 Task: Open a blank google sheet and write heading  Synergy Sales. Add 10 people name  'Joshua Rivera, Zoey Coleman, Ryan Wright, Addison Bailey, Jonathan Simmons, Brooklyn Ward, Caleb Barnes, Audrey Collins, Gabriel Perry, Sofia Bell'Item code in between  1009-1200. Product range in between  1000-10000. Add Products   Keen Shoe, Lacoste Shoe, Merrell Shoe, Mizuno  Shoe, Onitsuka Tiger Shoe, Salomon Shoe, Sanuk Shoe, Saucony Shoe, Sperry Shoe, Superga Shoe.Choose quantity  4 to 9 commission 2 percent Total Add Amount. Save page  Synergy Sales log   book
Action: Mouse moved to (368, 332)
Screenshot: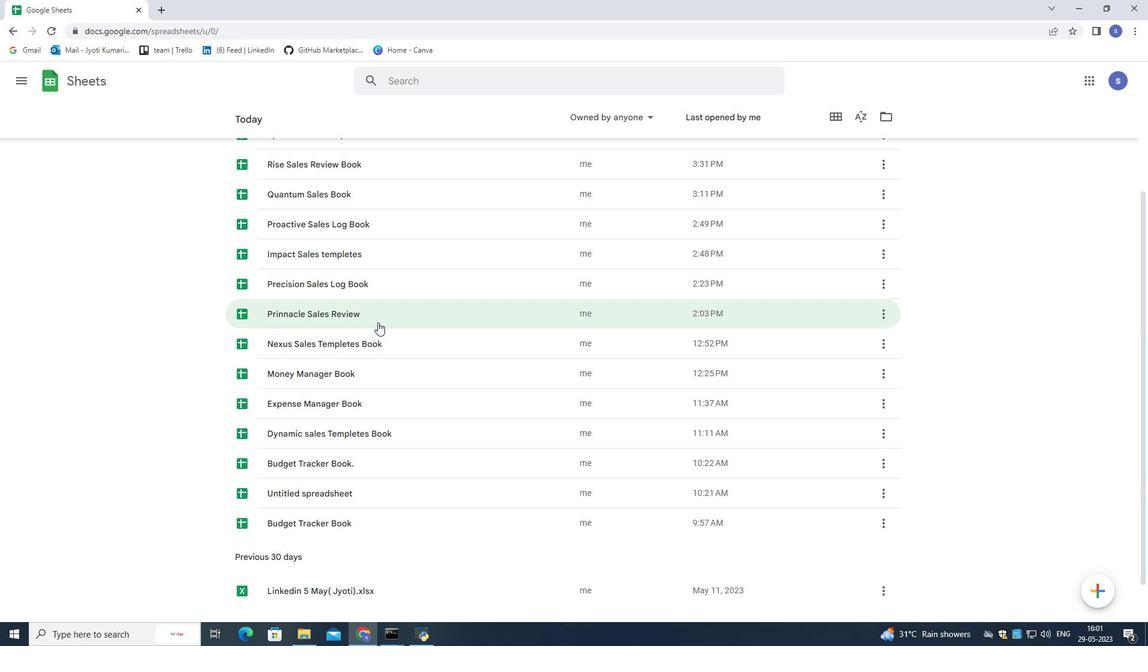 
Action: Mouse scrolled (368, 332) with delta (0, 0)
Screenshot: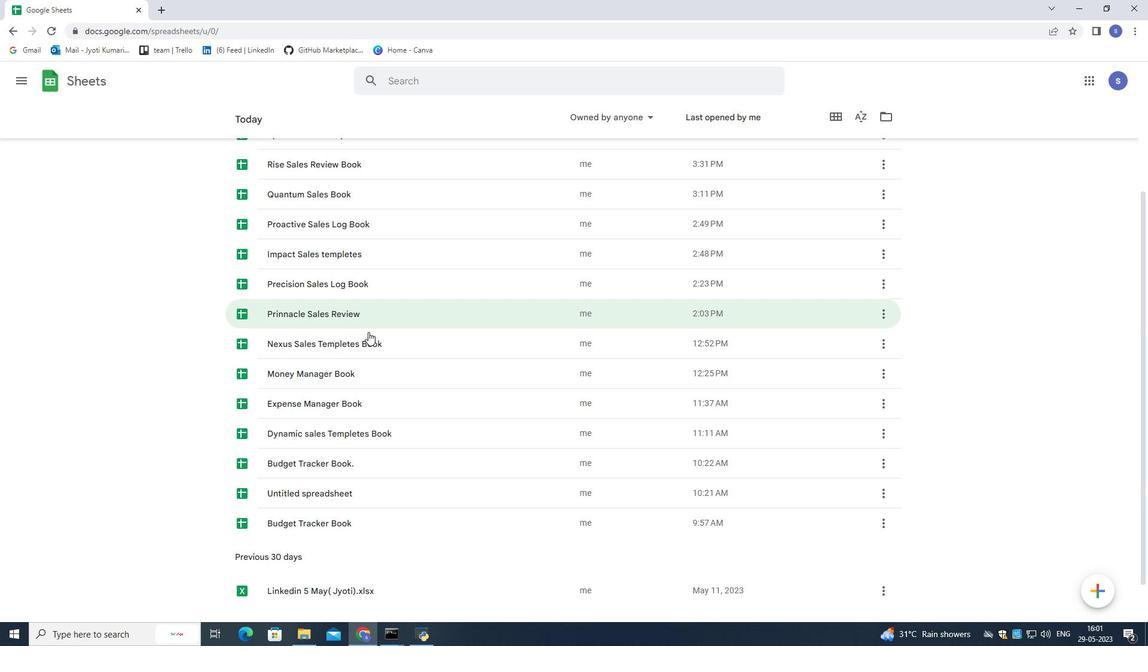 
Action: Mouse scrolled (368, 332) with delta (0, 0)
Screenshot: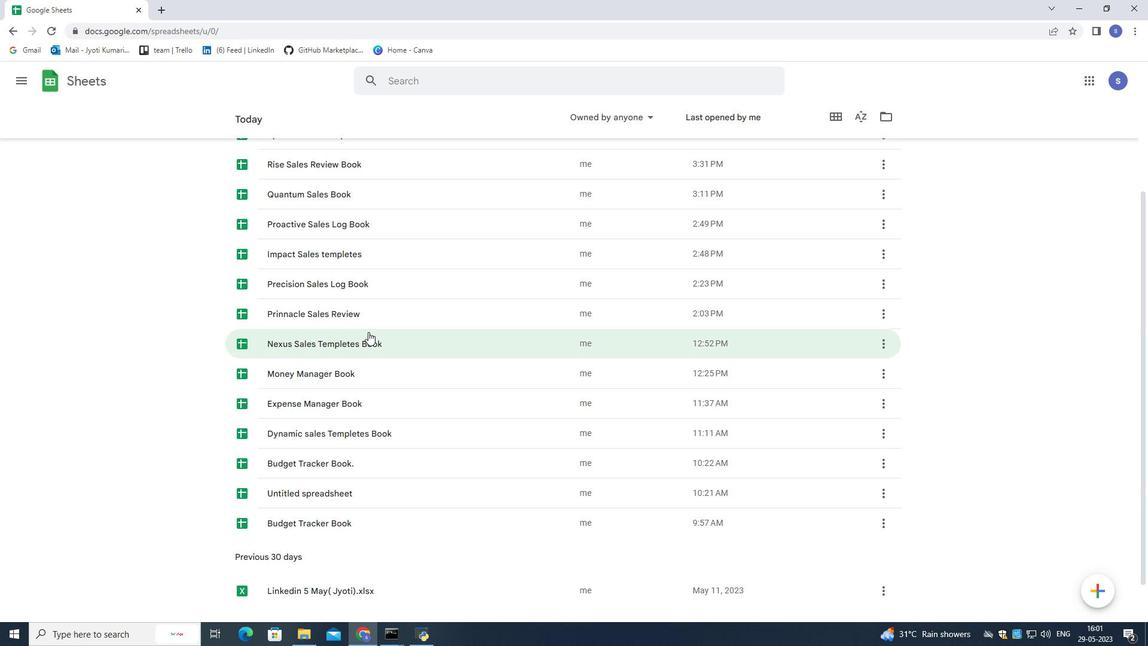 
Action: Mouse scrolled (368, 332) with delta (0, 0)
Screenshot: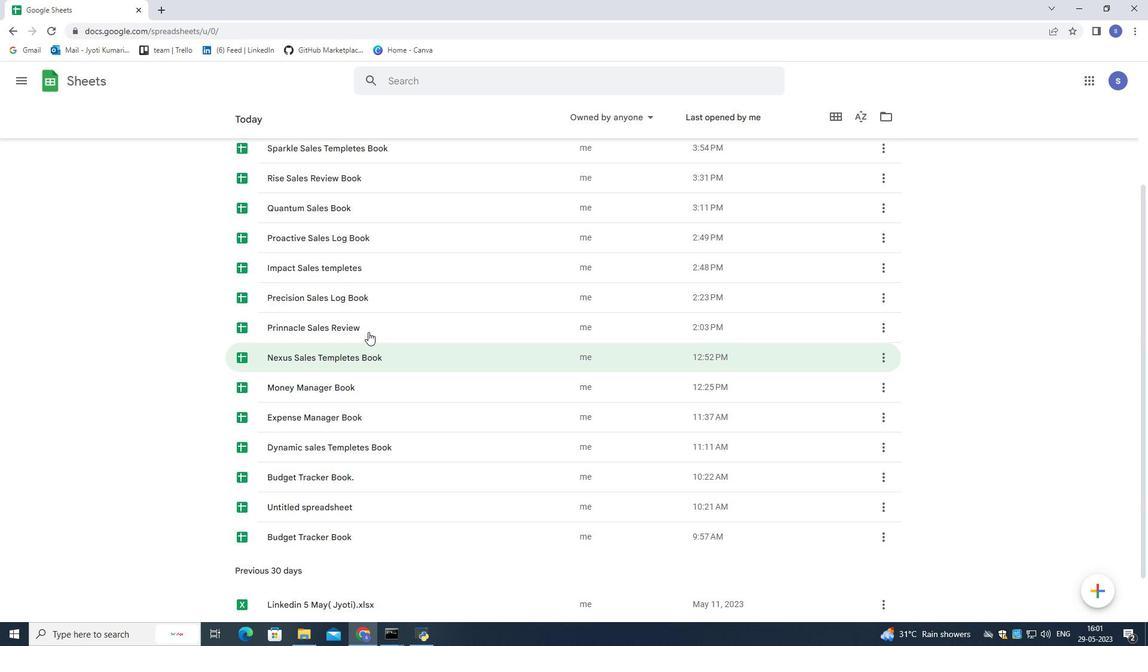 
Action: Mouse moved to (368, 332)
Screenshot: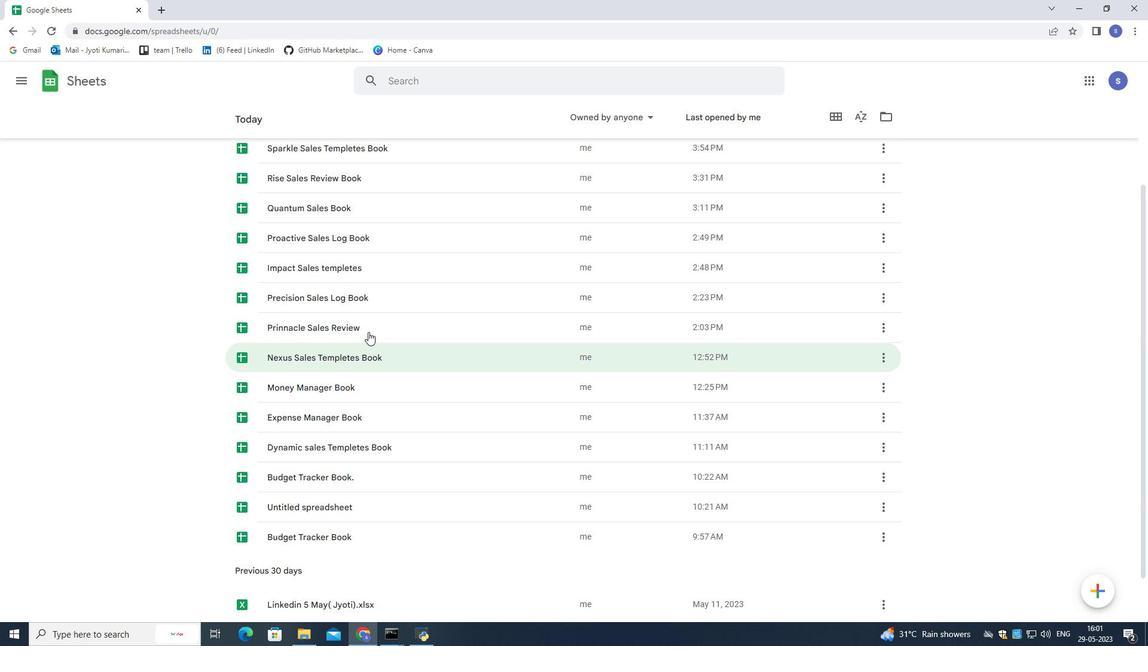 
Action: Mouse scrolled (368, 332) with delta (0, 0)
Screenshot: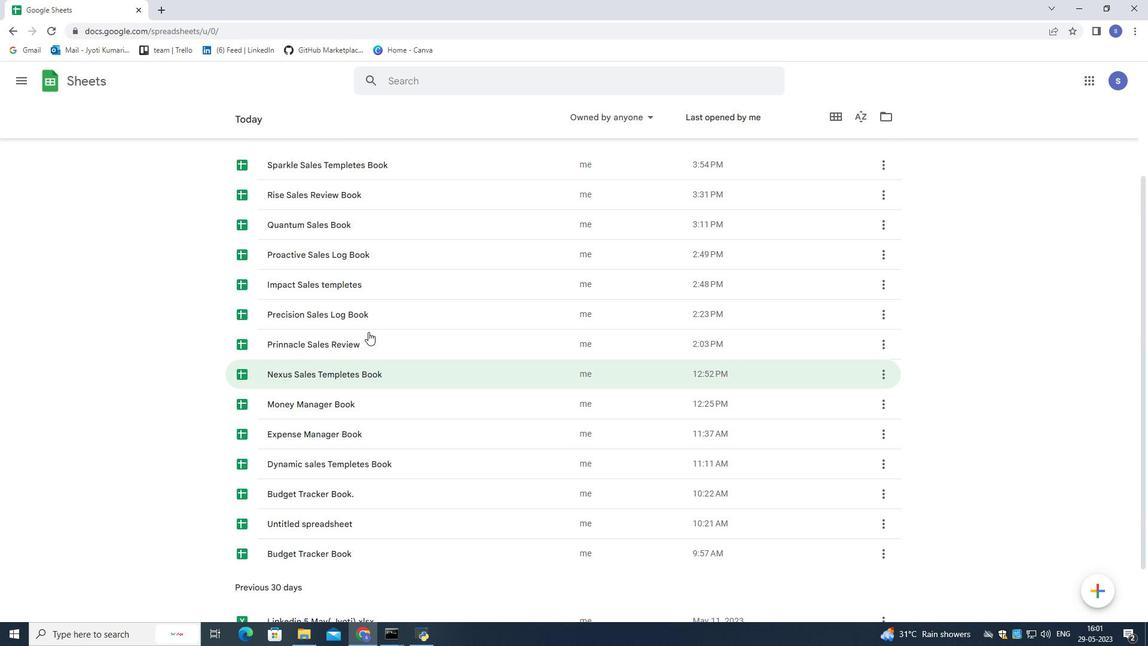 
Action: Mouse moved to (368, 329)
Screenshot: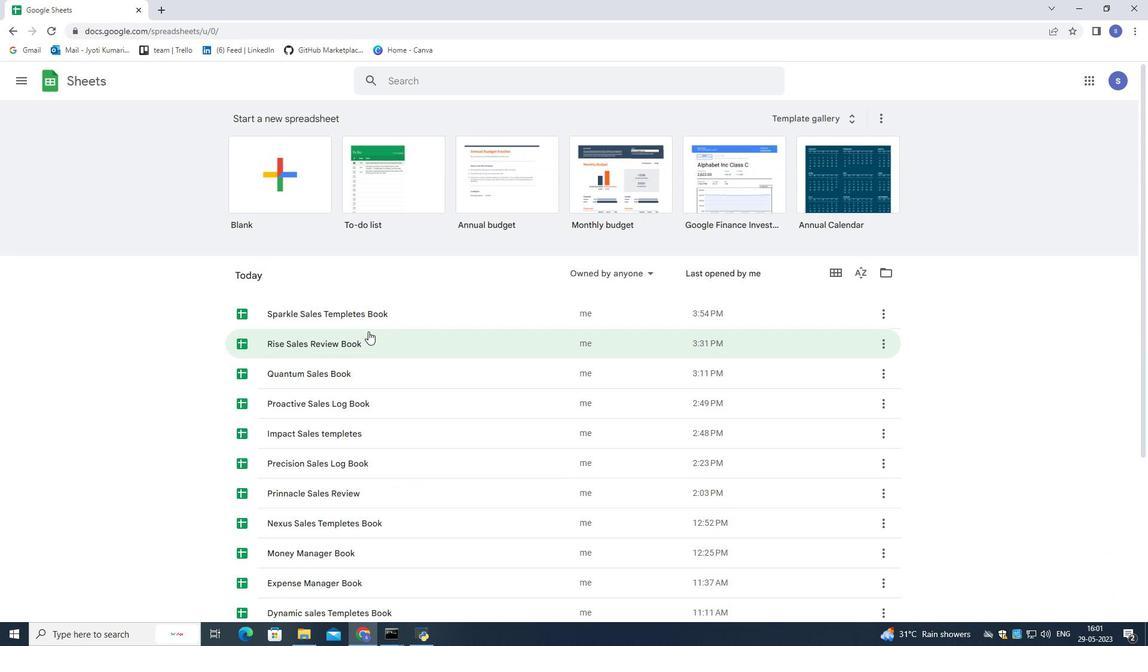 
Action: Mouse scrolled (368, 330) with delta (0, 0)
Screenshot: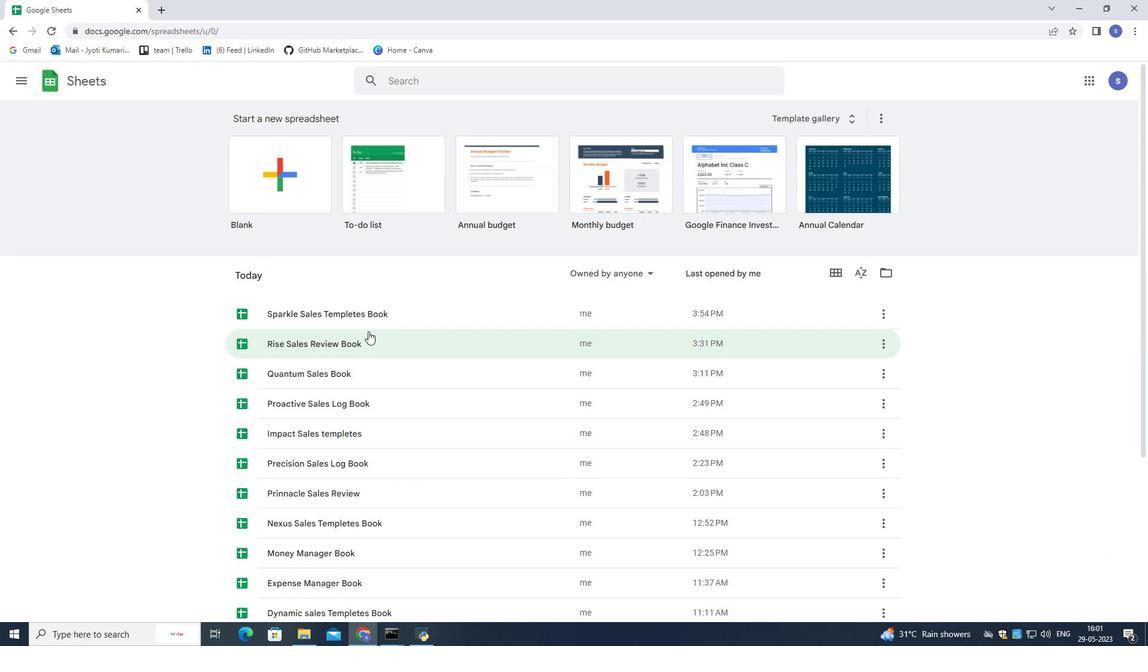 
Action: Mouse moved to (368, 329)
Screenshot: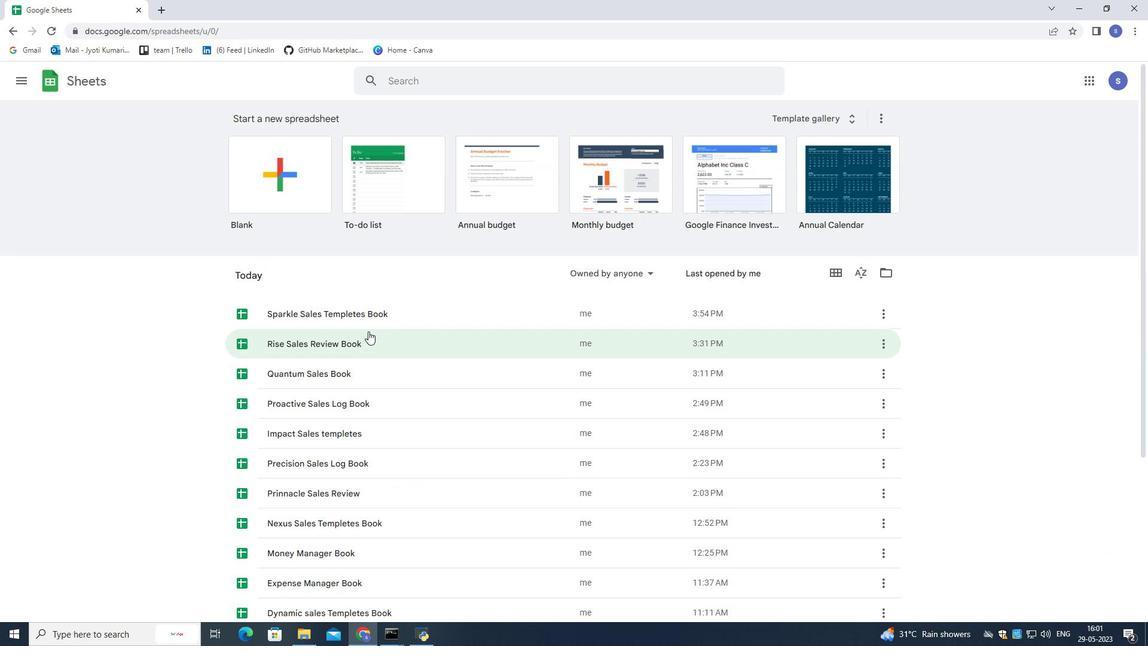 
Action: Mouse scrolled (368, 330) with delta (0, 0)
Screenshot: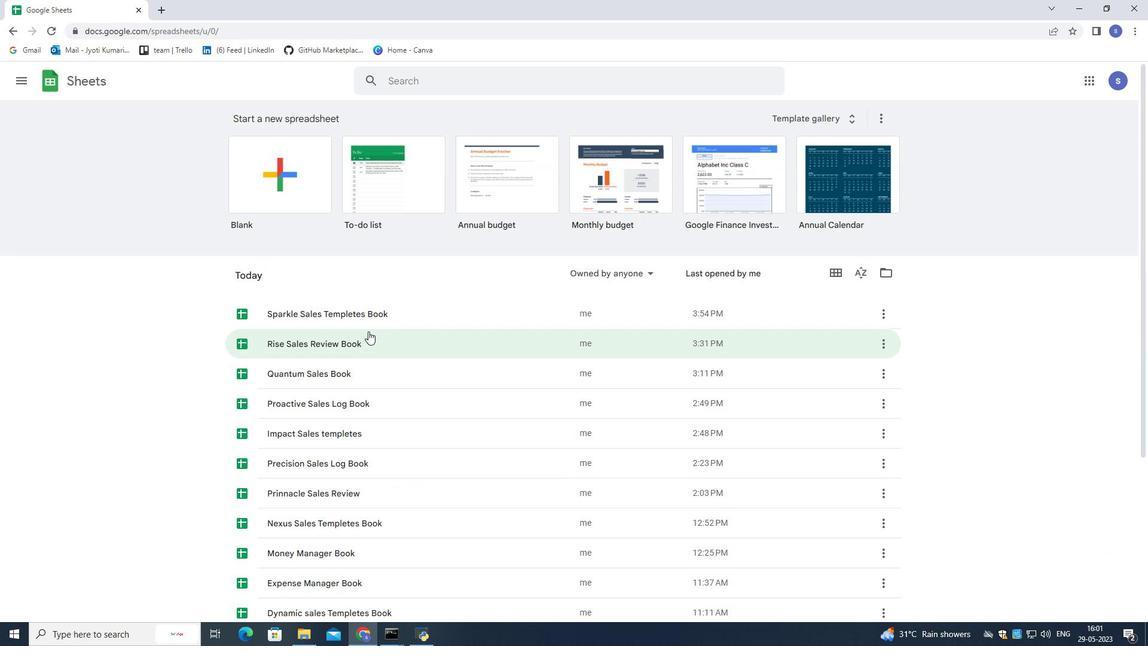 
Action: Mouse moved to (368, 326)
Screenshot: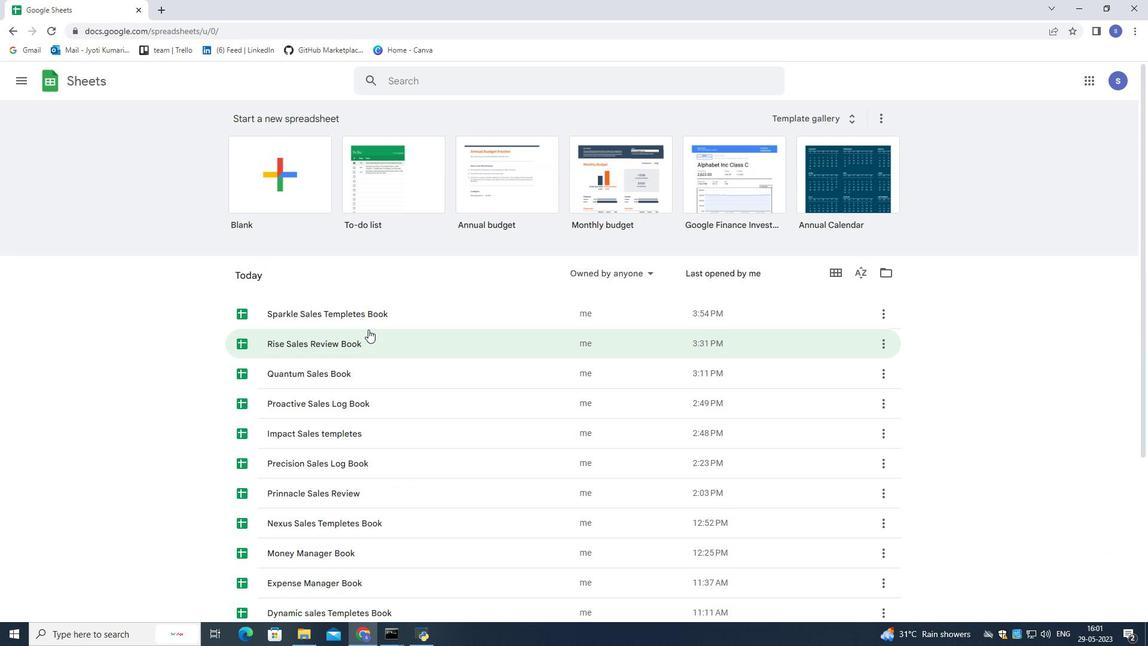 
Action: Mouse scrolled (368, 327) with delta (0, 0)
Screenshot: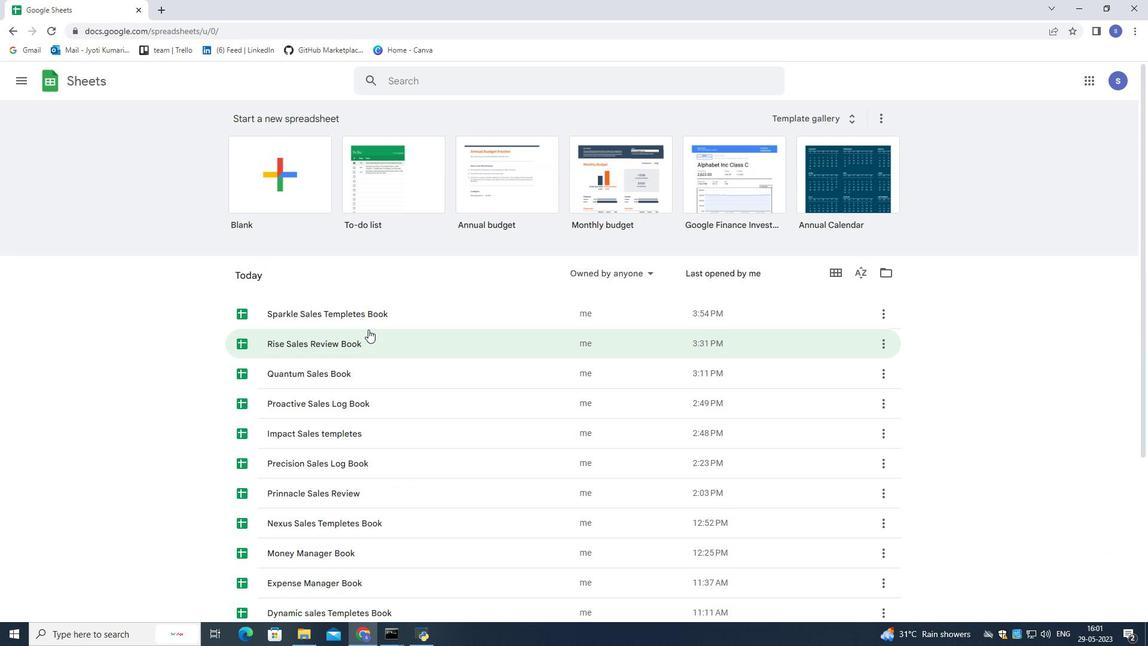 
Action: Mouse moved to (283, 175)
Screenshot: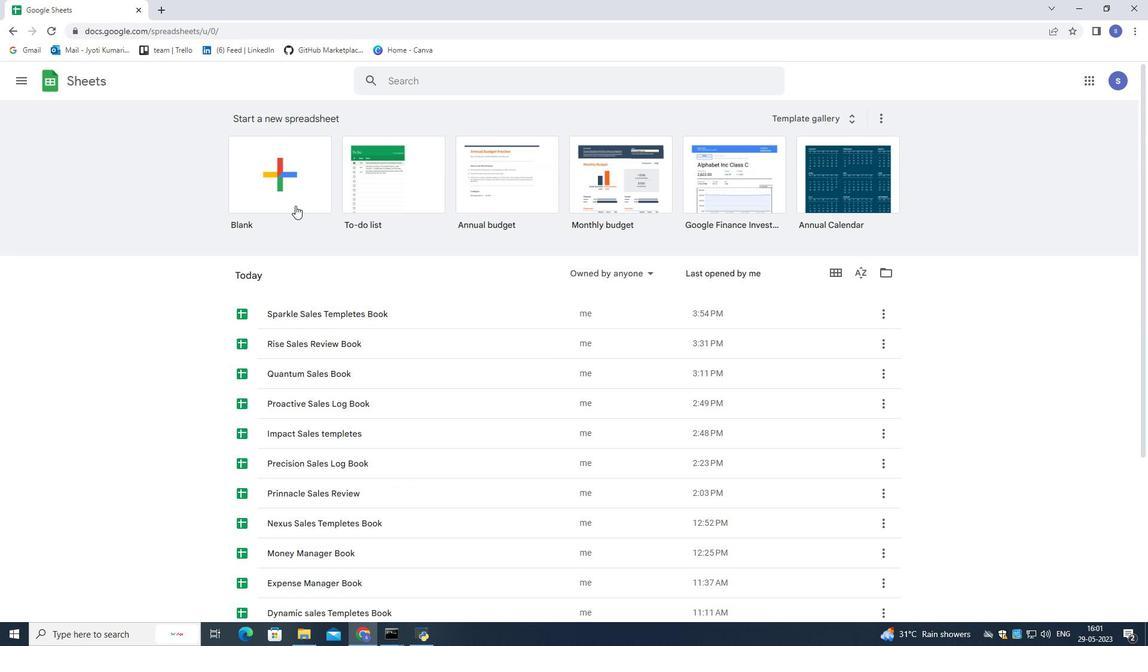 
Action: Mouse pressed left at (283, 175)
Screenshot: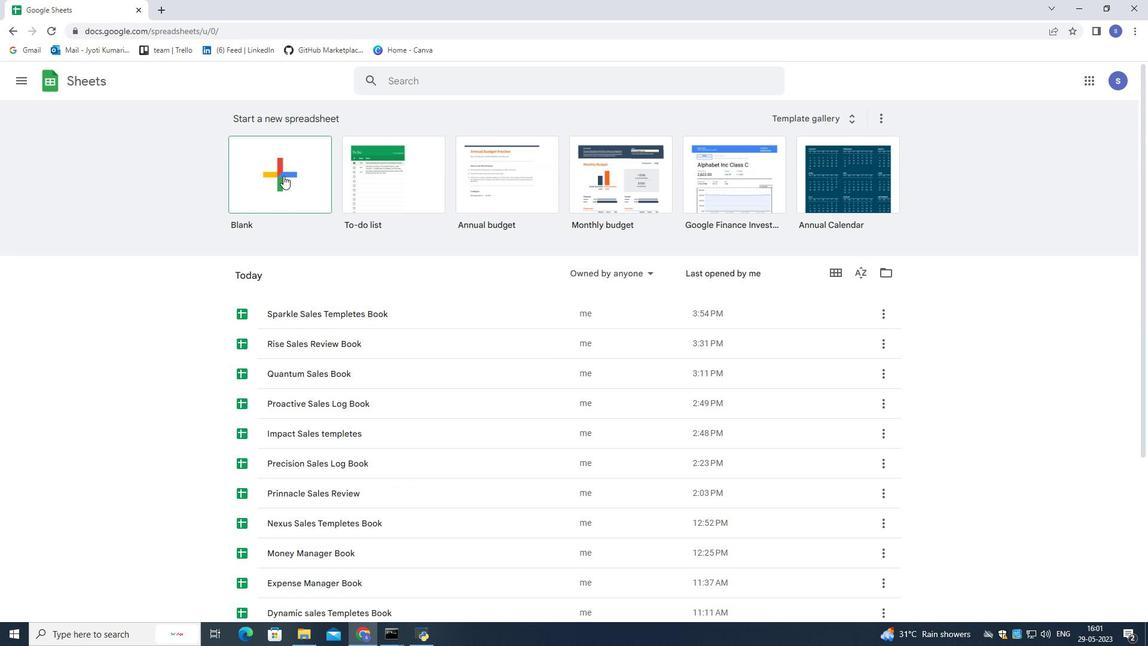 
Action: Mouse moved to (191, 169)
Screenshot: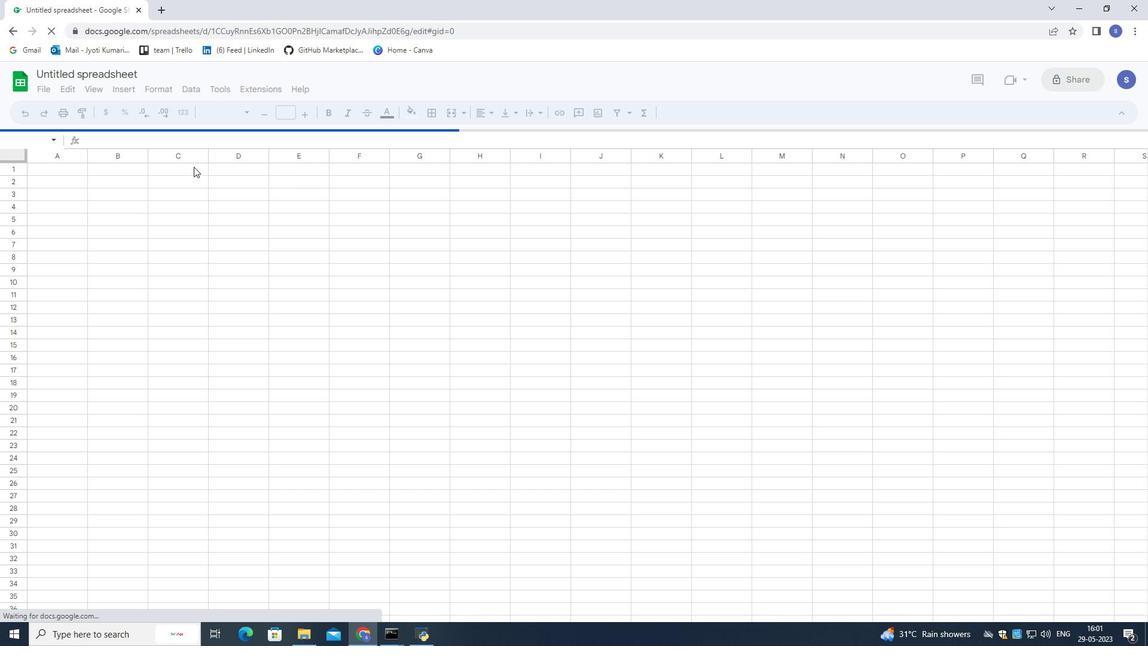 
Action: Mouse pressed left at (191, 169)
Screenshot: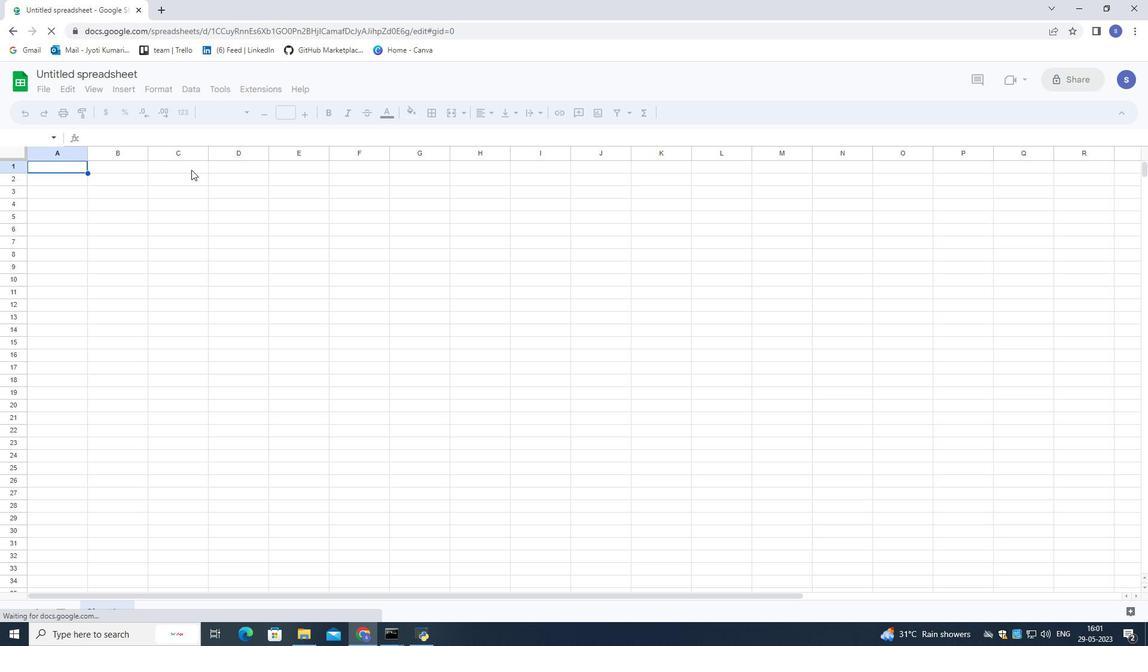 
Action: Mouse moved to (189, 177)
Screenshot: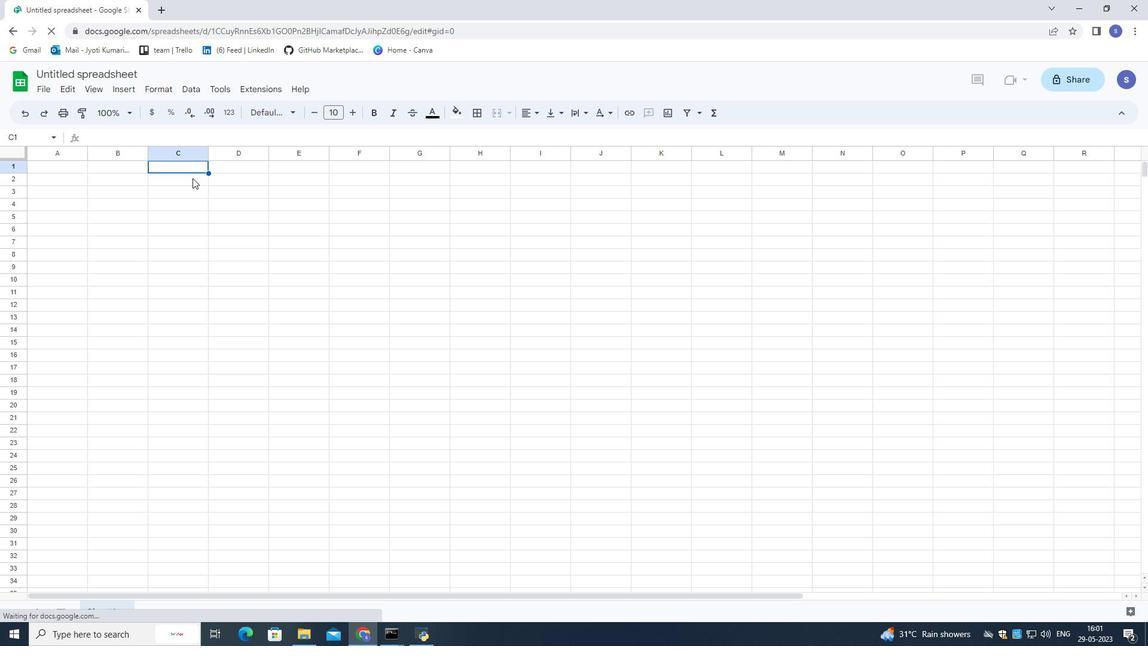 
Action: Key pressed <Key.shift>Synergy<Key.space><Key.shift>Sles
Screenshot: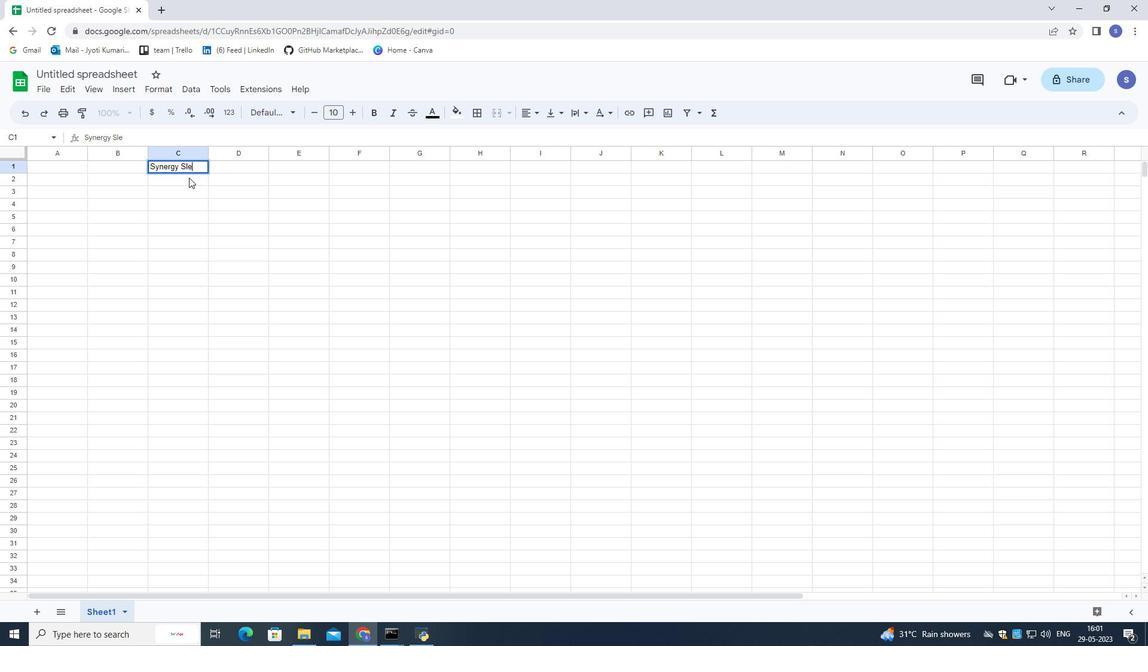 
Action: Mouse moved to (55, 181)
Screenshot: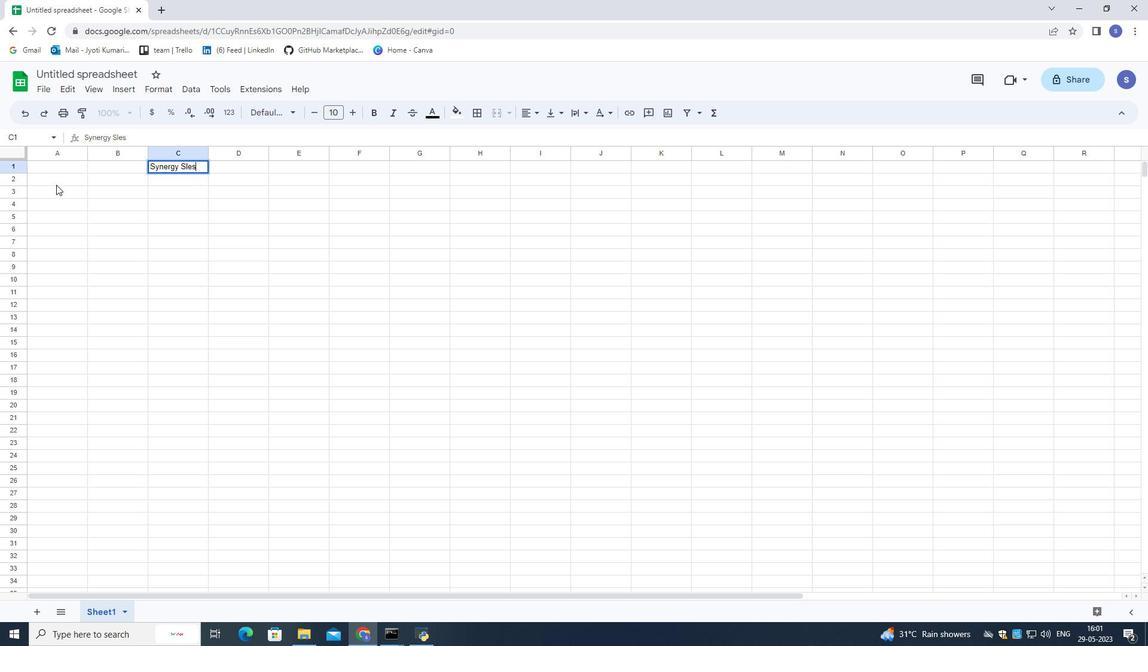 
Action: Mouse pressed left at (55, 181)
Screenshot: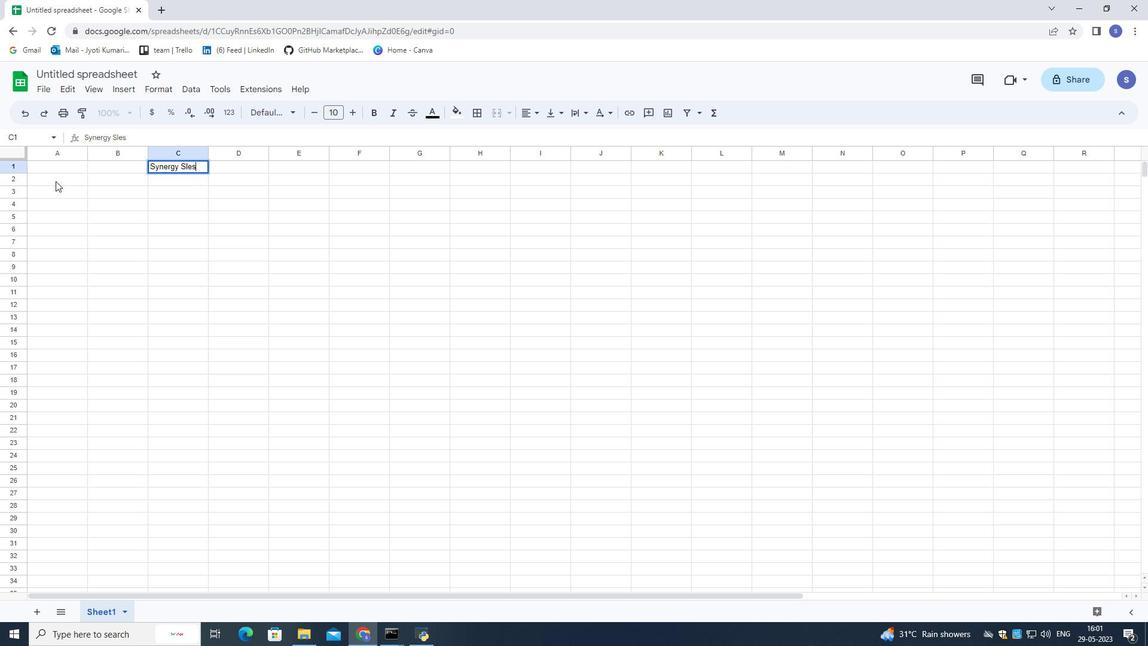 
Action: Mouse moved to (55, 181)
Screenshot: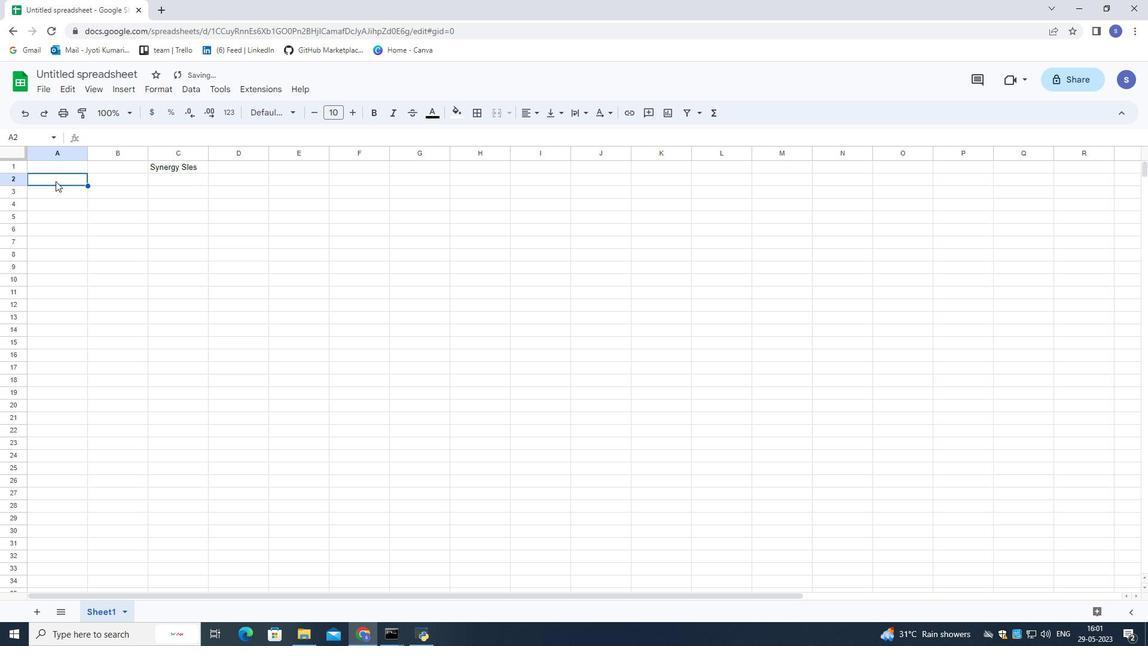 
Action: Key pressed <Key.shift>Name<Key.down><Key.shift>Joshua<Key.space><Key.shift>Rivera
Screenshot: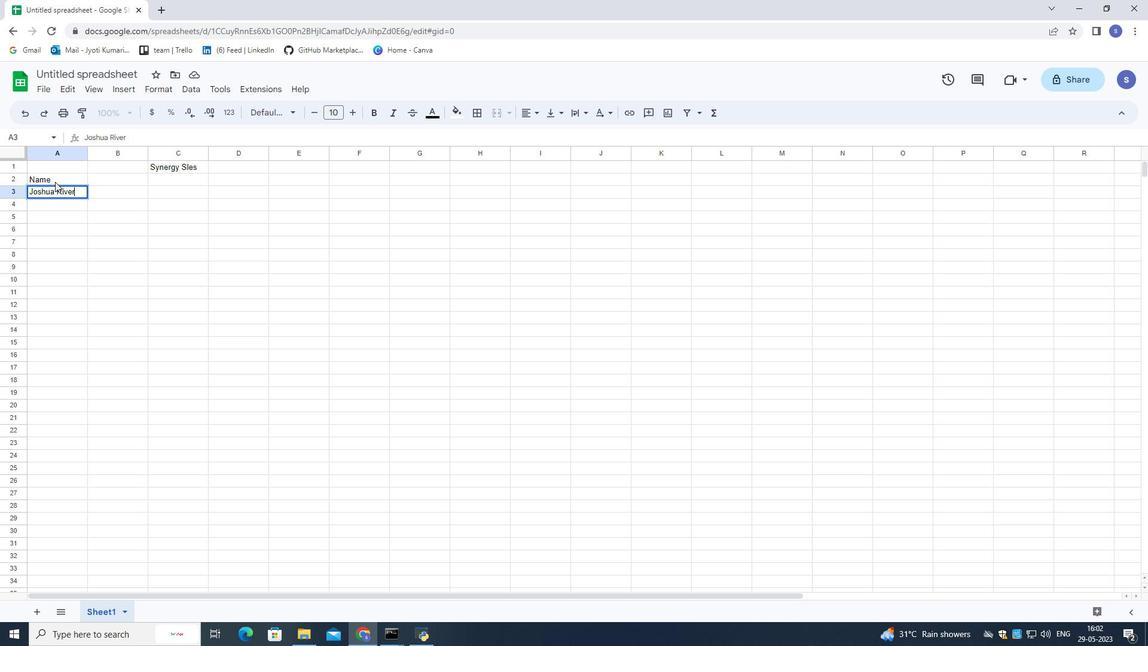 
Action: Mouse moved to (1144, 479)
Screenshot: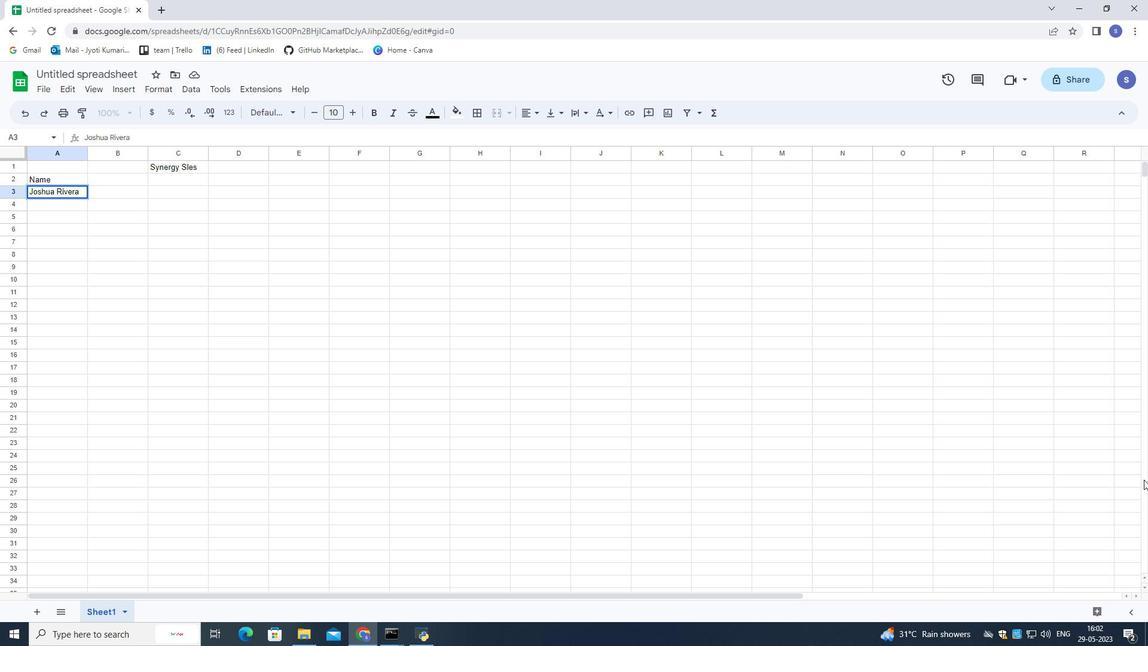 
Action: Key pressed <Key.down><Key.shift><Key.shift><Key.shift><Key.shift><Key.shift>Zoey<Key.space><Key.shift>Coleman<Key.down><Key.shift>Ryan<Key.space><Key.shift>Wright<Key.shift>Addison<Key.down>
Screenshot: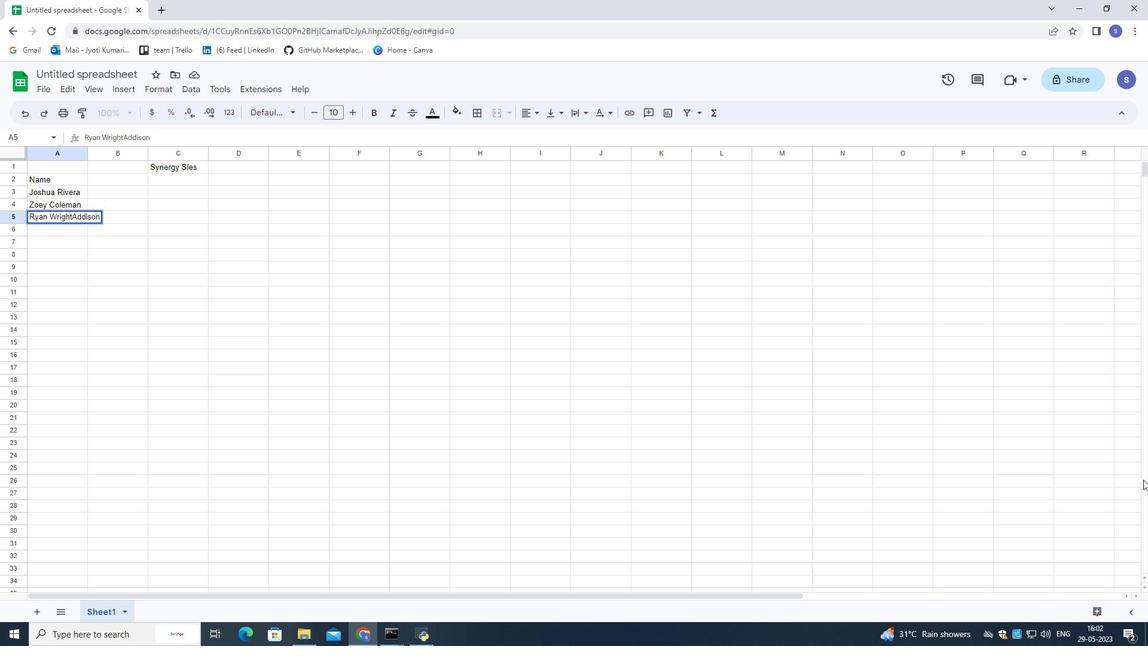 
Action: Mouse moved to (75, 214)
Screenshot: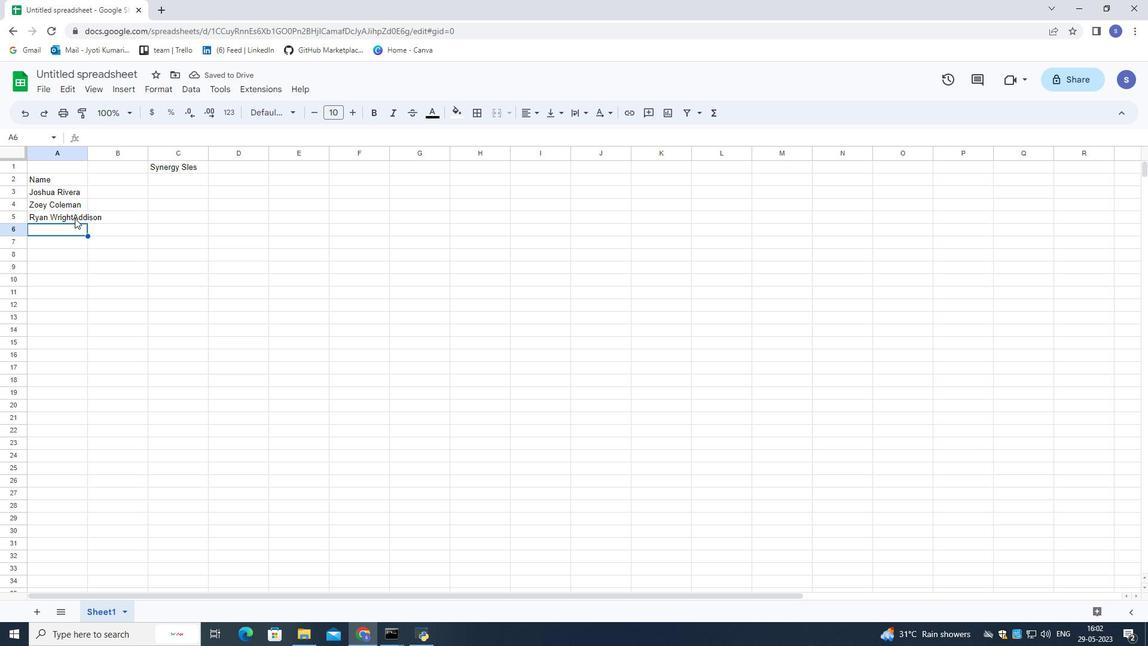 
Action: Mouse pressed left at (75, 214)
Screenshot: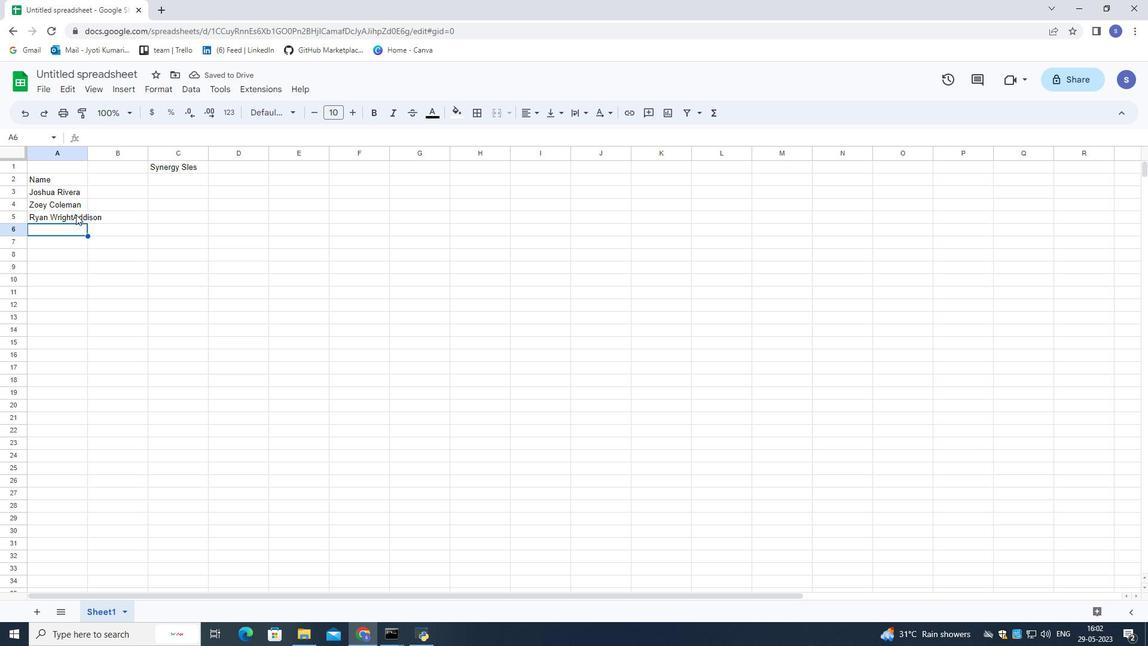 
Action: Mouse moved to (80, 214)
Screenshot: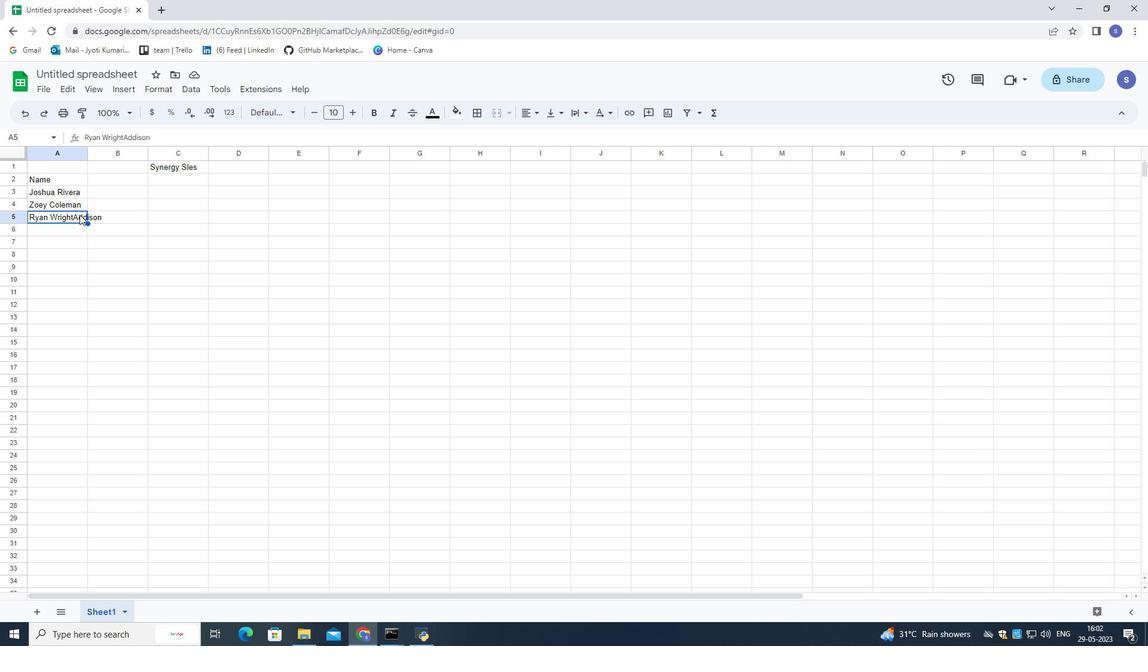 
Action: Mouse pressed left at (80, 214)
Screenshot: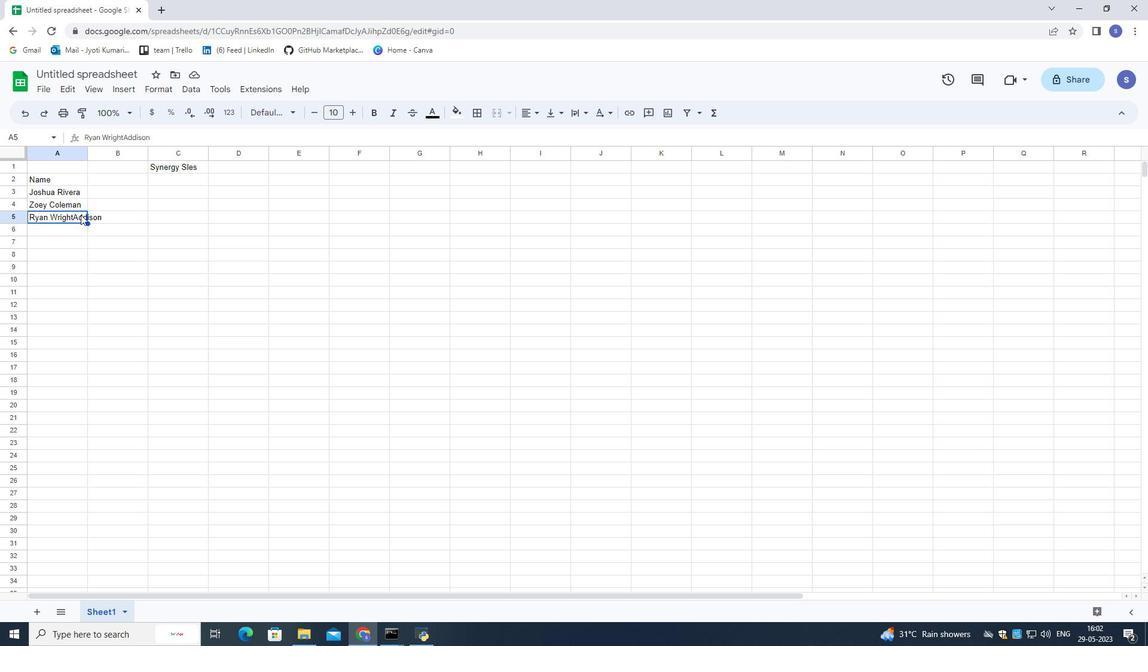 
Action: Mouse pressed left at (80, 214)
Screenshot: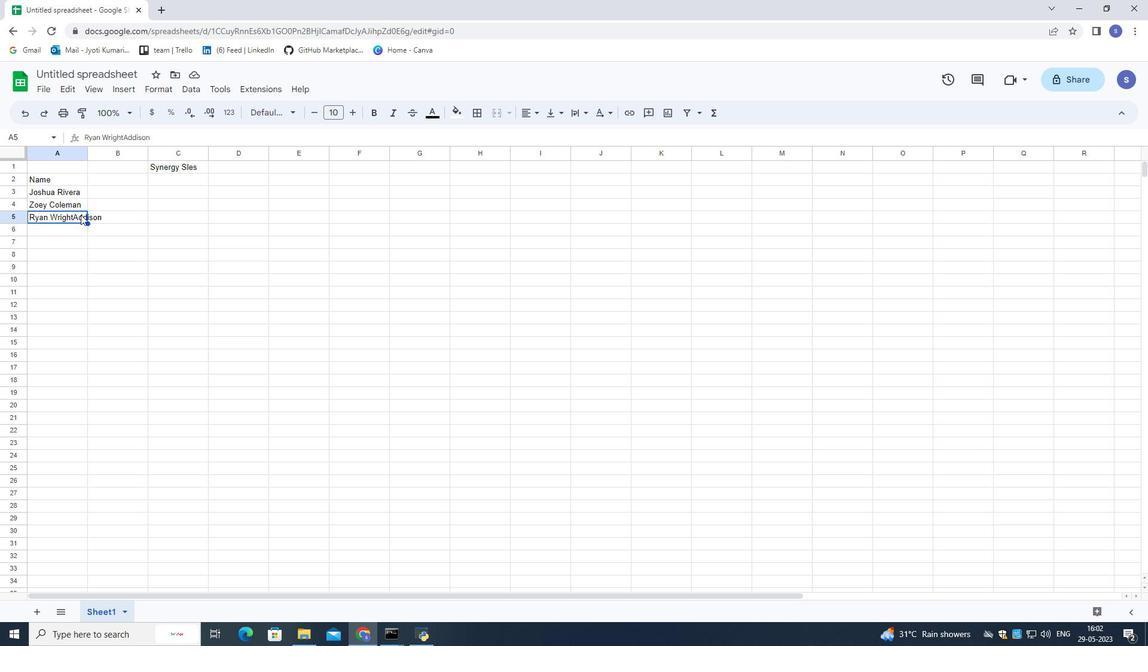 
Action: Mouse moved to (84, 223)
Screenshot: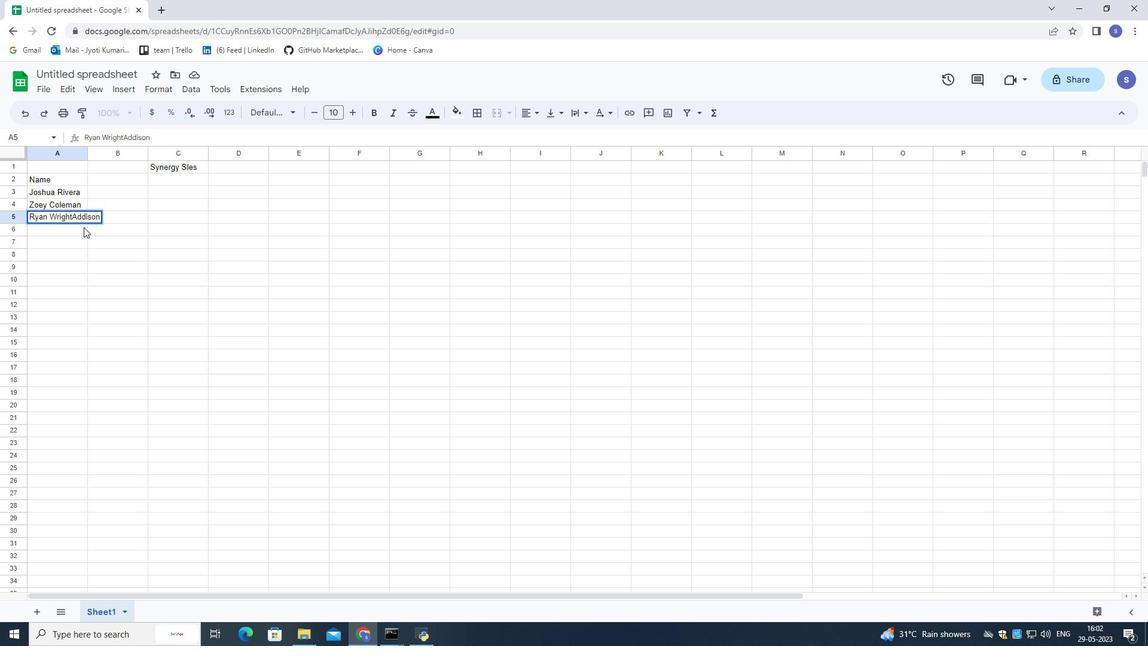 
Action: Key pressed <Key.backspace><Key.backspace><Key.backspace><Key.backspace><Key.backspace><Key.backspace><Key.backspace><Key.backspace>t
Screenshot: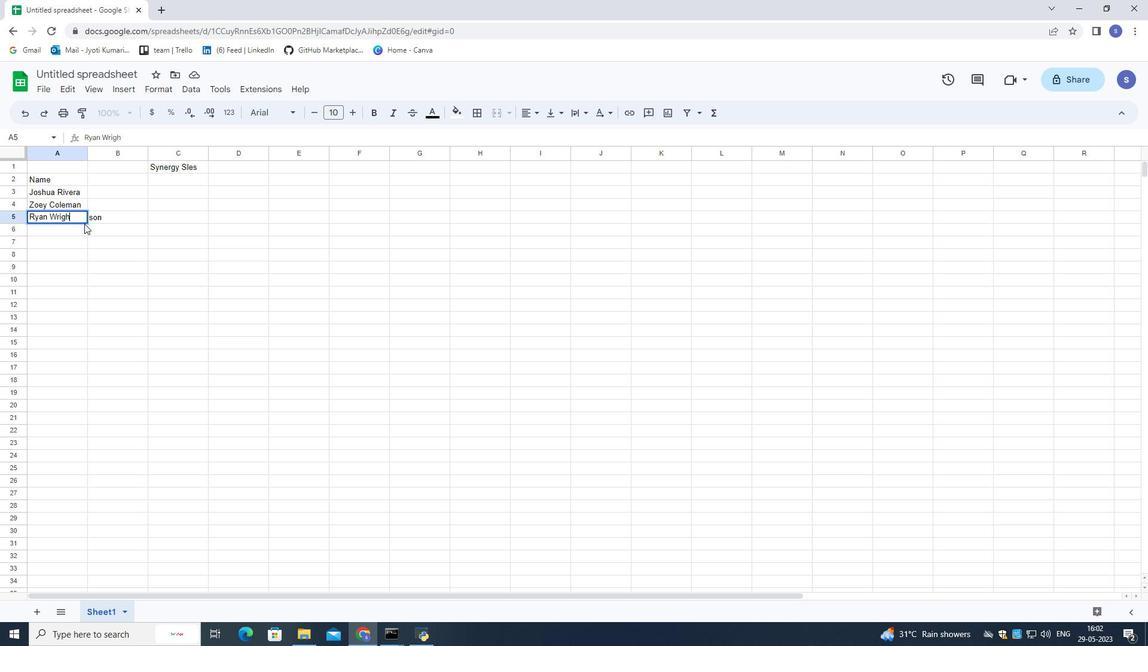 
Action: Mouse moved to (96, 214)
Screenshot: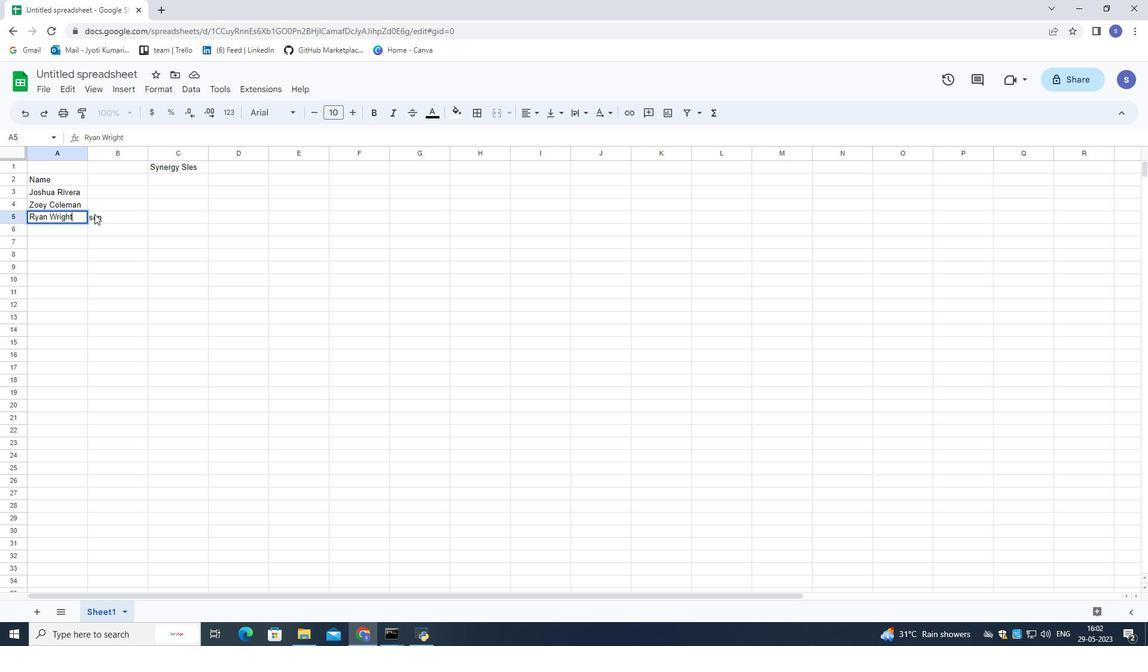 
Action: Mouse pressed left at (96, 214)
Screenshot: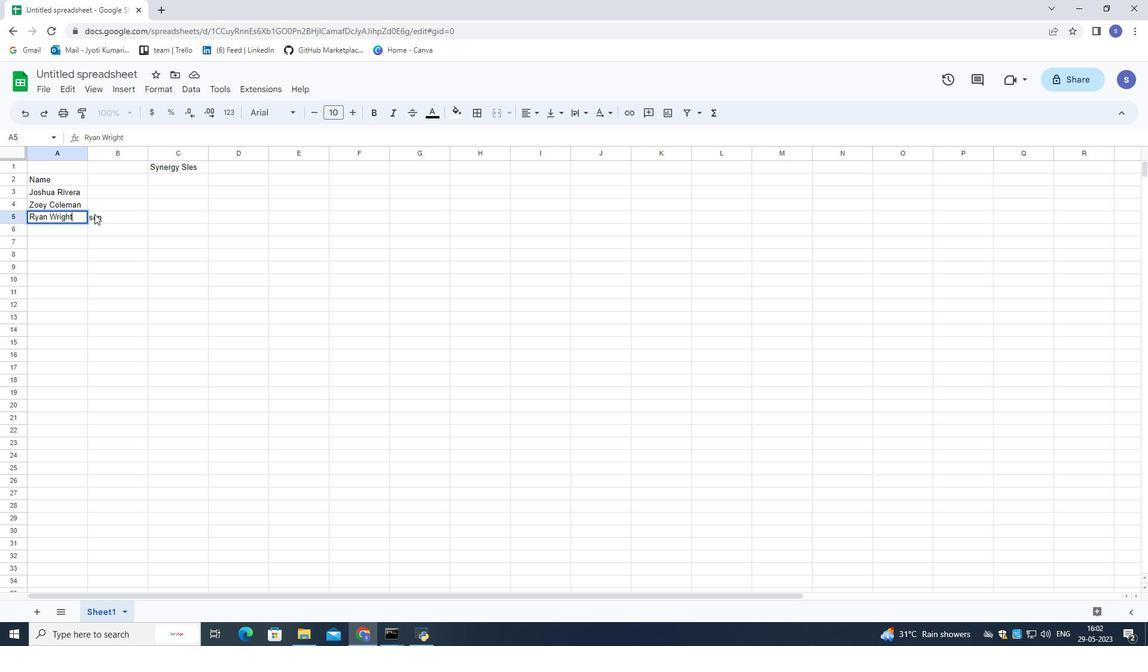 
Action: Mouse pressed left at (96, 214)
Screenshot: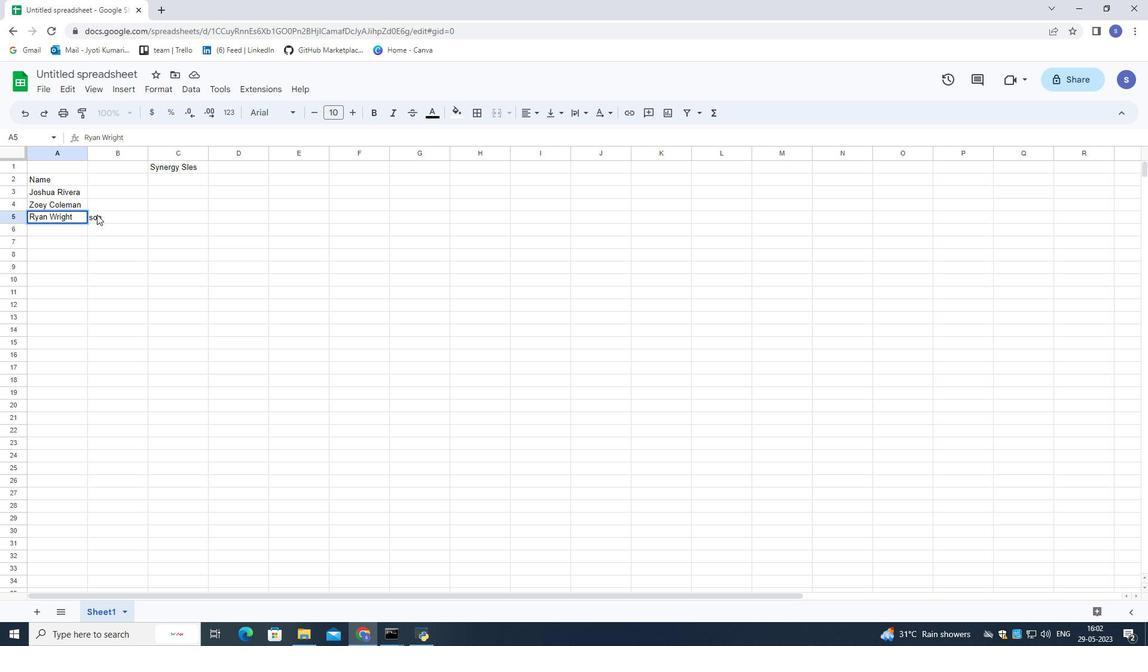 
Action: Mouse moved to (49, 228)
Screenshot: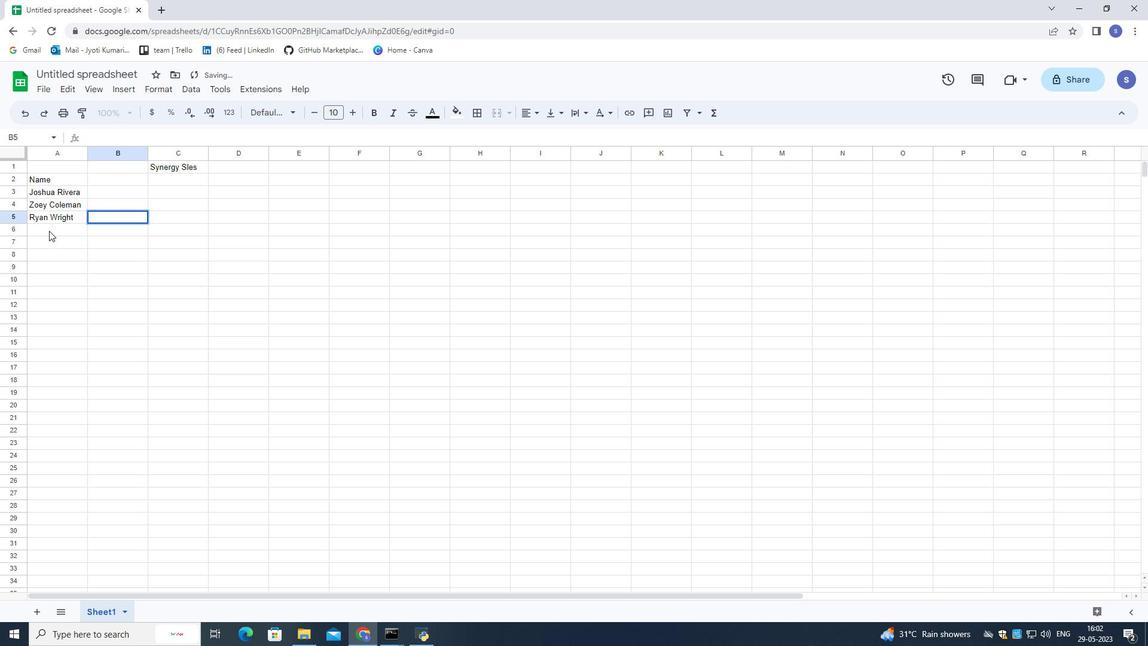 
Action: Mouse pressed left at (49, 228)
Screenshot: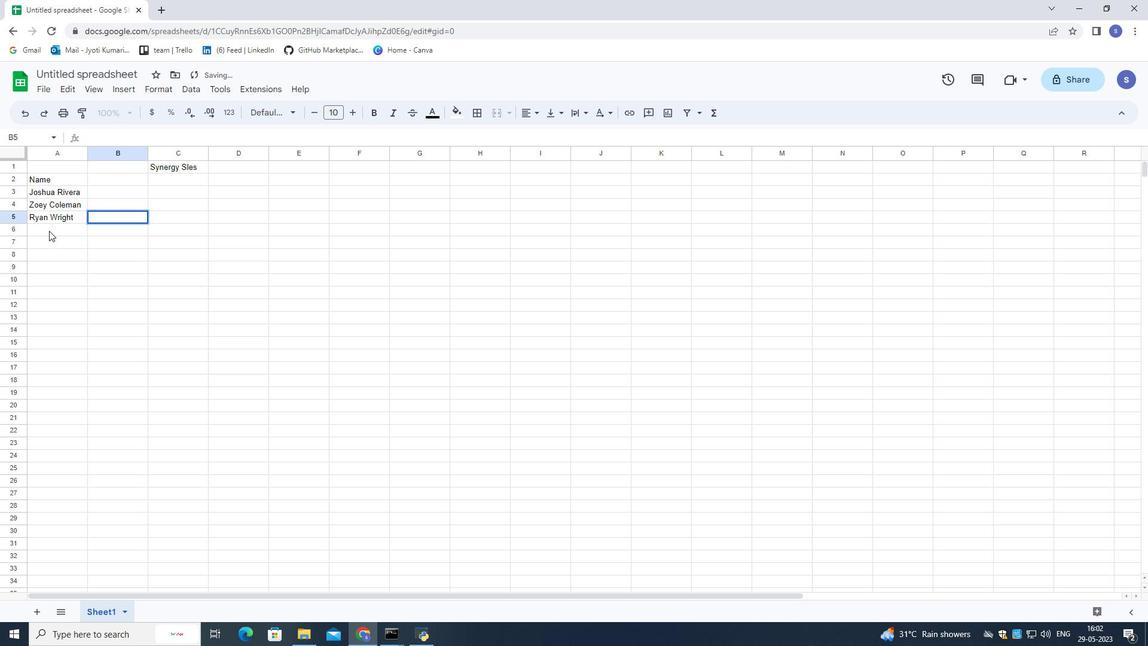 
Action: Mouse moved to (50, 228)
Screenshot: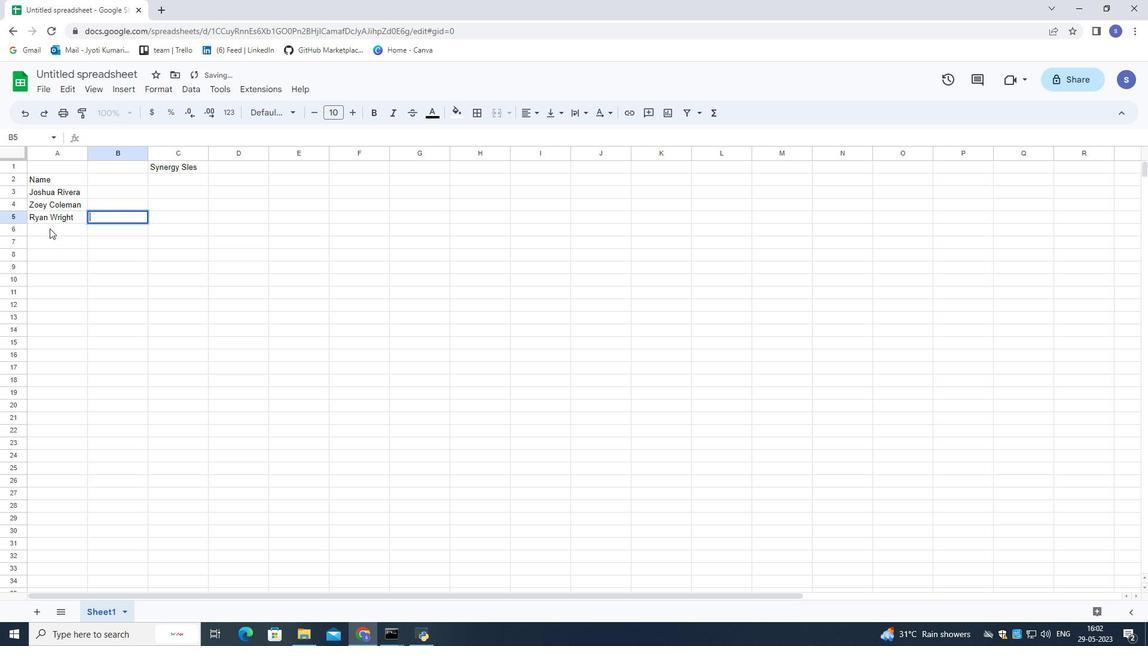 
Action: Key pressed <Key.shift>Addisonn<Key.space><Key.shift><Key.shift><Key.shift><Key.shift><Key.shift><Key.shift><Key.shift><Key.shift><Key.shift><Key.shift><Key.shift><Key.shift>Bailey<Key.down>
Screenshot: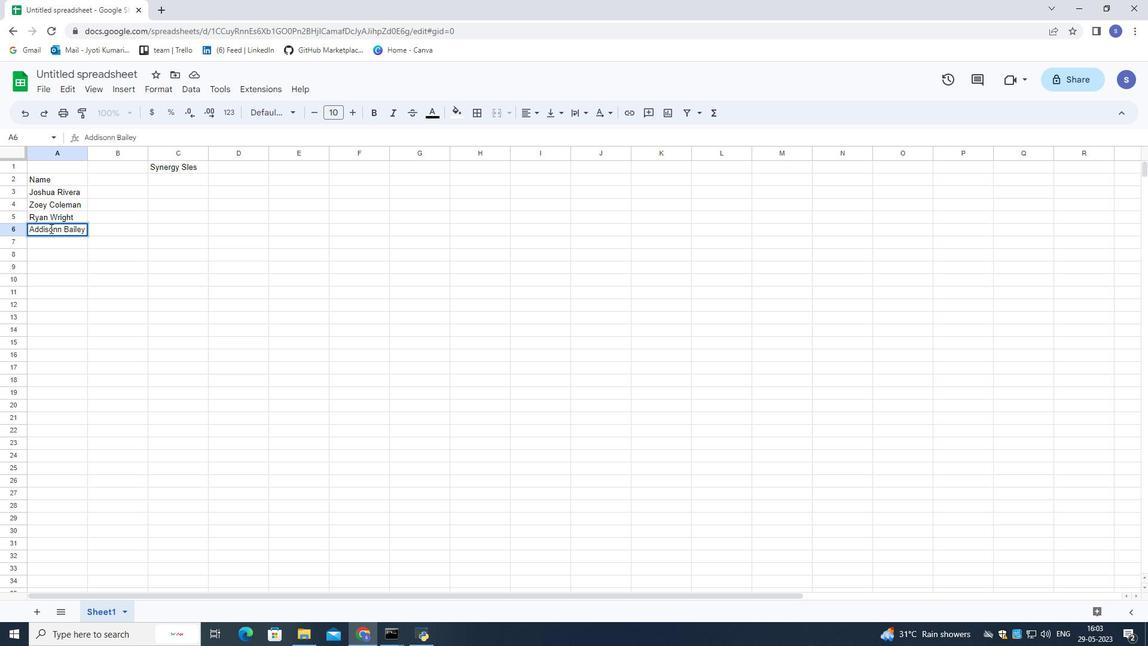 
Action: Mouse moved to (334, 240)
Screenshot: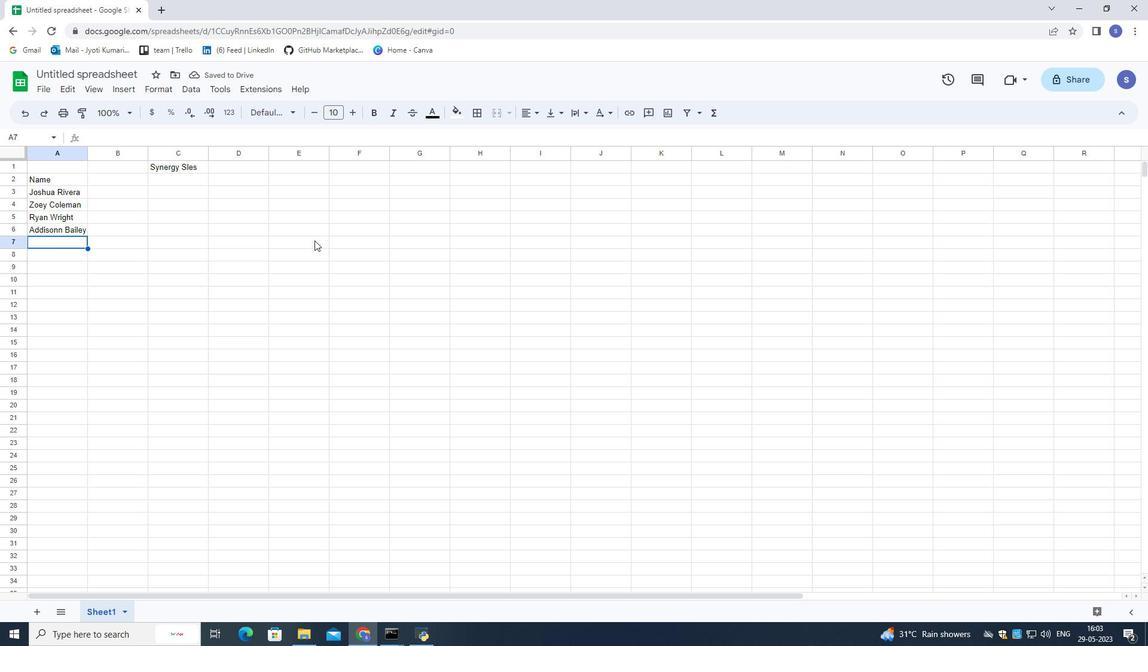 
Action: Key pressed <Key.shift>Jonathan<Key.space><Key.shift><Key.shift><Key.shift><Key.shift><Key.shift><Key.shift><Key.shift><Key.shift><Key.shift><Key.shift><Key.shift><Key.shift><Key.shift><Key.shift><Key.shift><Key.shift><Key.shift><Key.shift><Key.shift><Key.shift><Key.shift><Key.shift><Key.shift><Key.shift>A<Key.backspace><Key.shift>Simmons<Key.down><Key.shift>Broo
Screenshot: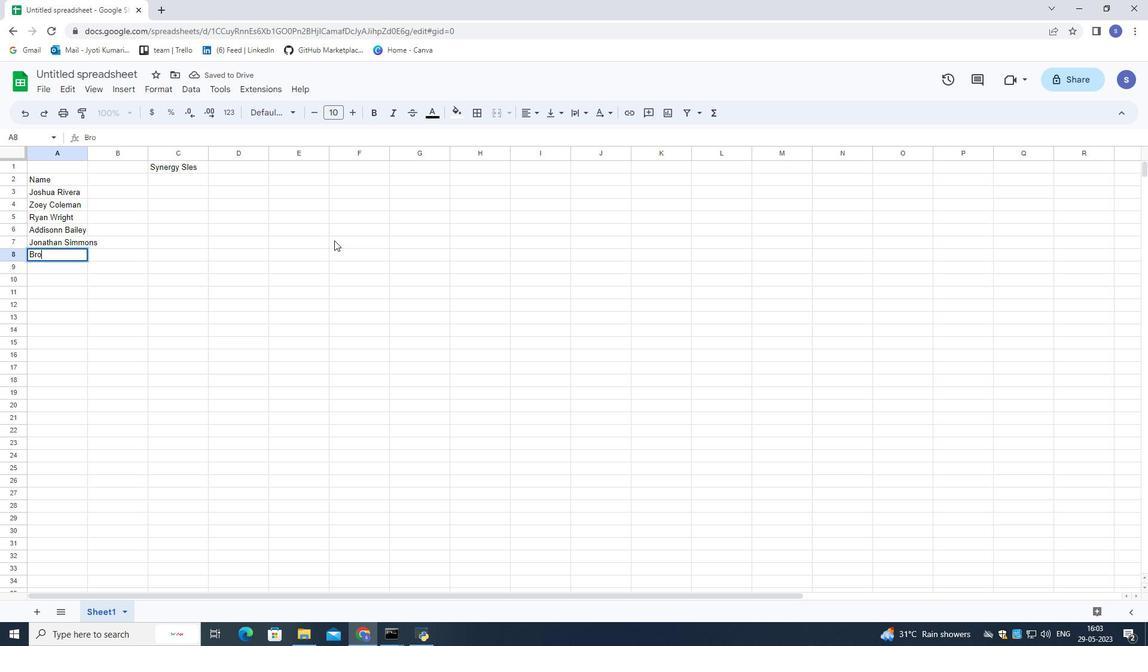 
Action: Mouse moved to (292, 228)
Screenshot: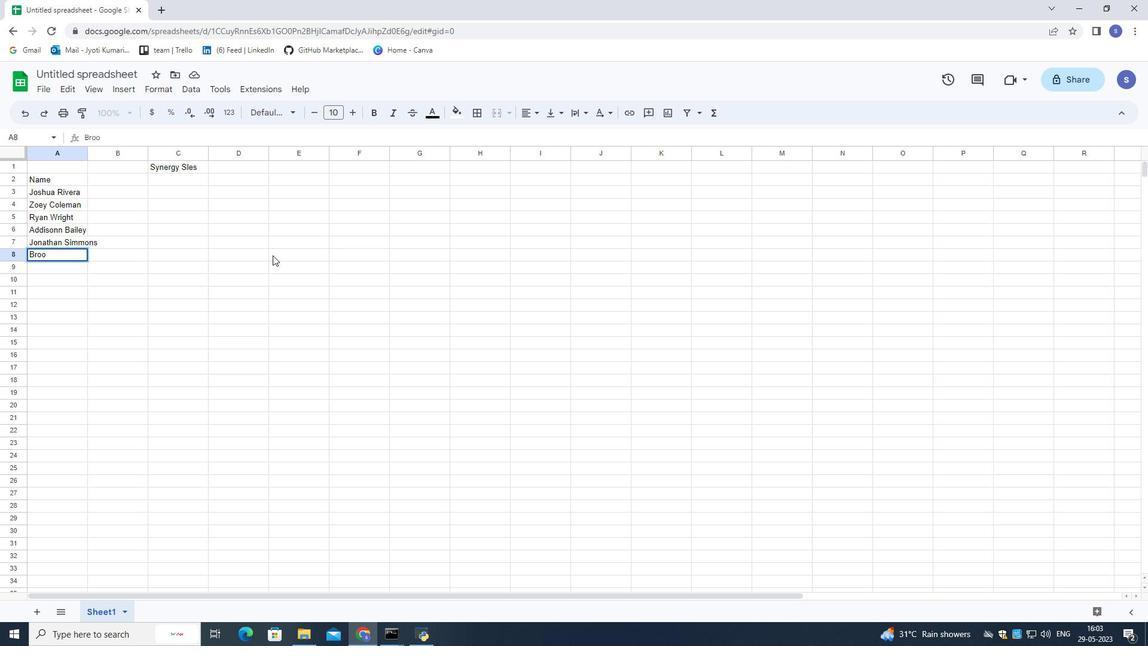 
Action: Key pressed klyn<Key.space><Key.shift>Ward<Key.down><Key.shift>caleb<Key.space><Key.shift>Barnes<Key.down><Key.shift><Key.shift><Key.shift><Key.shift><Key.shift>Audrey<Key.space><Key.shift>Collins<Key.down><Key.shift>Gabriel<Key.space><Key.shift>Perry<Key.down><Key.shift>Sofia<Key.space><Key.shift>Bell
Screenshot: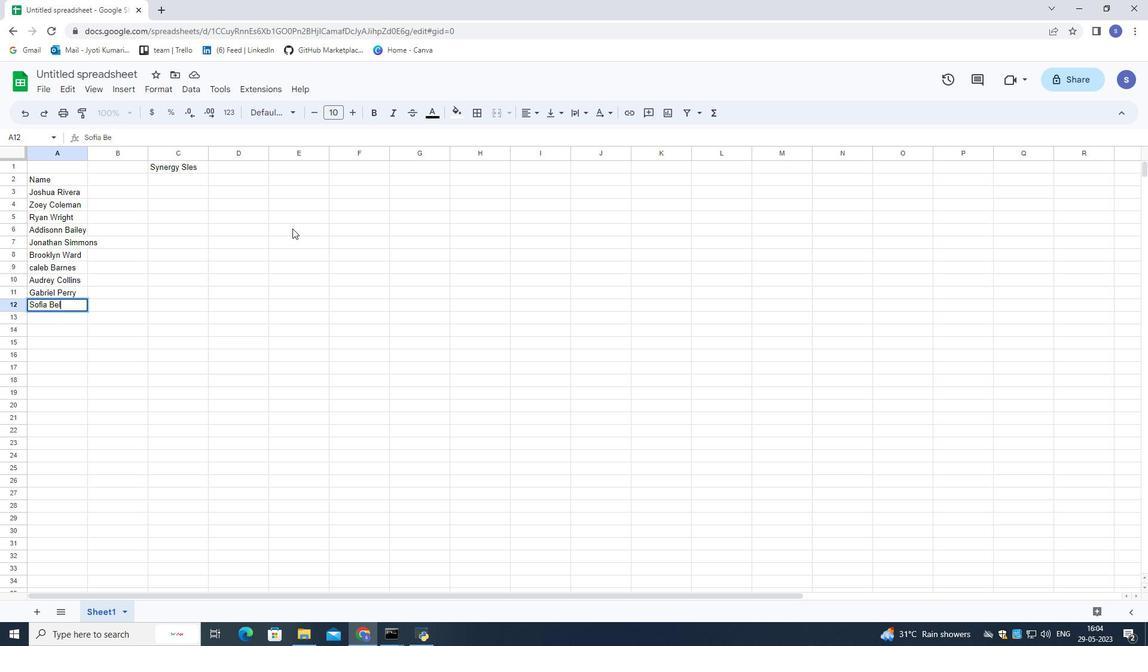 
Action: Mouse moved to (108, 180)
Screenshot: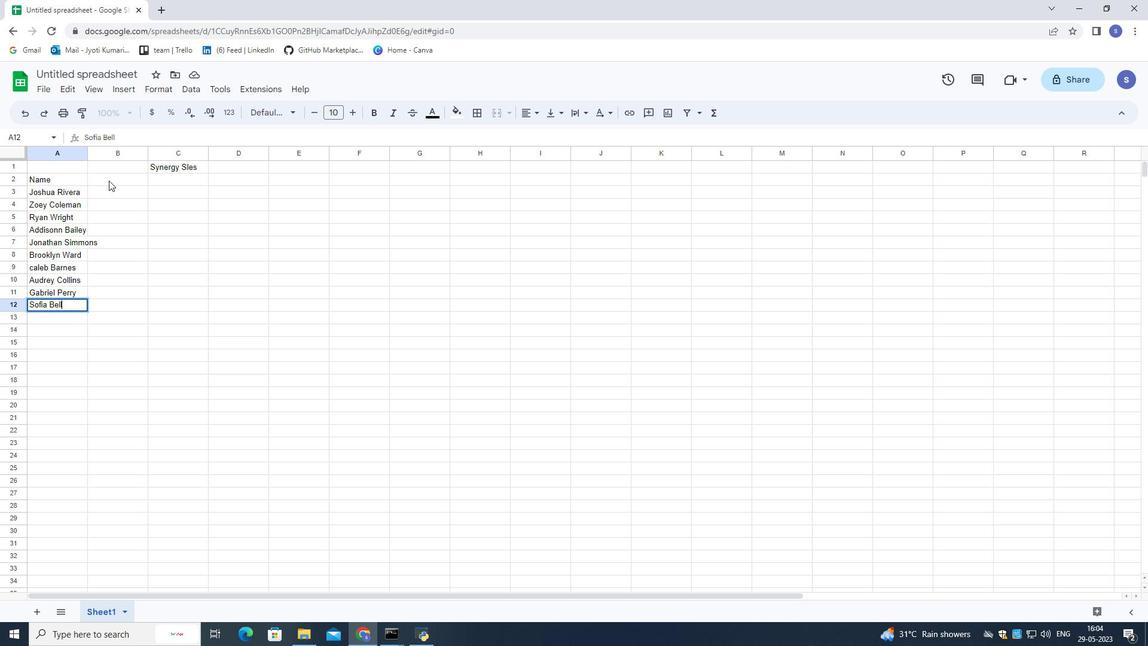
Action: Mouse pressed left at (108, 180)
Screenshot: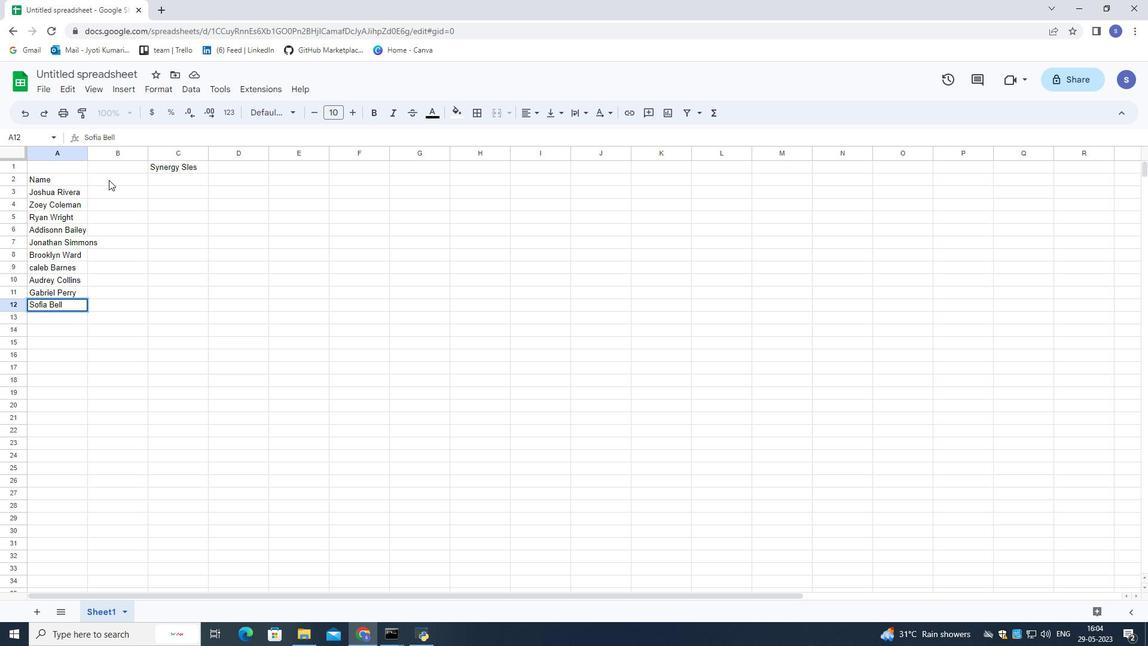 
Action: Key pressed <Key.shift><Key.shift><Key.shift><Key.shift><Key.shift>Item<Key.space><Key.shift>Code<Key.down>1009<Key.down>1100<Key.down>1053<Key.down>1046<Key.down>1089<Key.down>1045<Key.backspace>8<Key.down>1169<Key.down>1143<Key.down>18<Key.backspace>152<Key.down>1045<Key.backspace>7<Key.down>
Screenshot: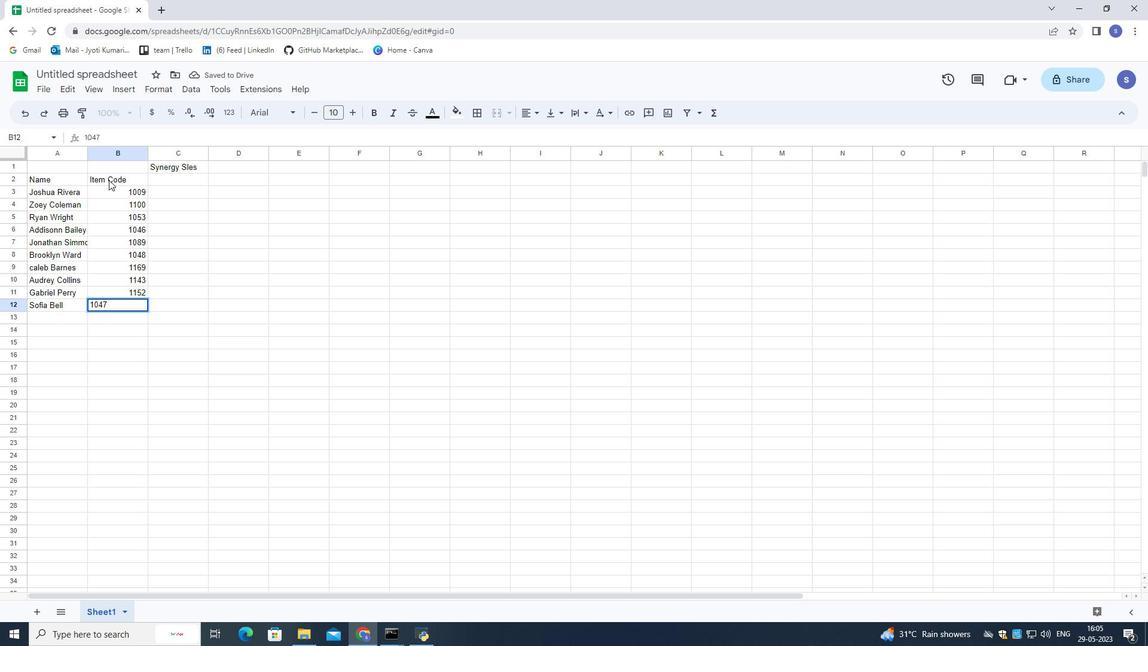 
Action: Mouse moved to (165, 176)
Screenshot: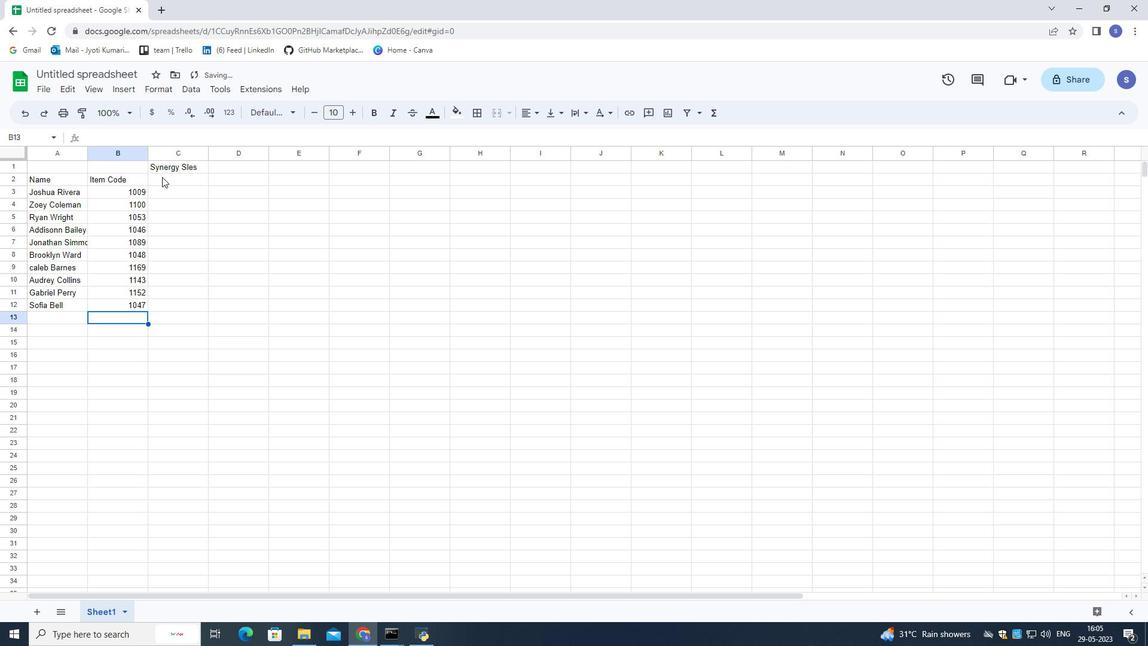 
Action: Mouse pressed left at (165, 176)
Screenshot: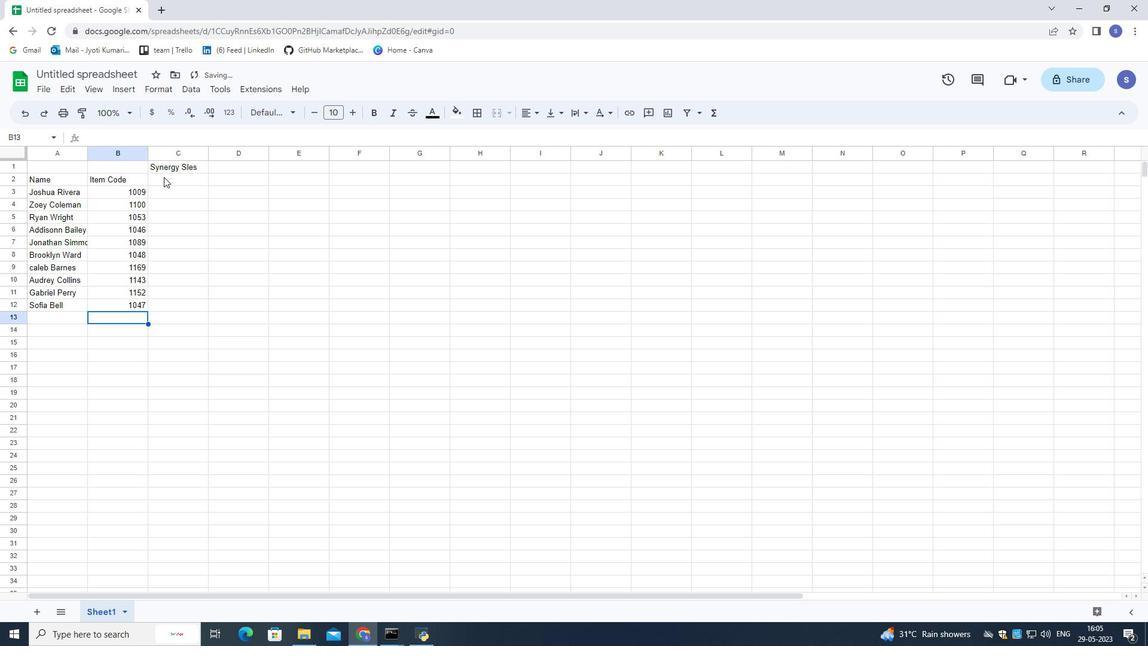
Action: Mouse moved to (183, 202)
Screenshot: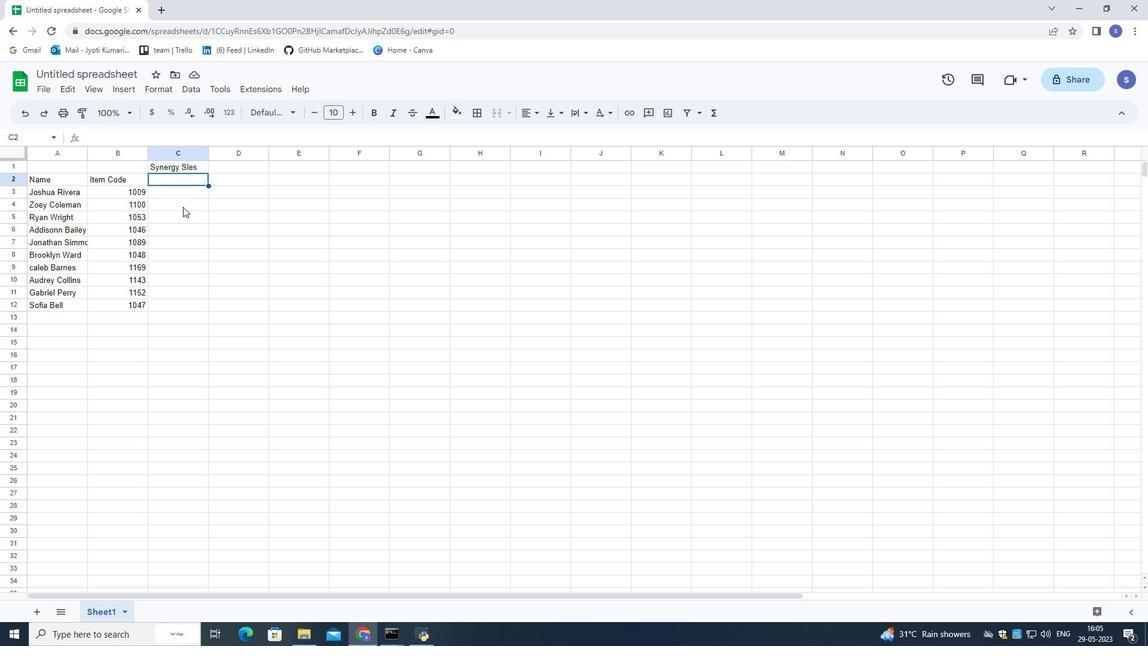 
Action: Key pressed <Key.shift><Key.shift><Key.shift>Product<Key.space><Key.shift>Range<Key.down>110<Key.backspace><Key.backspace>000<Key.down>2000<Key.down>3000<Key.down>4000<Key.down>5000<Key.down>6000<Key.down>7000<Key.down>8000<Key.down>9000<Key.down>10000<Key.down>
Screenshot: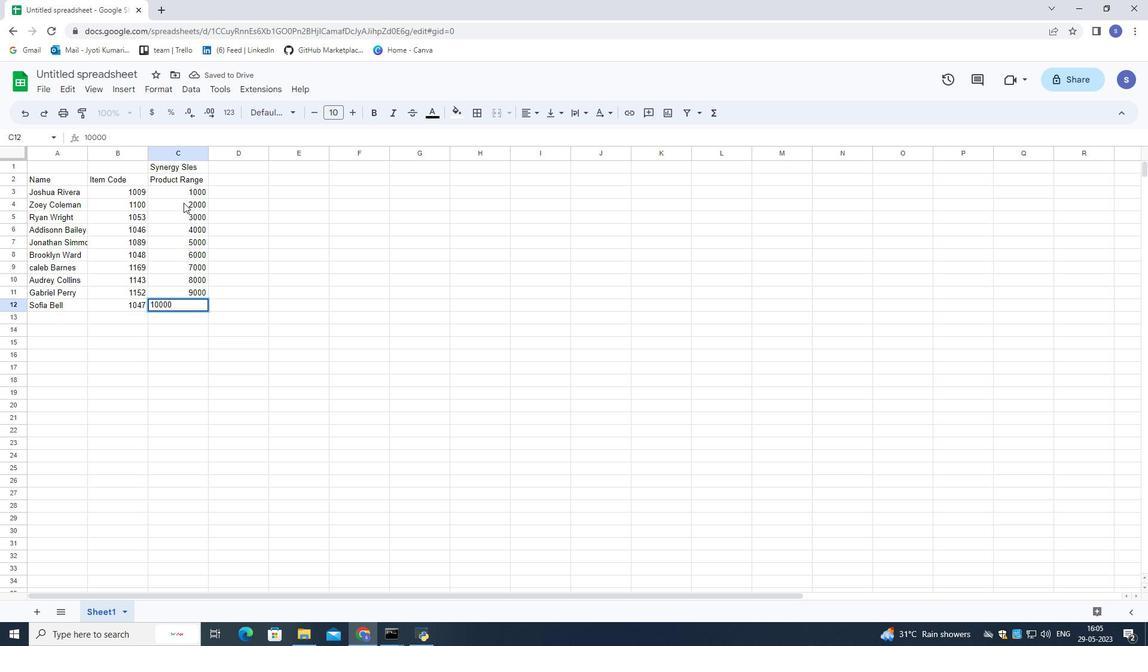 
Action: Mouse moved to (227, 181)
Screenshot: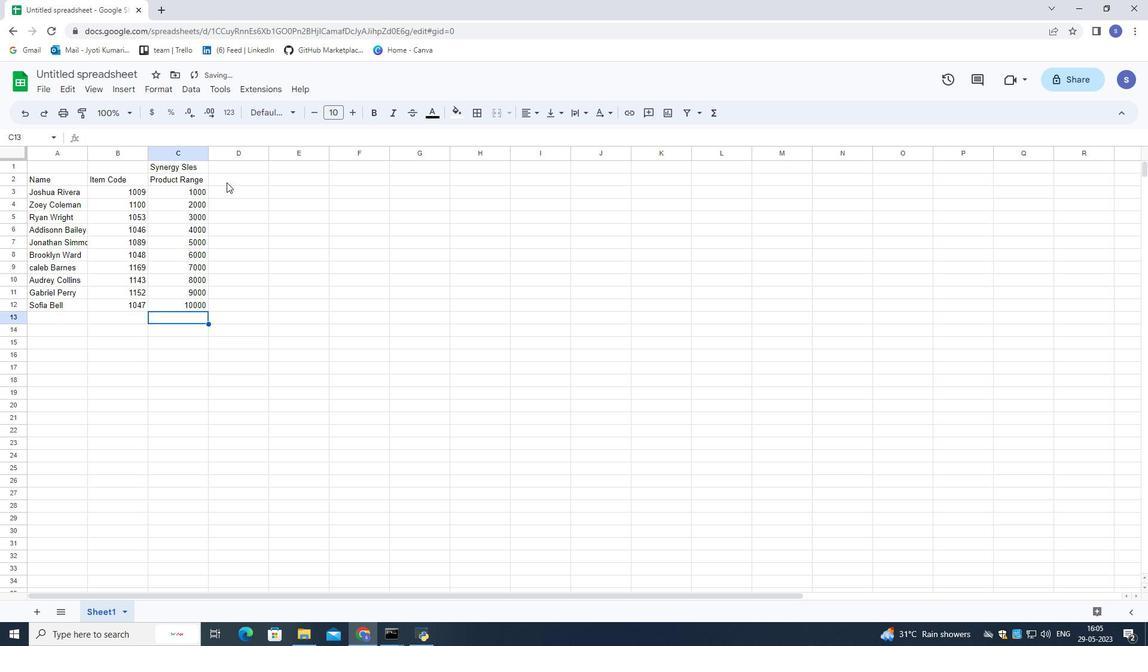 
Action: Mouse pressed left at (227, 181)
Screenshot: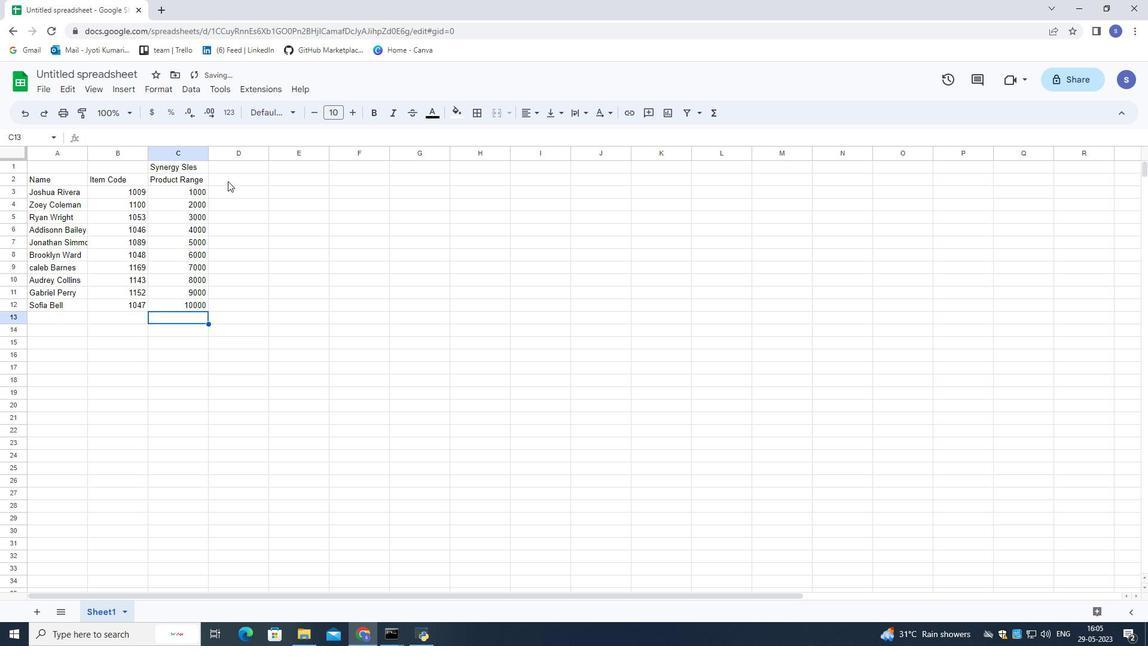 
Action: Mouse moved to (251, 205)
Screenshot: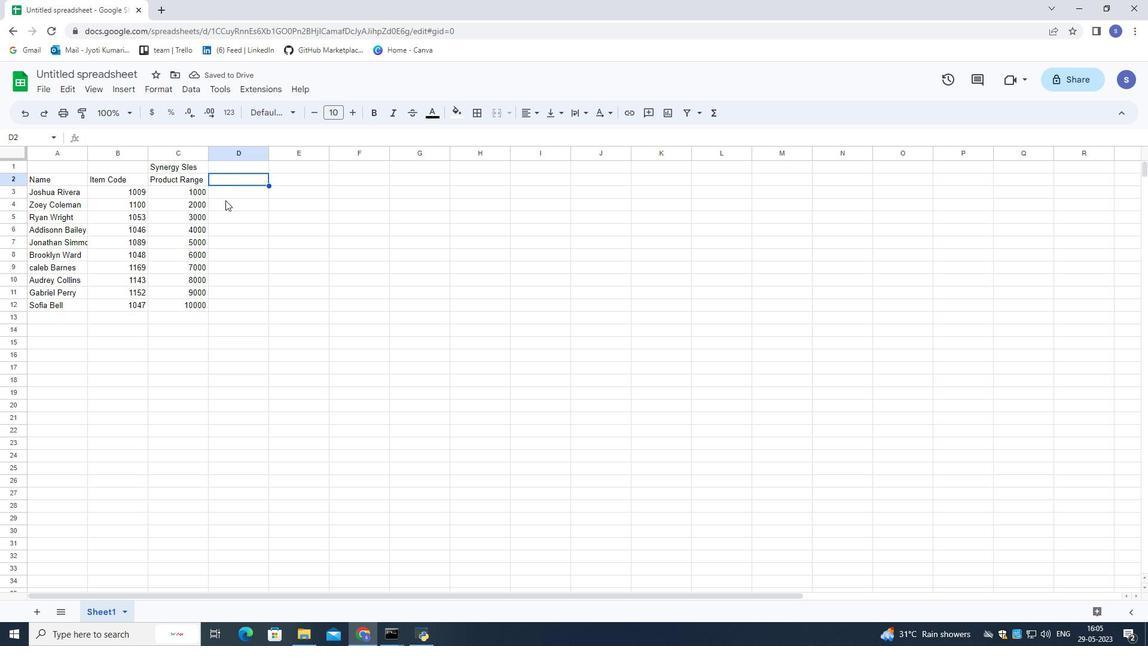 
Action: Key pressed <Key.shift>Products<Key.down><Key.shift>Keen<Key.space><Key.shift>Shoe<Key.down><Key.shift>Lacoste<Key.space><Key.shift>shoe<Key.down><Key.shift>Merrell<Key.space><Key.shift>Shoe<Key.down><Key.shift><Key.shift><Key.shift><Key.shift><Key.shift><Key.shift>Mizuno<Key.space><Key.shift>Shoe<Key.down><Key.shift><Key.shift>S<Key.backspace><Key.shift>Onitsuka<Key.space><Key.shift>Tiger<Key.down><Key.shift><Key.shift><Key.shift><Key.shift><Key.shift>Salomon<Key.space><Key.shift>Shoe<Key.down><Key.shift>Mizun<Key.space><Key.shift>Shoe<Key.down><Key.shift><Key.shift><Key.shift><Key.shift>O<Key.backspace><Key.backspace>
Screenshot: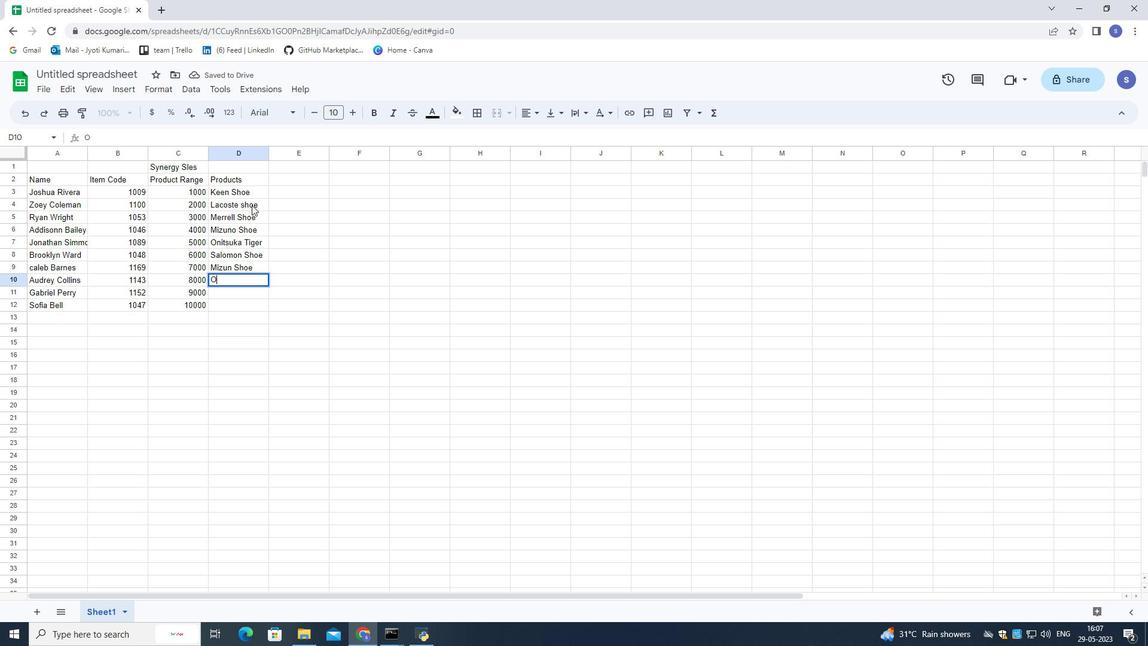 
Action: Mouse moved to (254, 265)
Screenshot: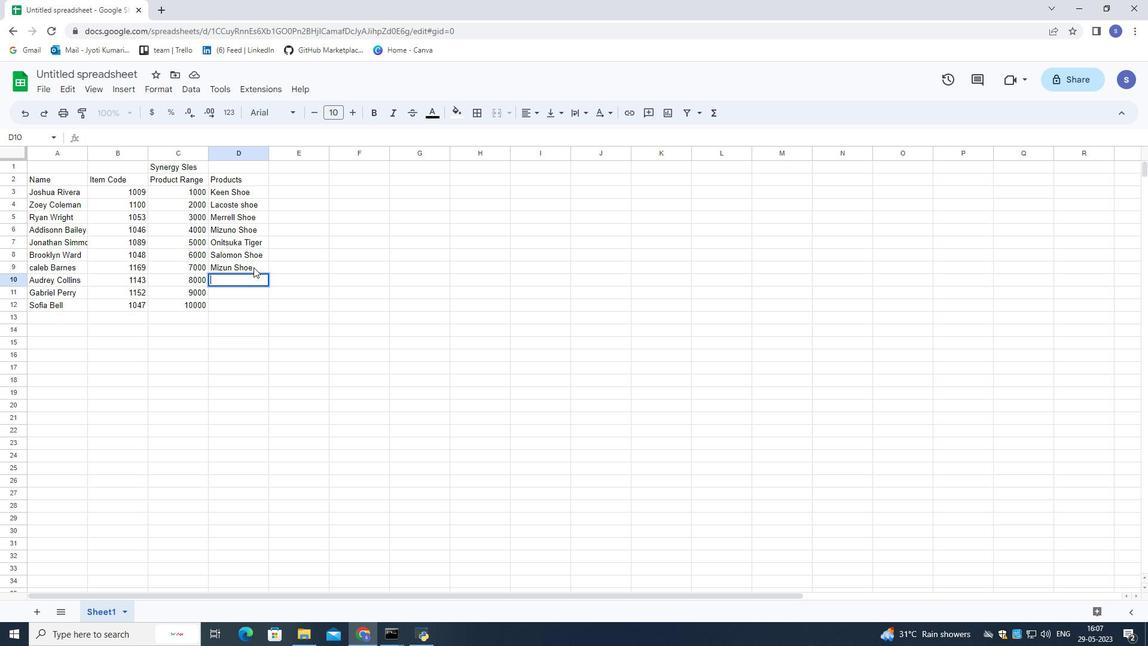 
Action: Mouse pressed left at (254, 265)
Screenshot: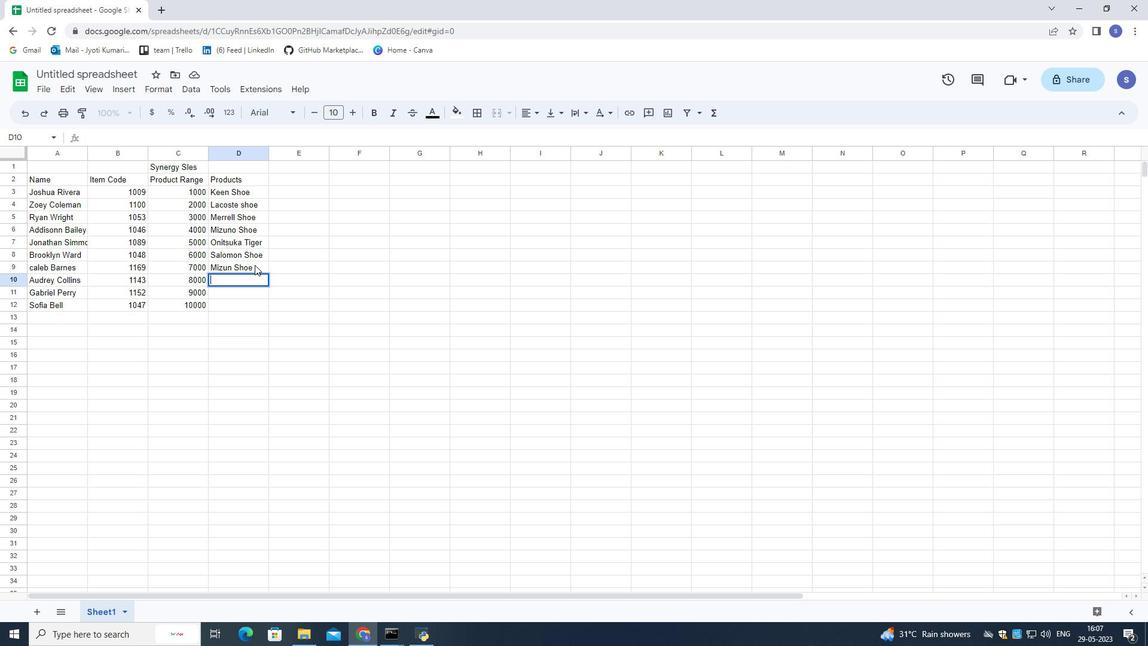
Action: Mouse pressed left at (254, 265)
Screenshot: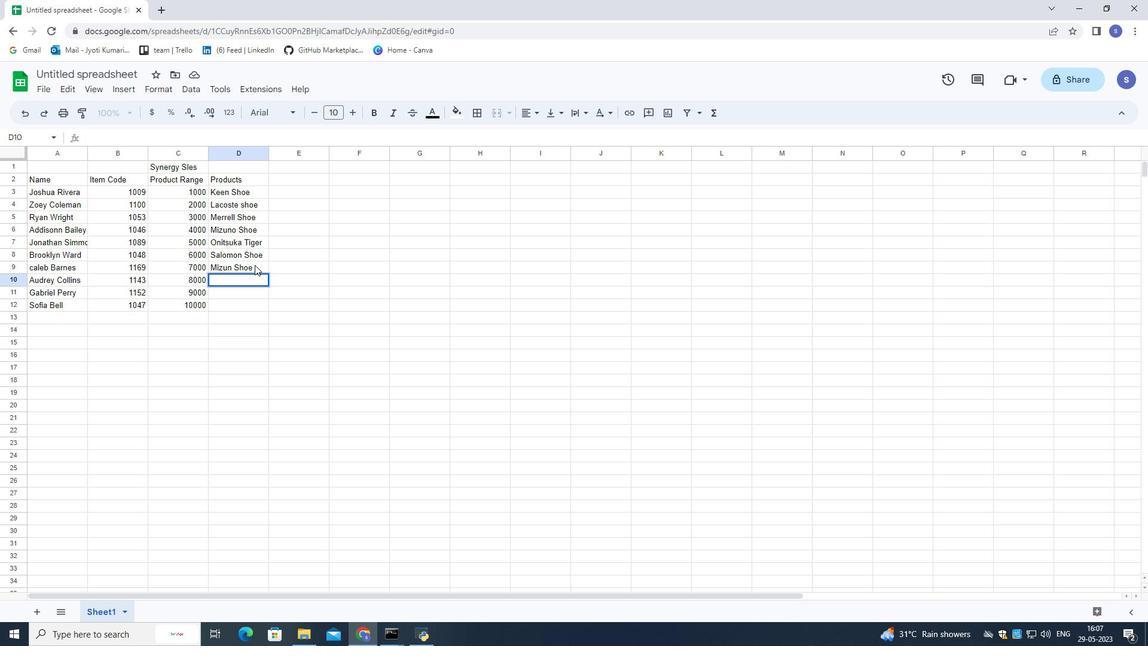 
Action: Mouse pressed left at (254, 265)
Screenshot: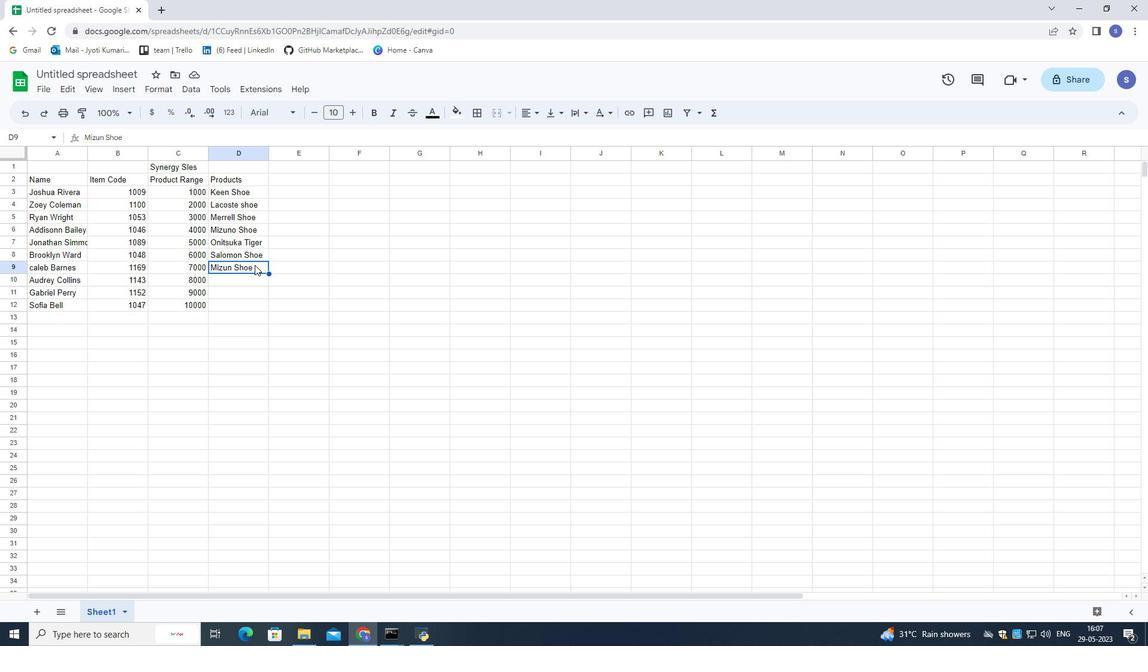 
Action: Key pressed <Key.backspace>
Screenshot: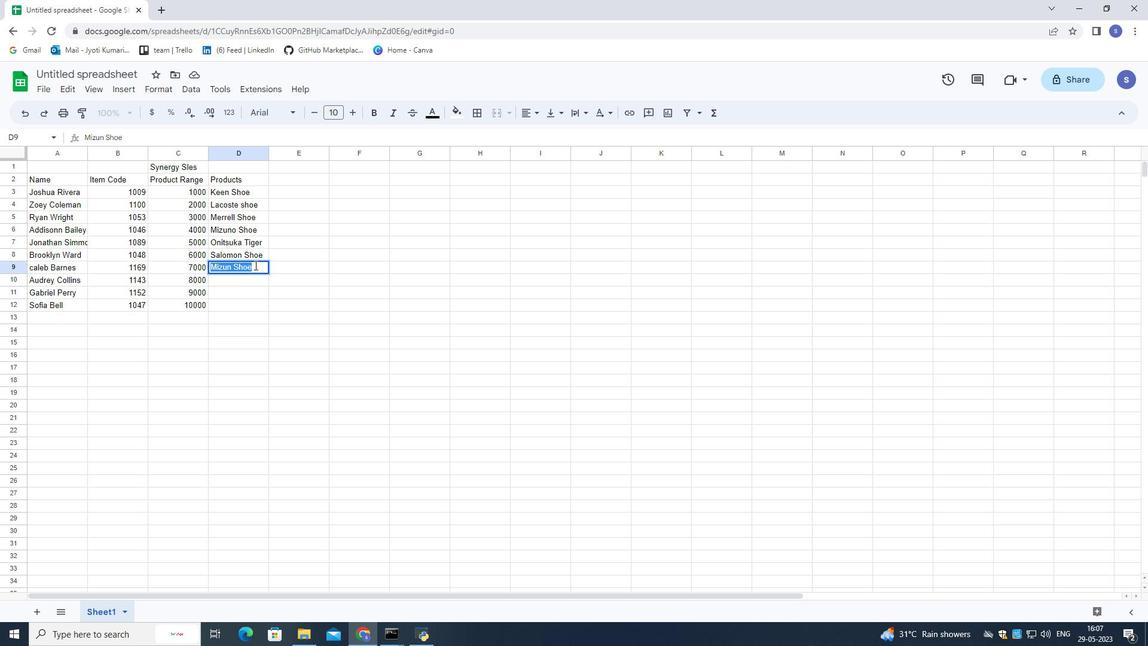 
Action: Mouse moved to (251, 264)
Screenshot: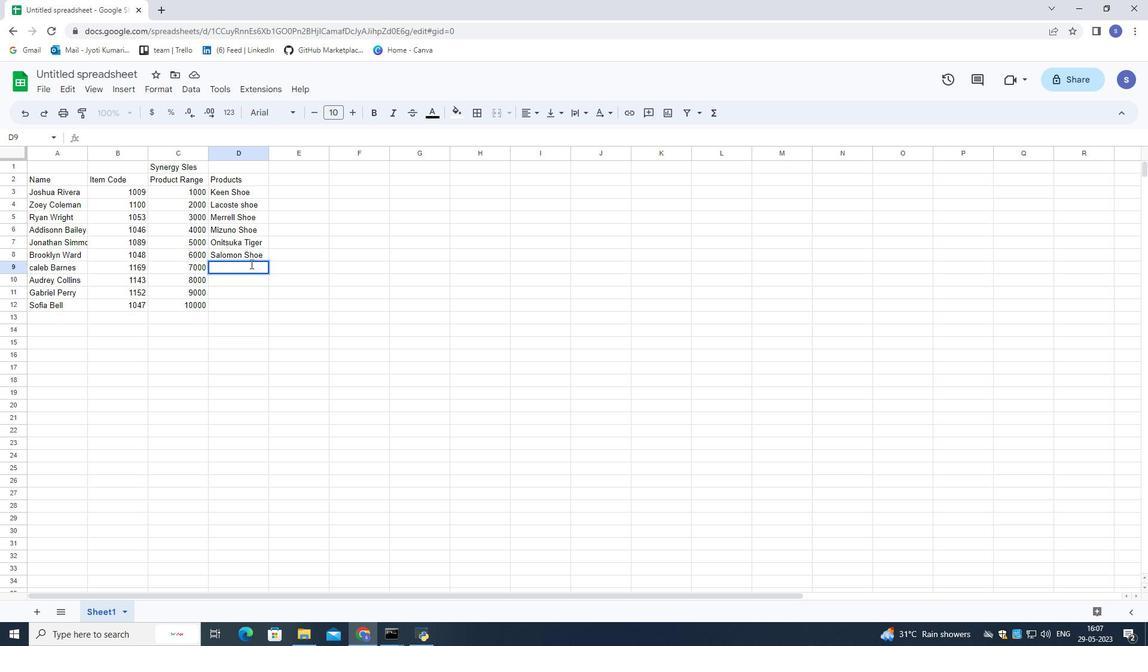 
Action: Mouse pressed left at (251, 264)
Screenshot: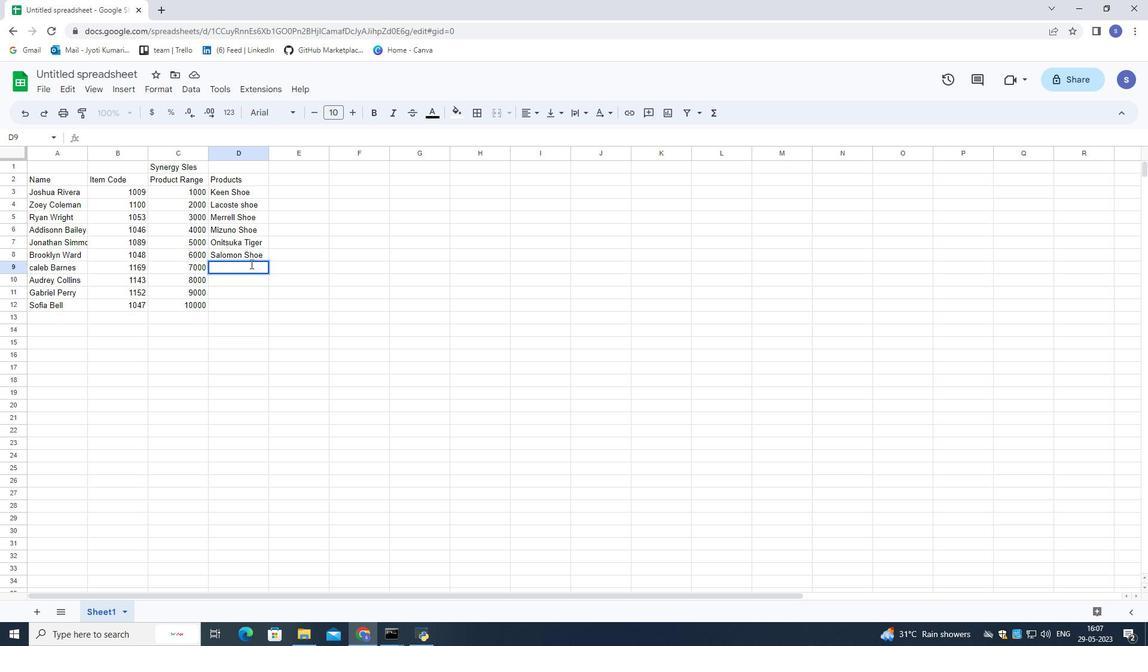 
Action: Key pressed <Key.shift>Sanuk<Key.space><Key.shift>Shoe<Key.down><Key.down>
Screenshot: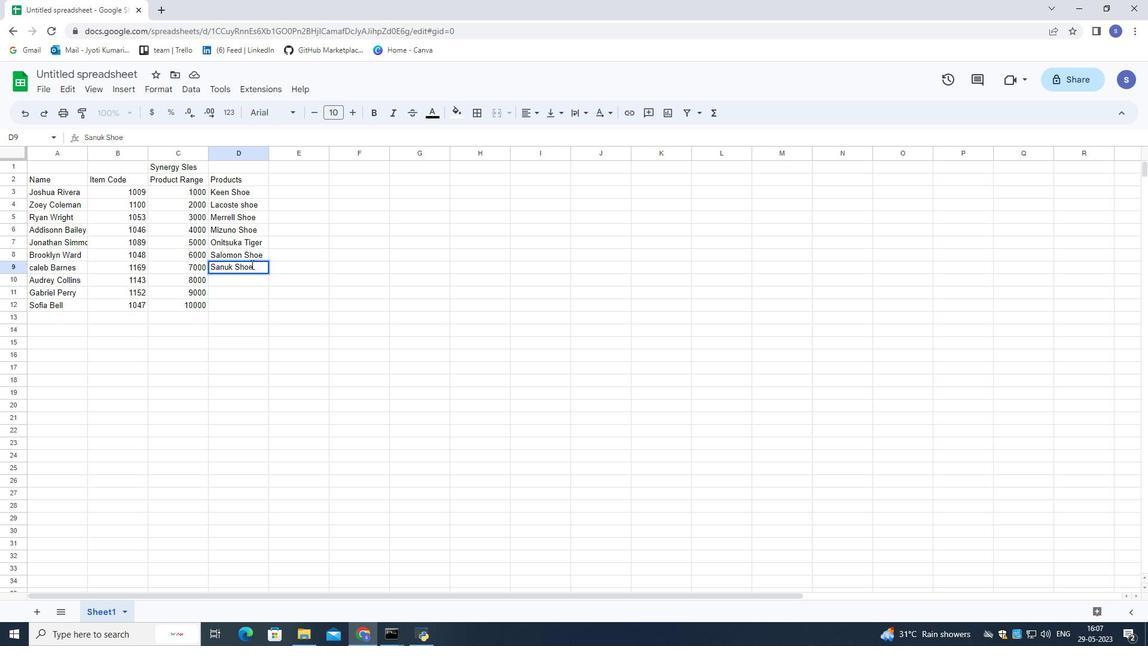 
Action: Mouse moved to (234, 279)
Screenshot: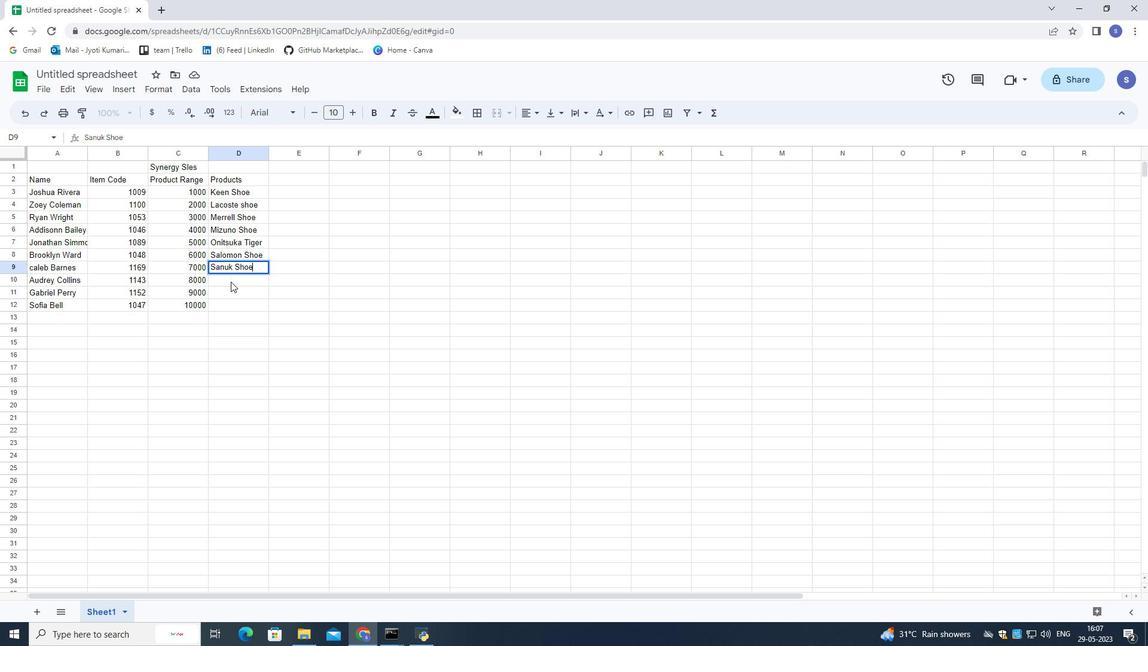 
Action: Mouse pressed left at (234, 279)
Screenshot: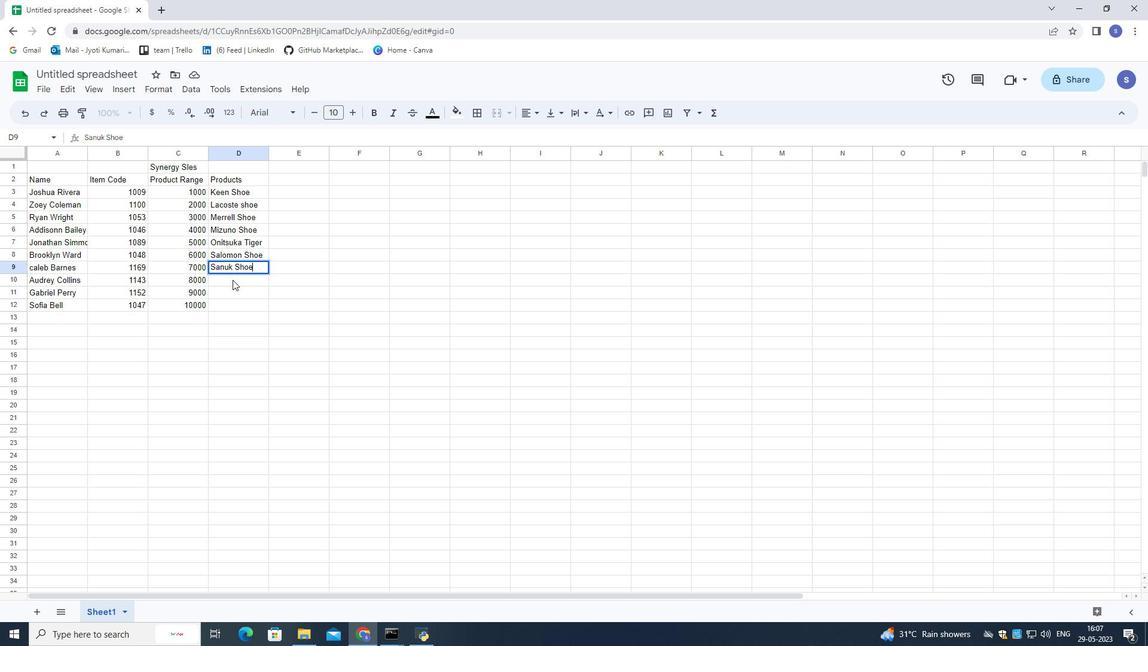 
Action: Mouse moved to (235, 279)
Screenshot: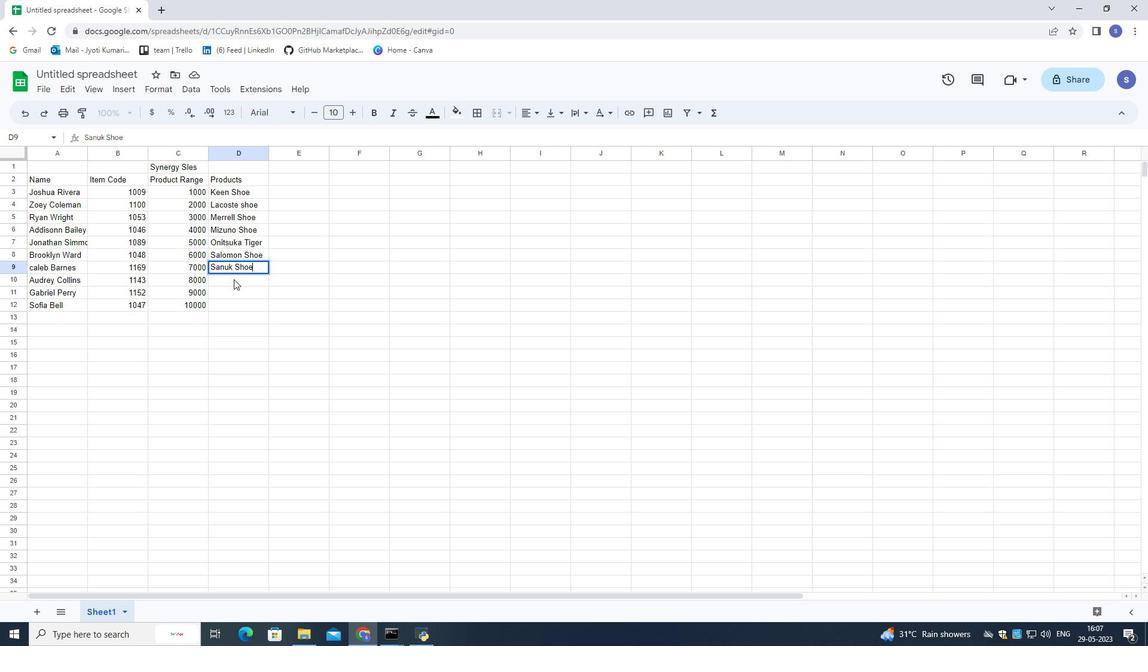 
Action: Key pressed <Key.shift><Key.shift><Key.shift><Key.shift><Key.shift><Key.shift><Key.shift>Saucony<Key.space><Key.shift><Key.shift><Key.shift><Key.shift><Key.shift><Key.shift><Key.shift><Key.shift><Key.shift><Key.shift><Key.shift><Key.shift><Key.shift><Key.shift>Shoe<Key.down><Key.shift>Sperry<Key.space><Key.shift>shoe<Key.down><Key.shift>superga<Key.space><Key.shift>Shoe
Screenshot: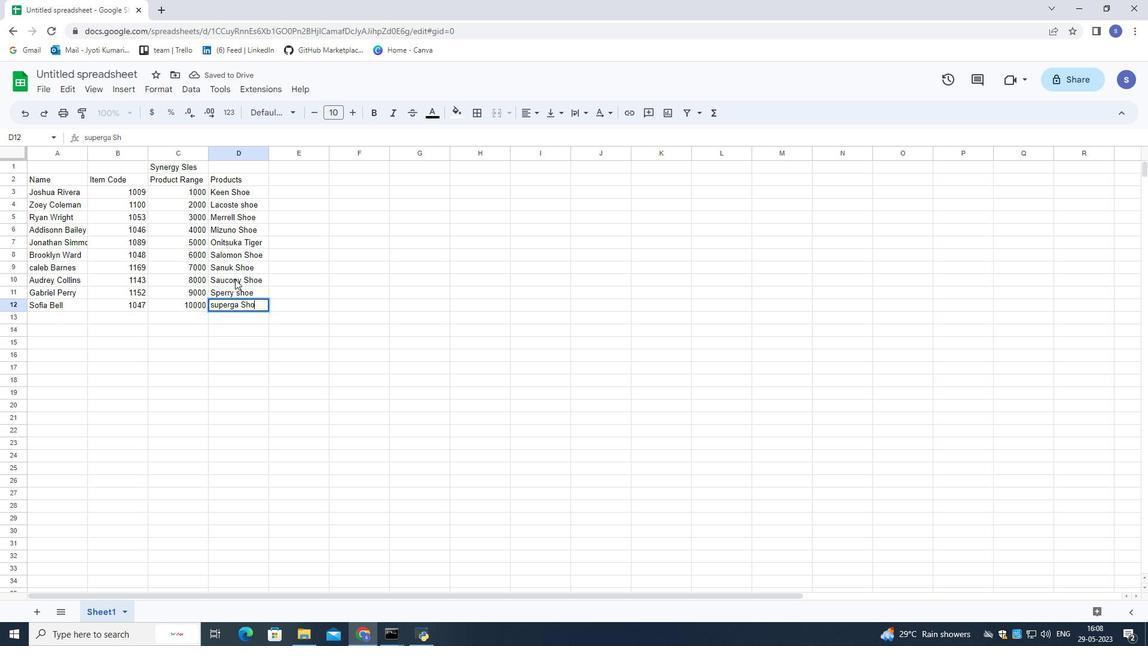 
Action: Mouse moved to (279, 178)
Screenshot: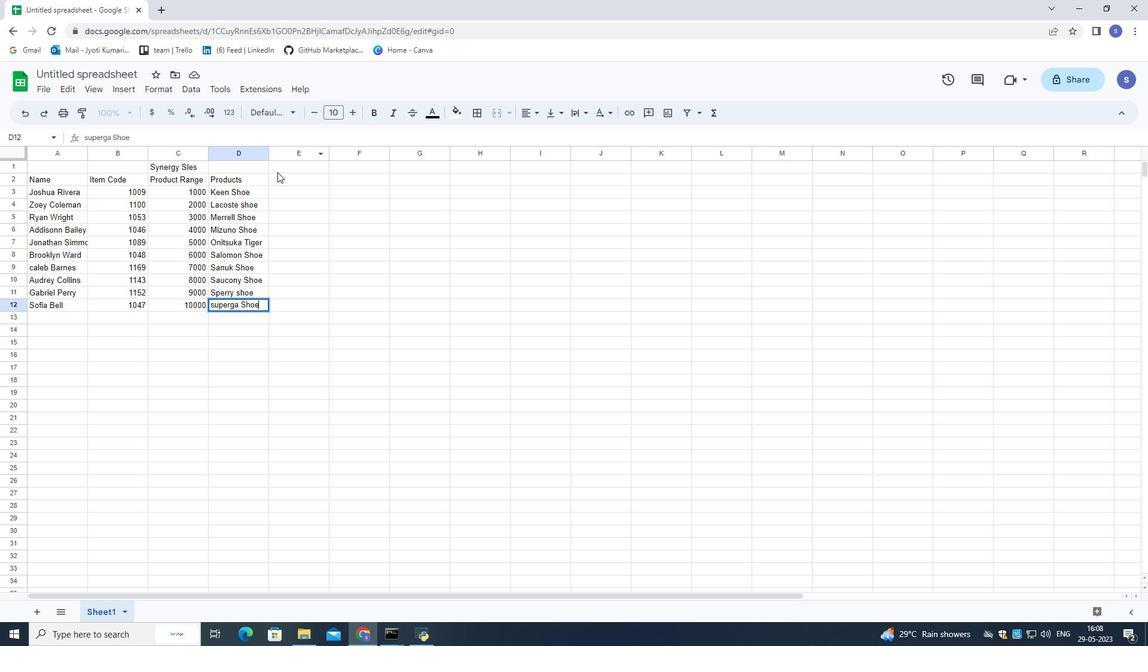 
Action: Mouse pressed left at (279, 178)
Screenshot: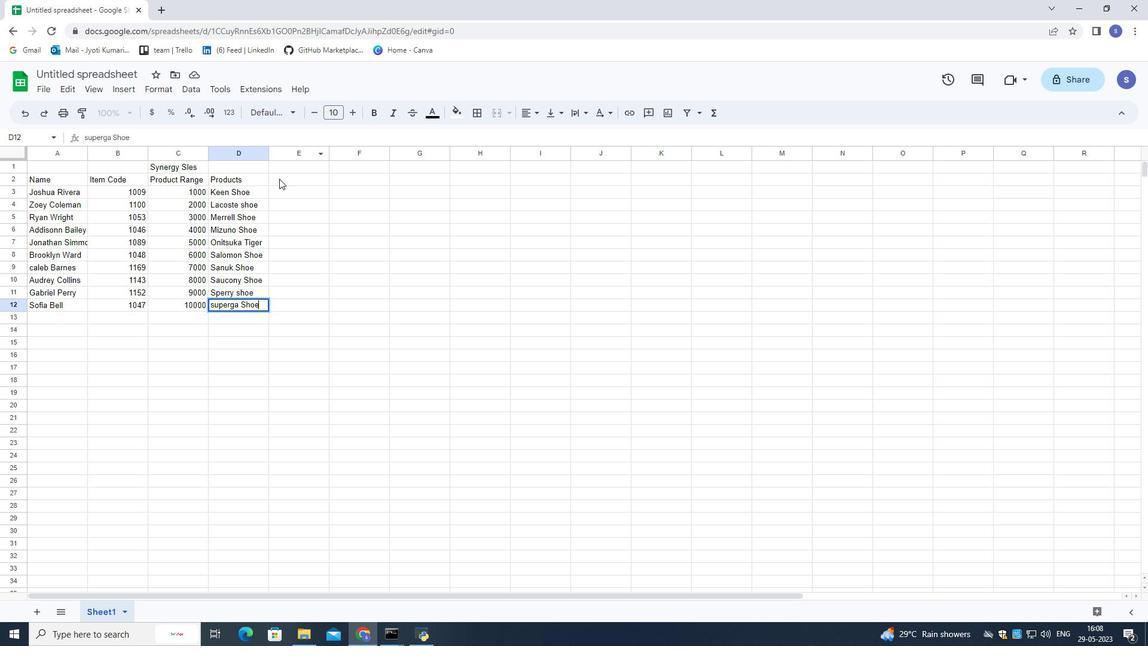 
Action: Key pressed <Key.shift>Quantity<Key.down>4<Key.down>5<Key.down>3<Key.backspace>6<Key.down>7<Key.down>8<Key.down>9<Key.down>4<Key.down>5<Key.down>6<Key.down>7<Key.down>
Screenshot: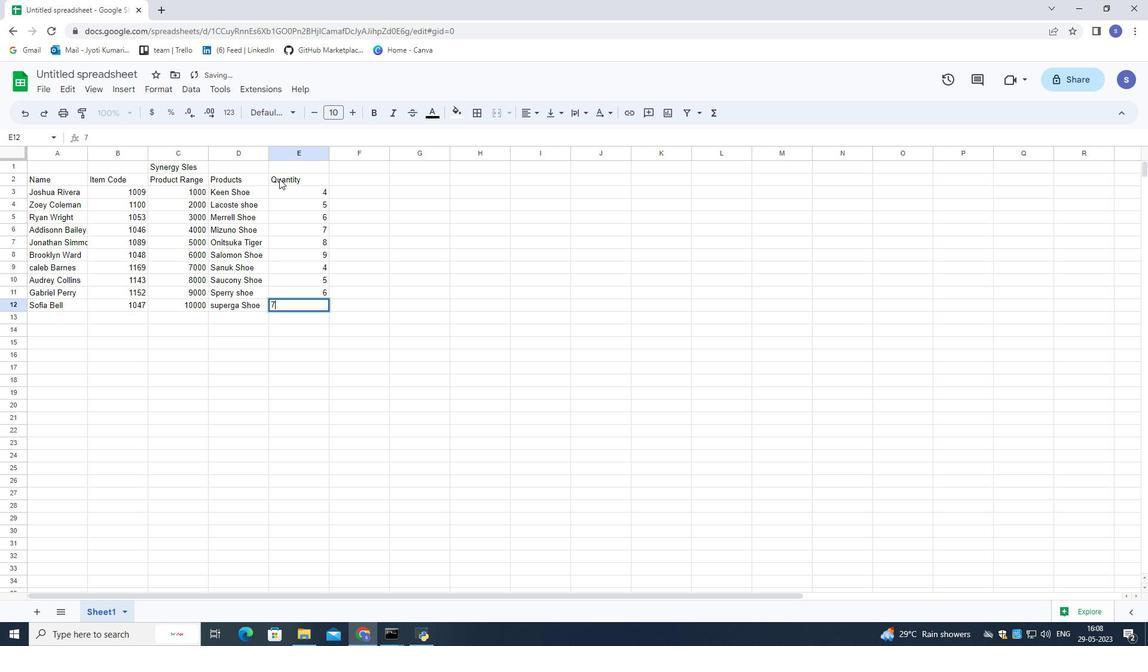 
Action: Mouse moved to (345, 177)
Screenshot: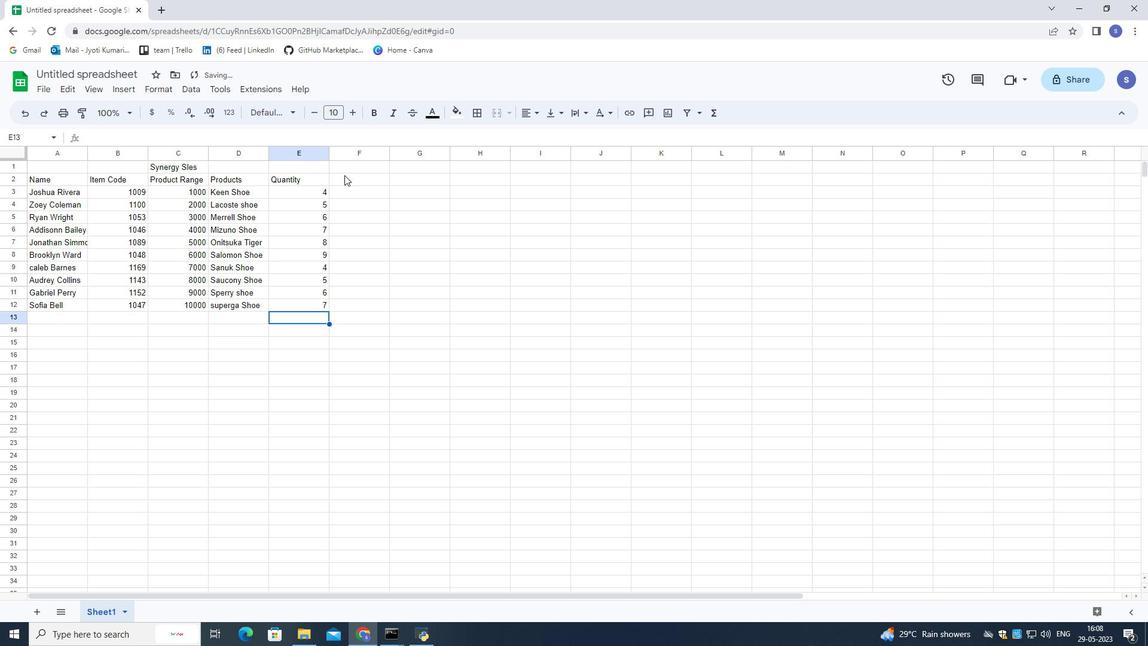 
Action: Mouse pressed left at (345, 177)
Screenshot: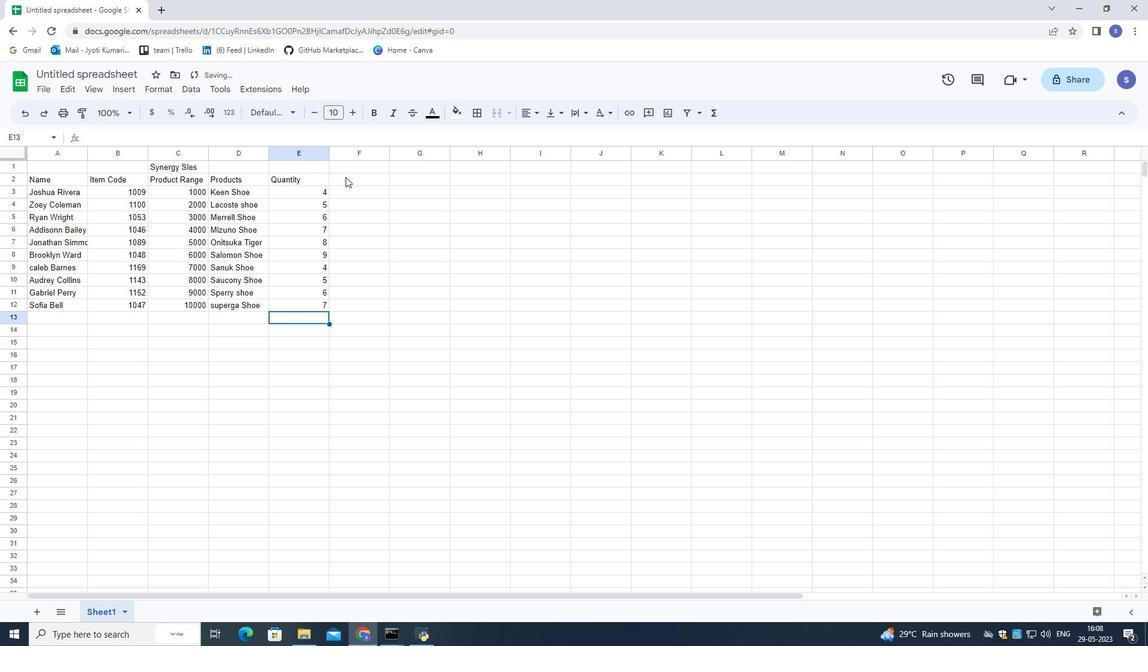 
Action: Key pressed <Key.shift>Amount<Key.down>
Screenshot: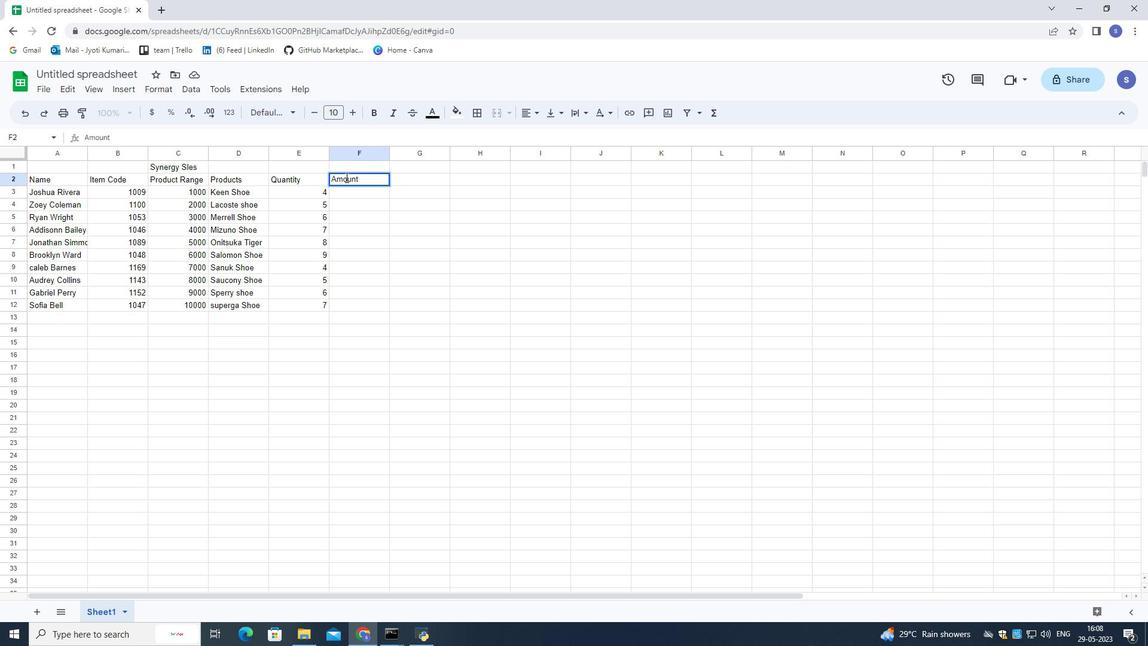 
Action: Mouse moved to (430, 231)
Screenshot: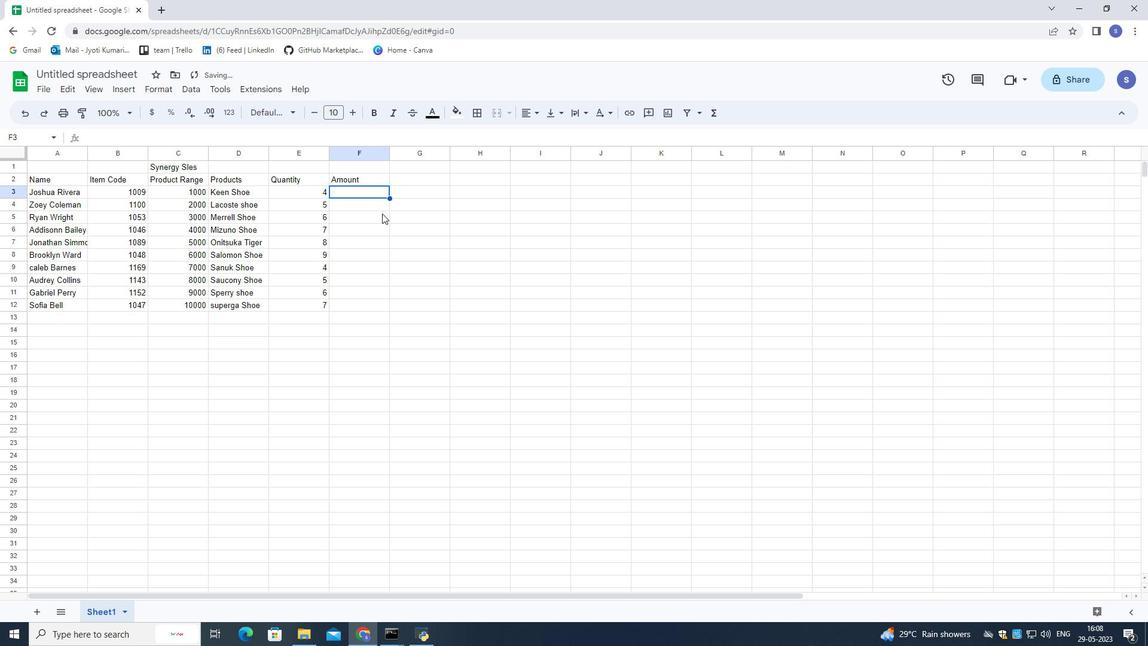 
Action: Key pressed =sum<Key.shift_r>(
Screenshot: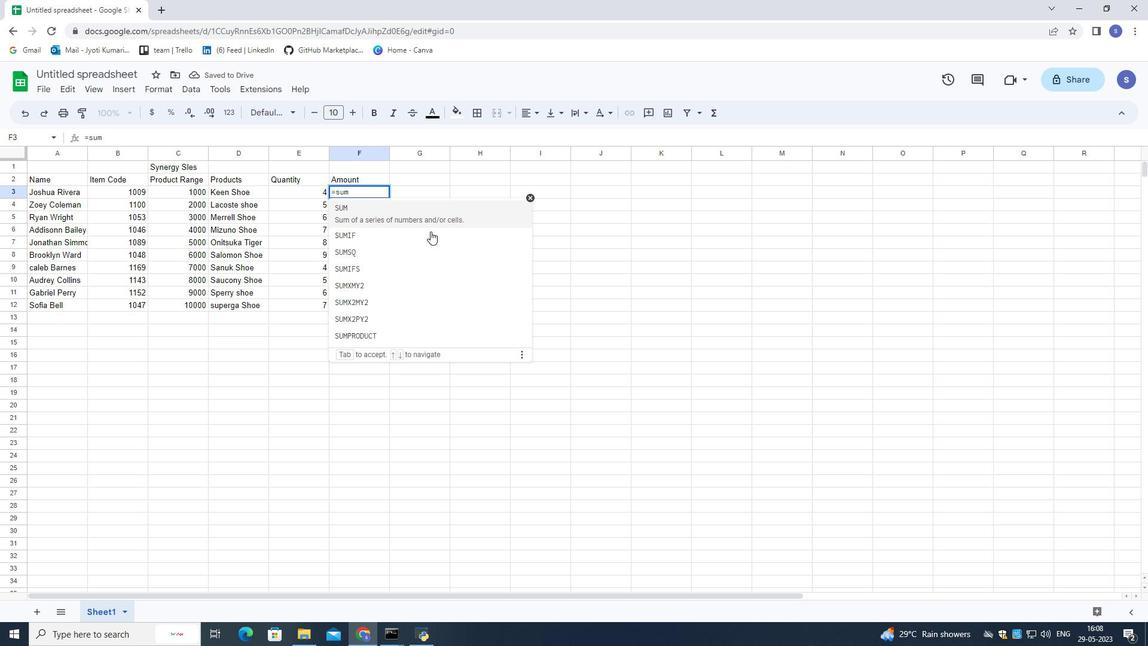
Action: Mouse moved to (180, 192)
Screenshot: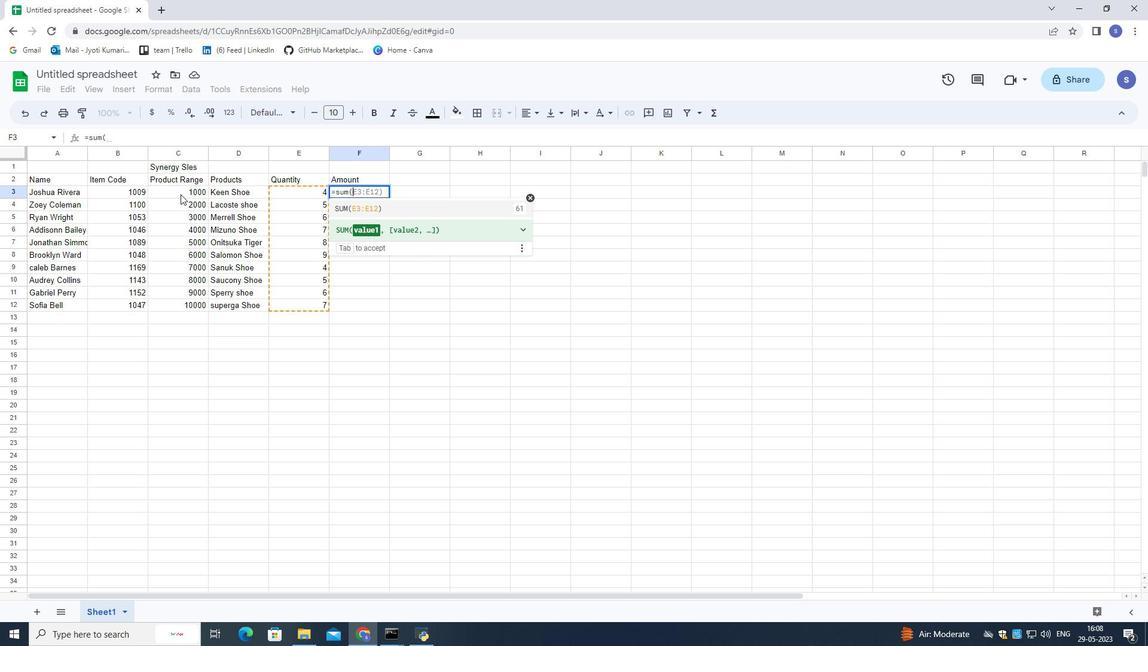 
Action: Mouse pressed left at (180, 192)
Screenshot: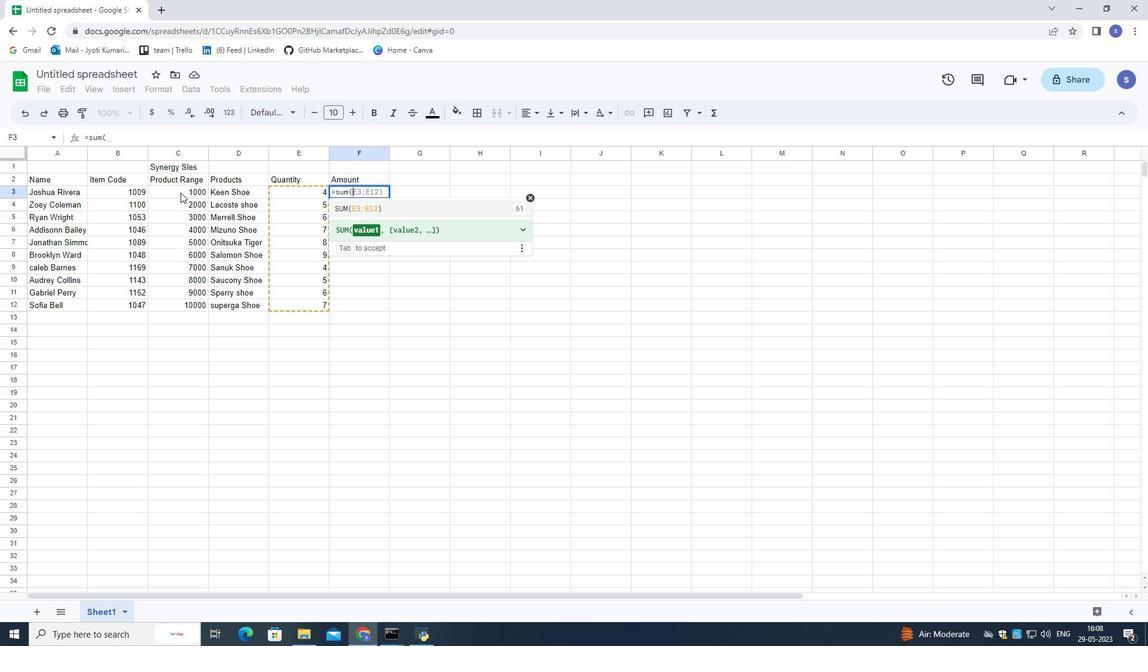 
Action: Mouse moved to (192, 192)
Screenshot: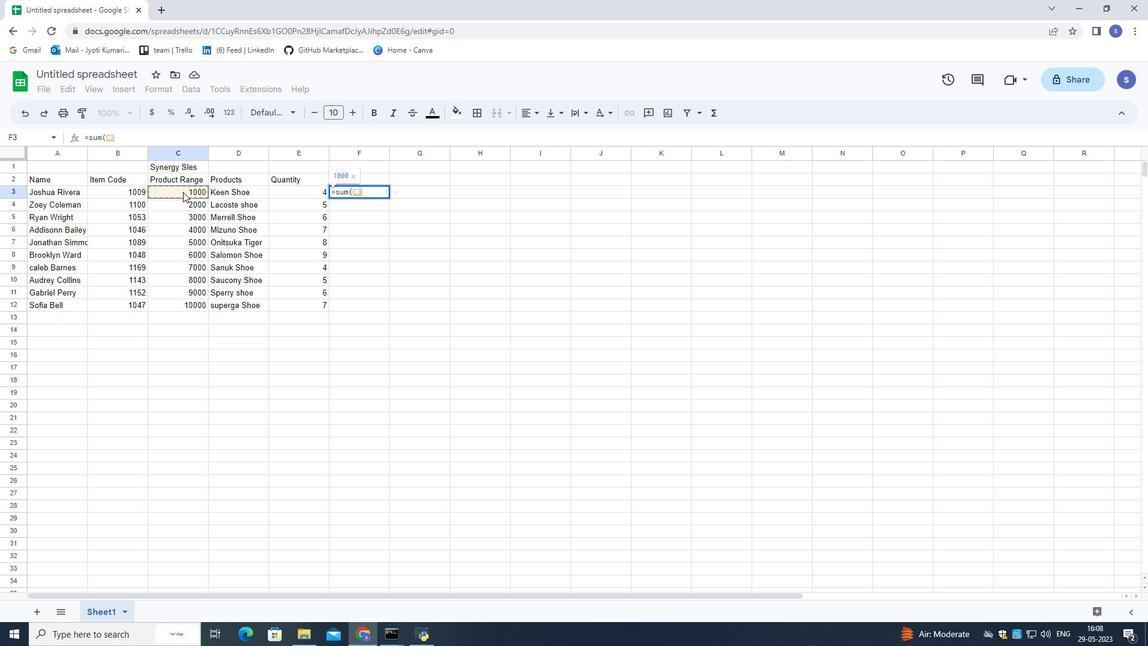 
Action: Key pressed *
Screenshot: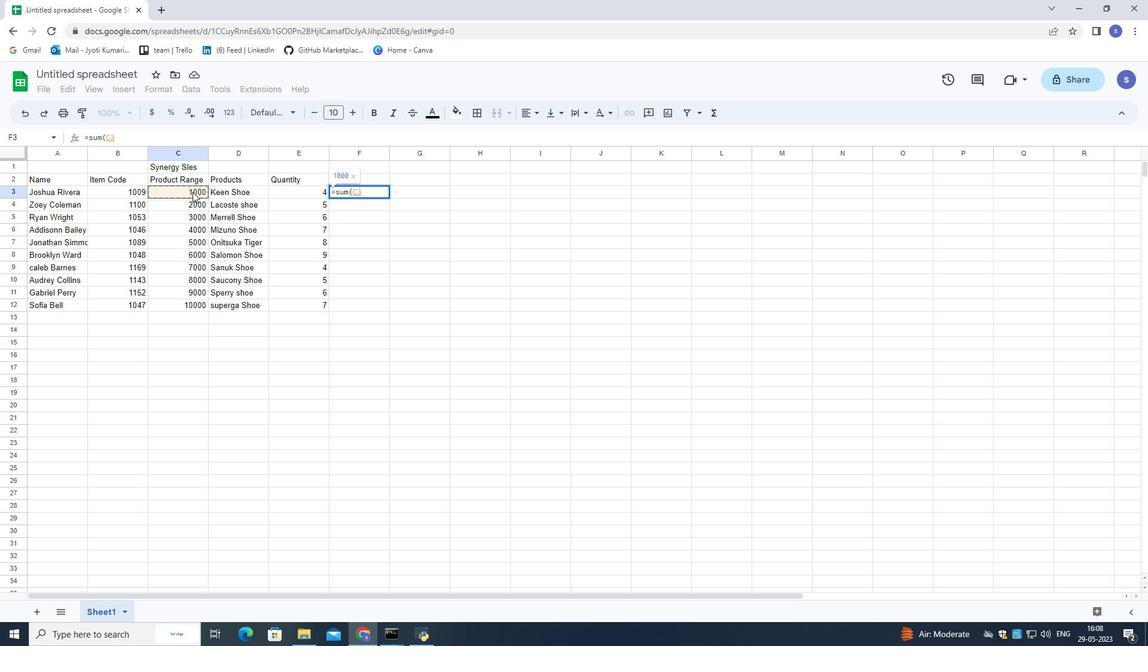 
Action: Mouse moved to (275, 192)
Screenshot: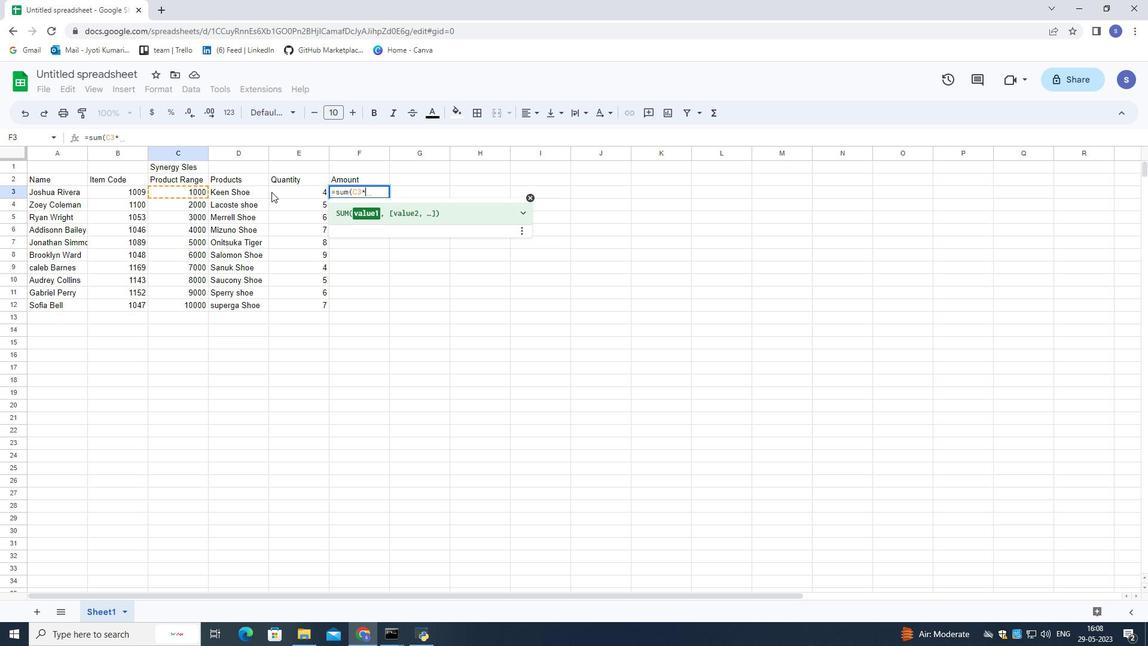 
Action: Mouse pressed left at (275, 192)
Screenshot: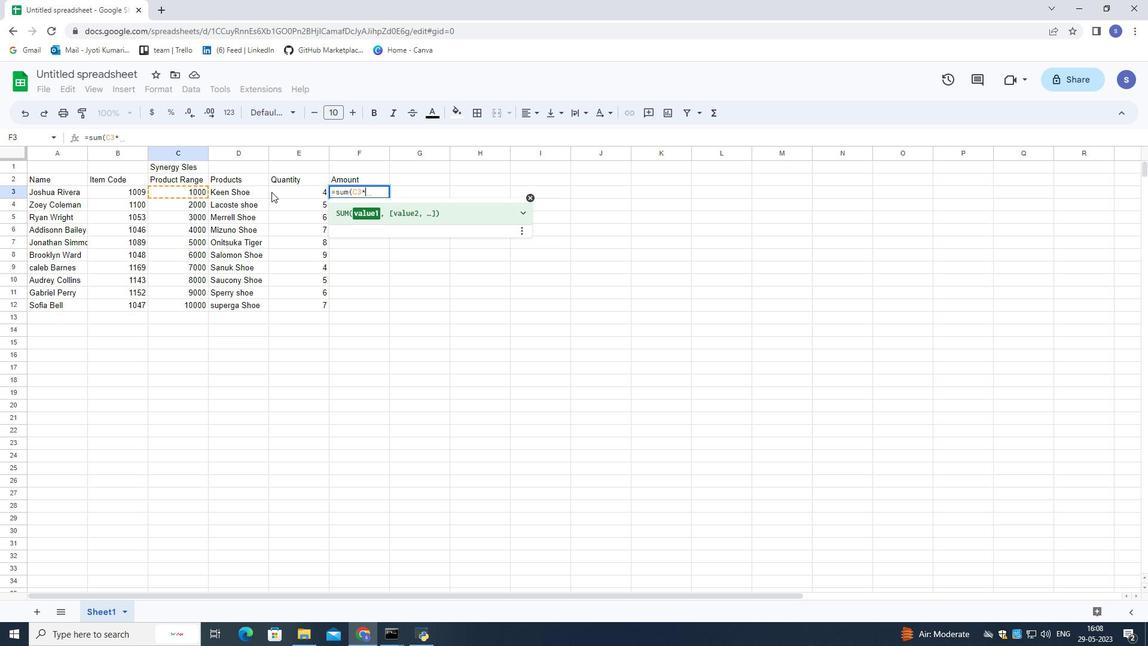 
Action: Mouse moved to (276, 192)
Screenshot: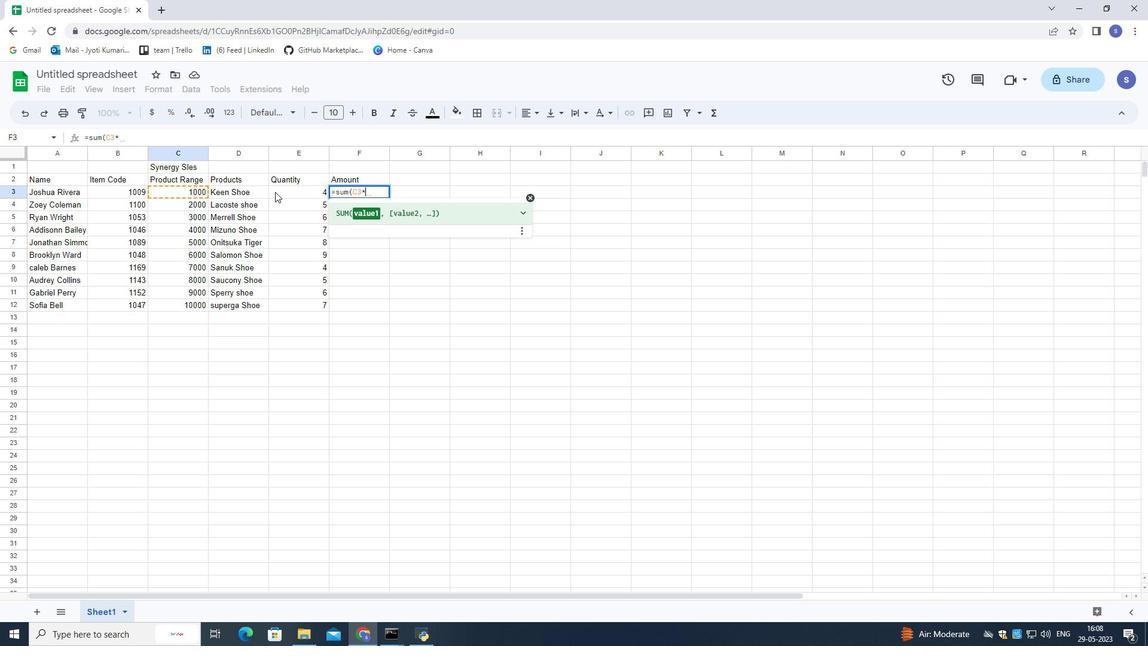 
Action: Key pressed <Key.shift_r>)<Key.enter>
Screenshot: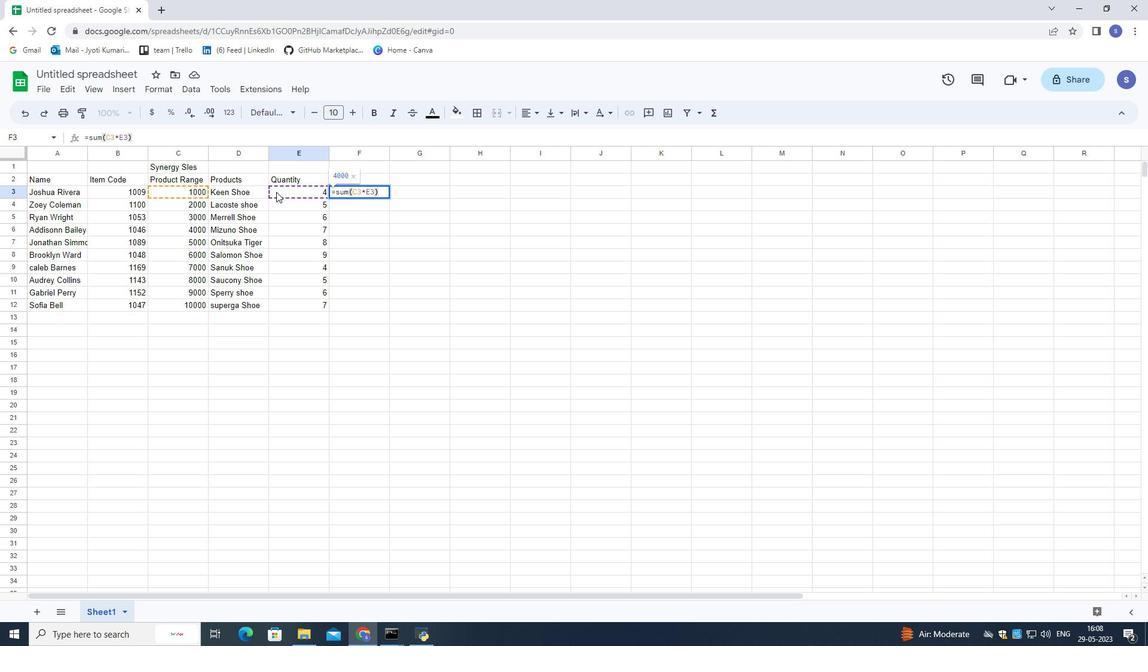 
Action: Mouse moved to (406, 282)
Screenshot: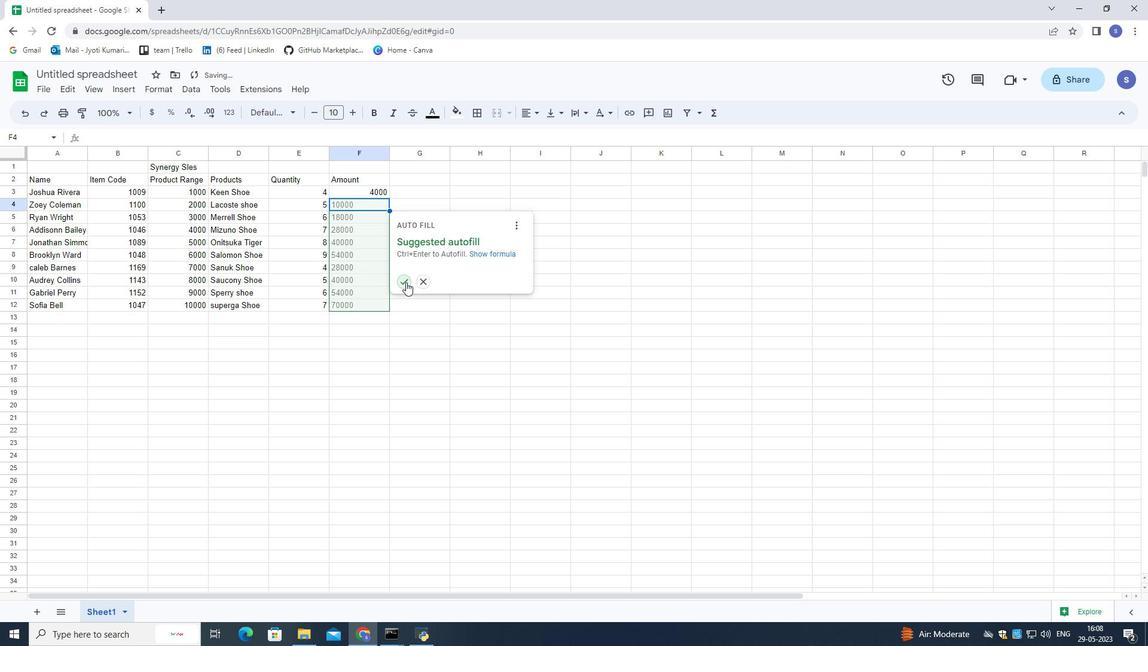 
Action: Mouse pressed left at (406, 282)
Screenshot: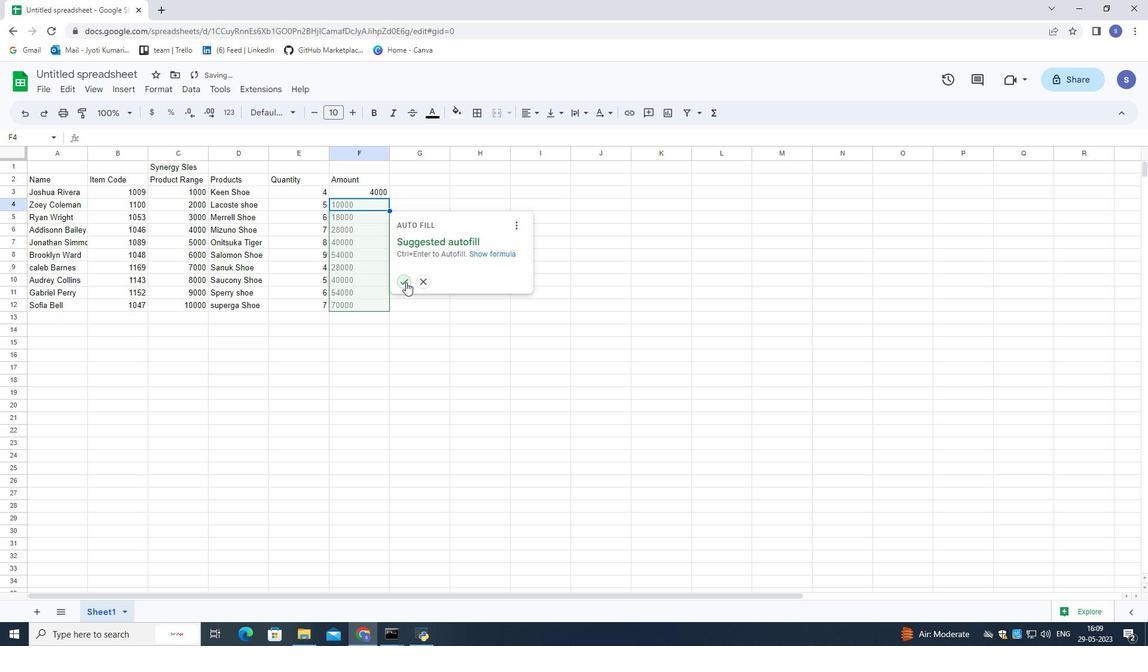 
Action: Mouse moved to (405, 180)
Screenshot: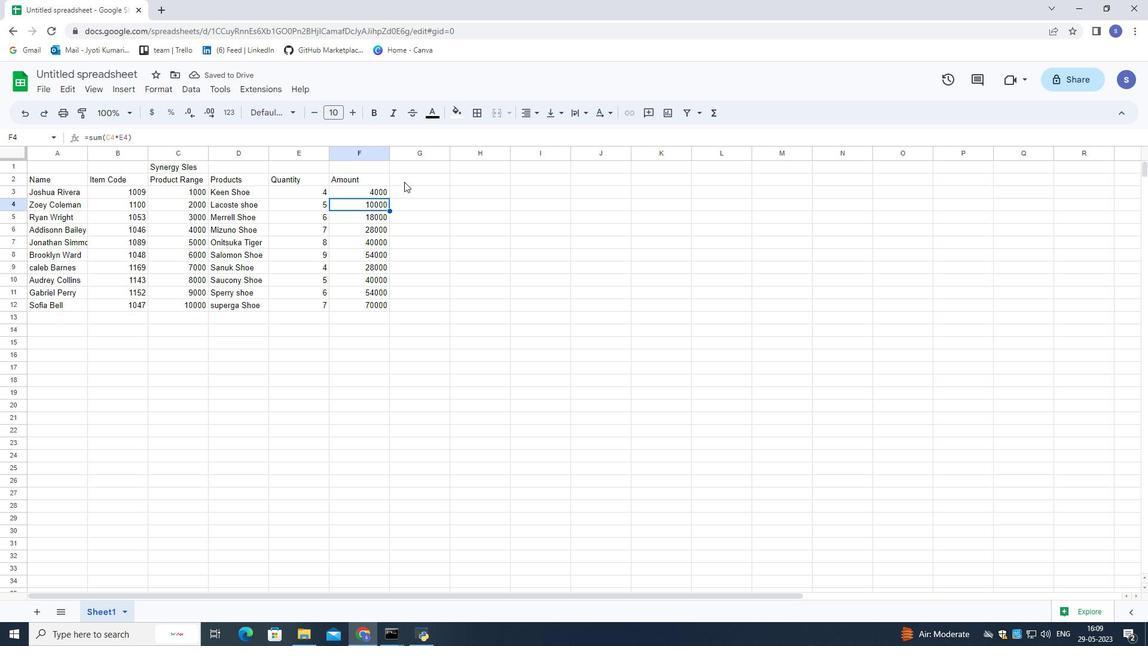 
Action: Mouse pressed left at (405, 180)
Screenshot: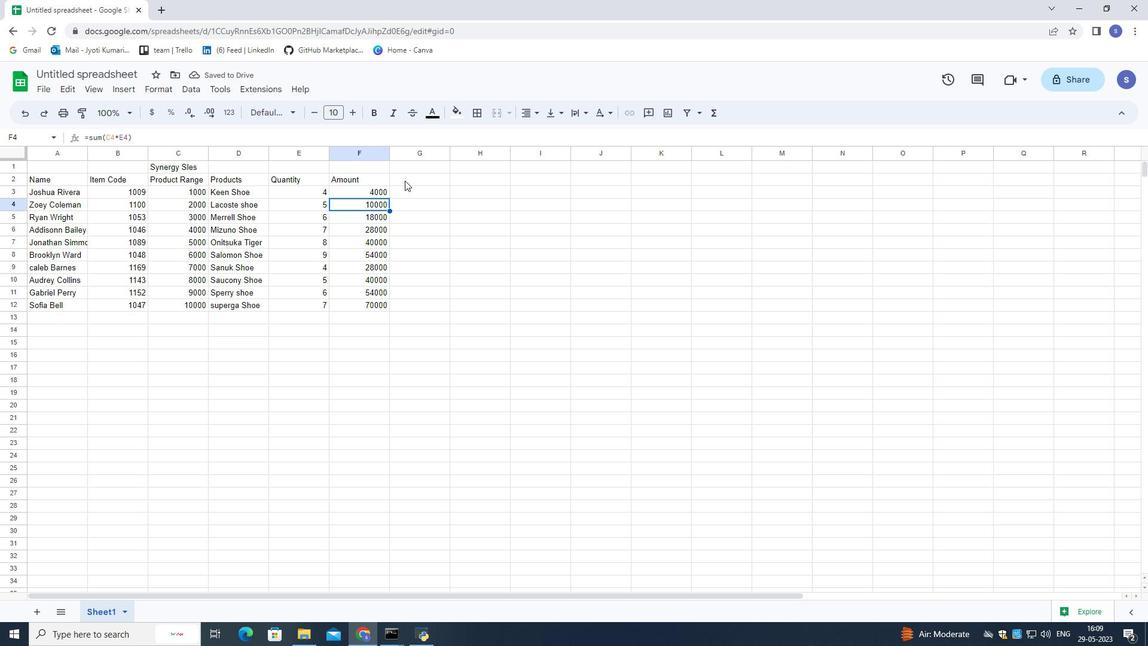 
Action: Key pressed commission<Key.down>=<Key.shift_r>(
Screenshot: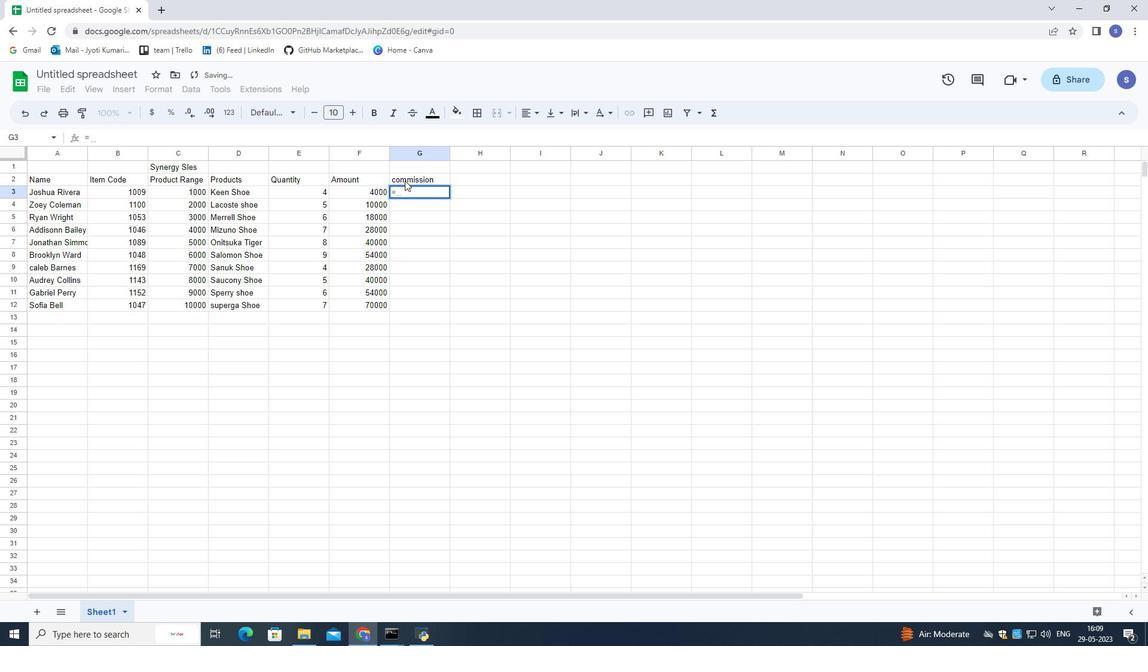 
Action: Mouse moved to (342, 185)
Screenshot: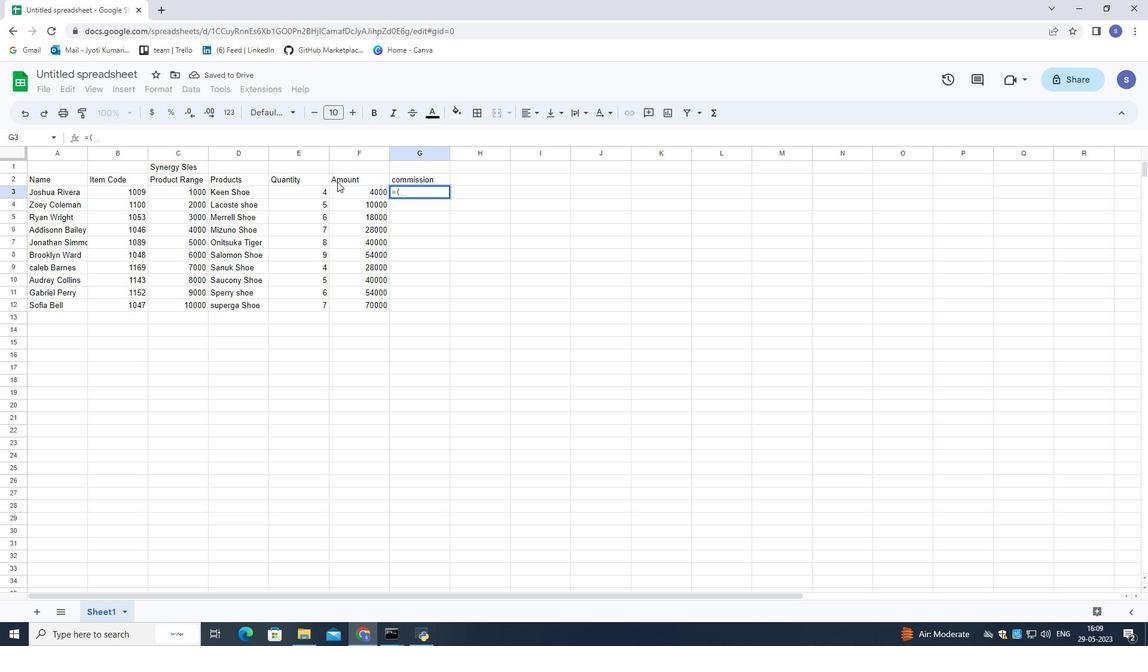 
Action: Mouse pressed left at (342, 185)
Screenshot: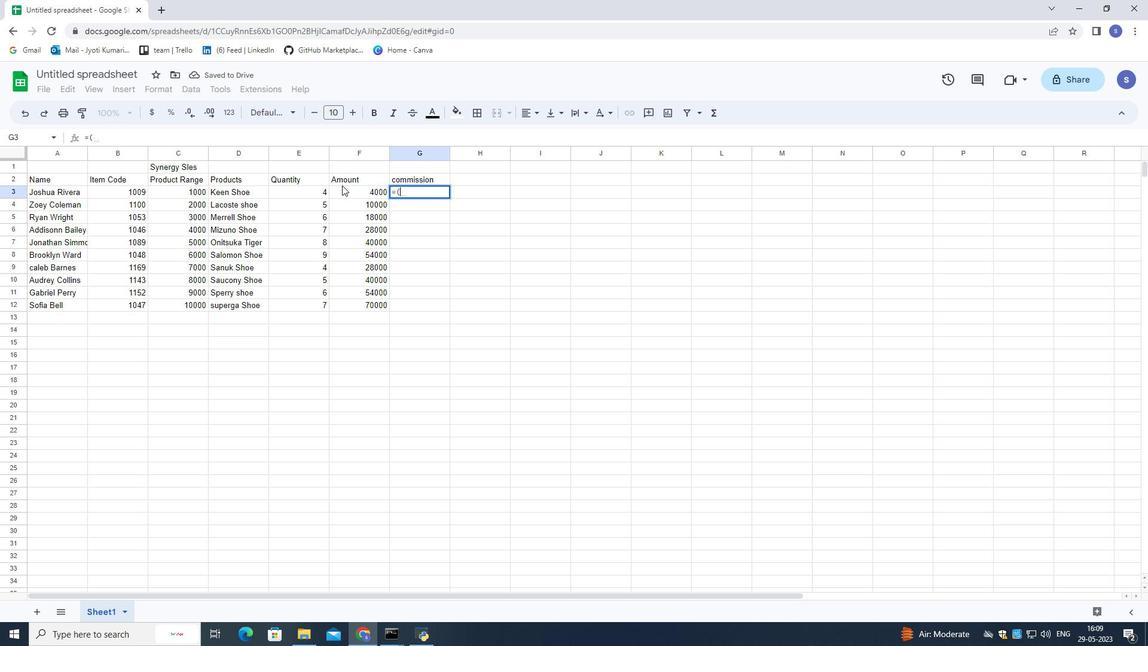 
Action: Mouse moved to (349, 192)
Screenshot: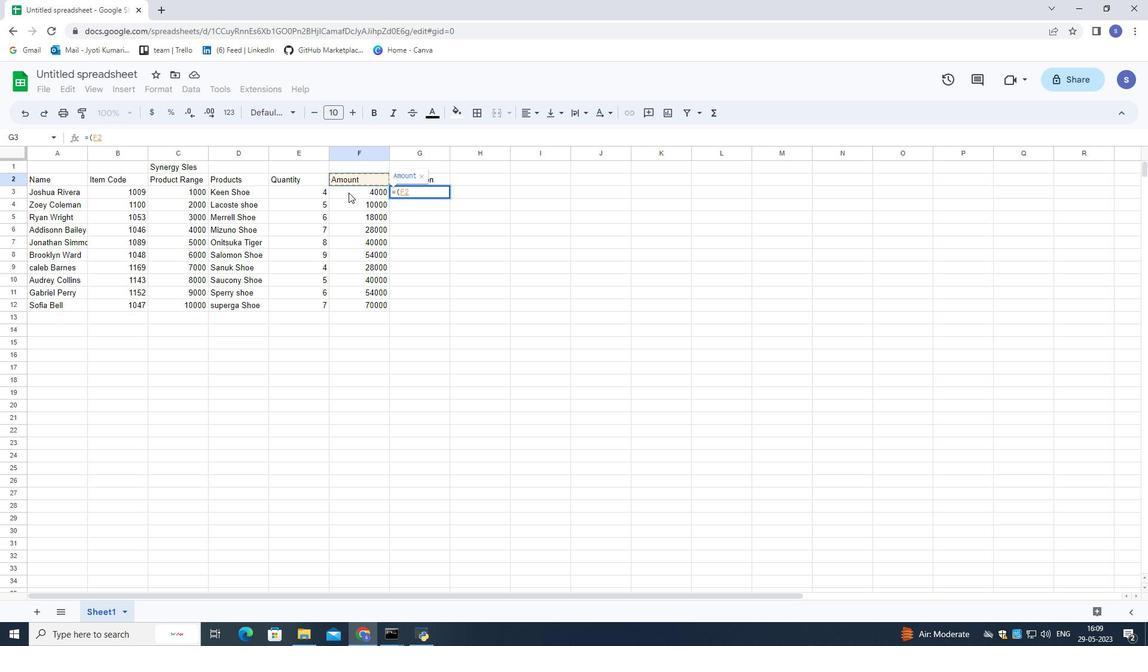 
Action: Mouse pressed left at (349, 192)
Screenshot: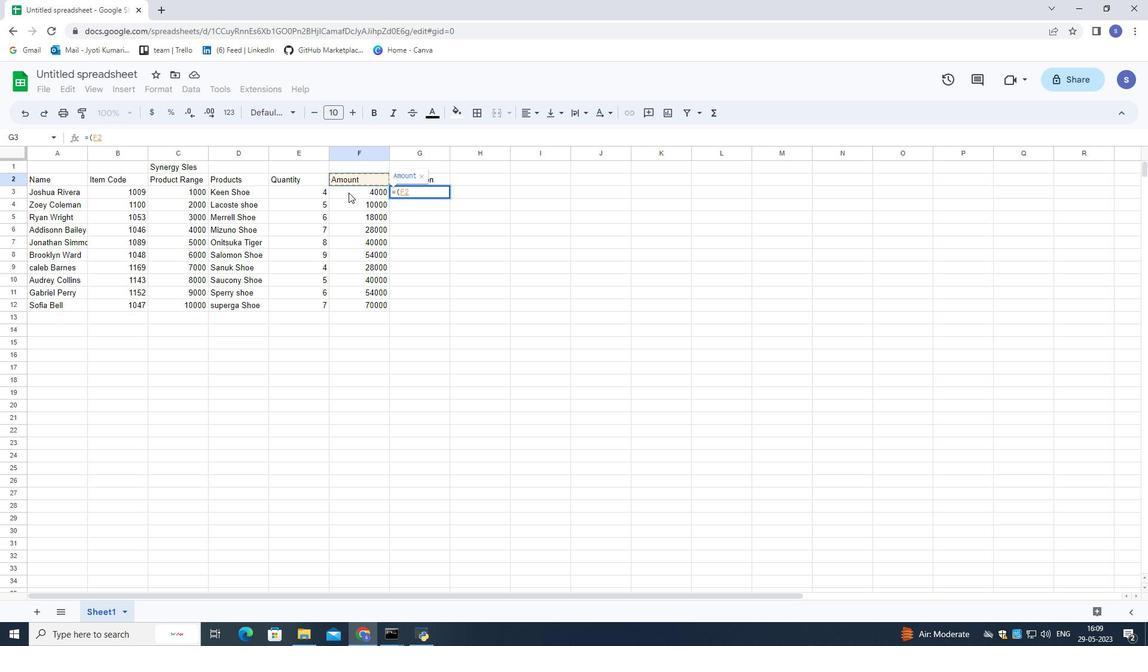 
Action: Key pressed *2<Key.shift>%<Key.shift_r>)
Screenshot: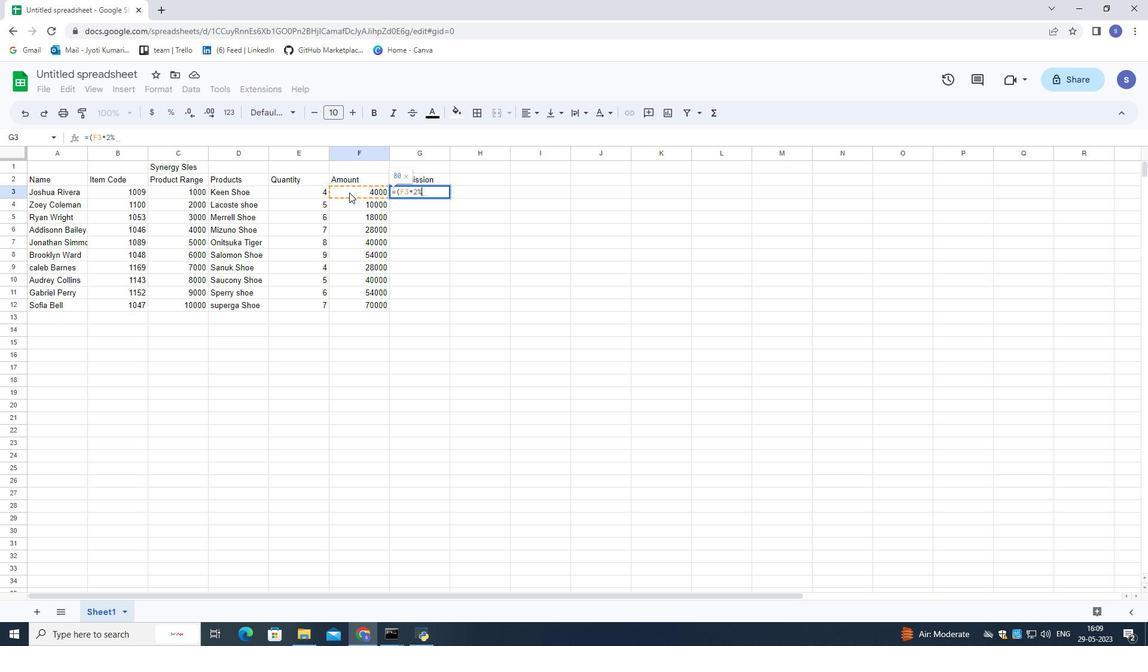 
Action: Mouse moved to (414, 205)
Screenshot: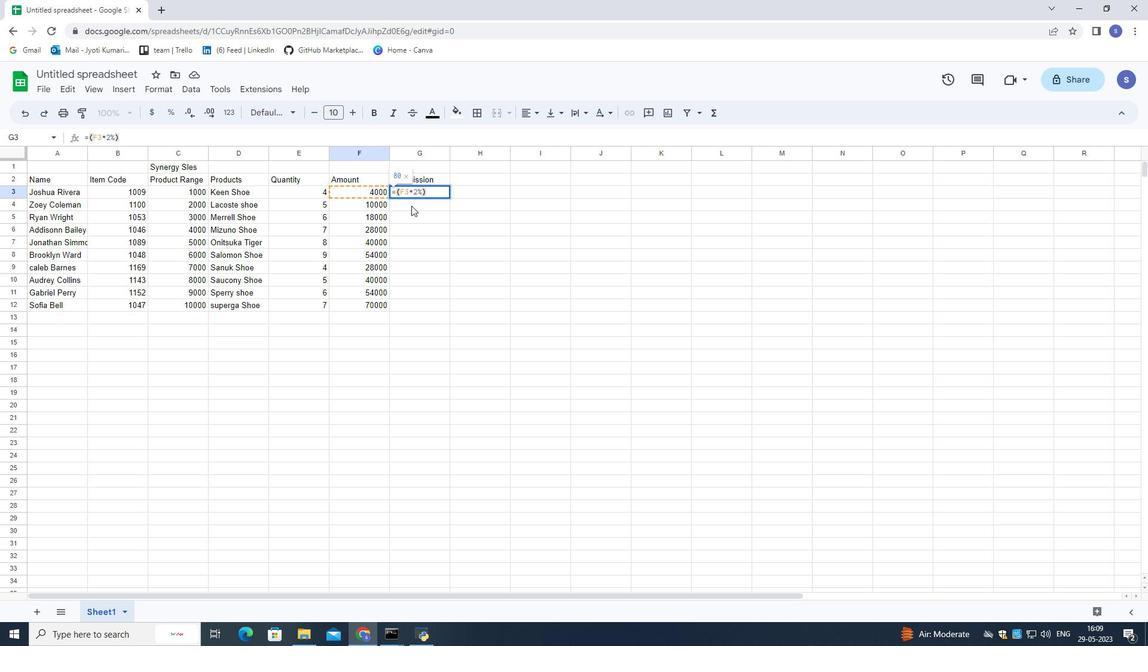 
Action: Key pressed <Key.enter>
Screenshot: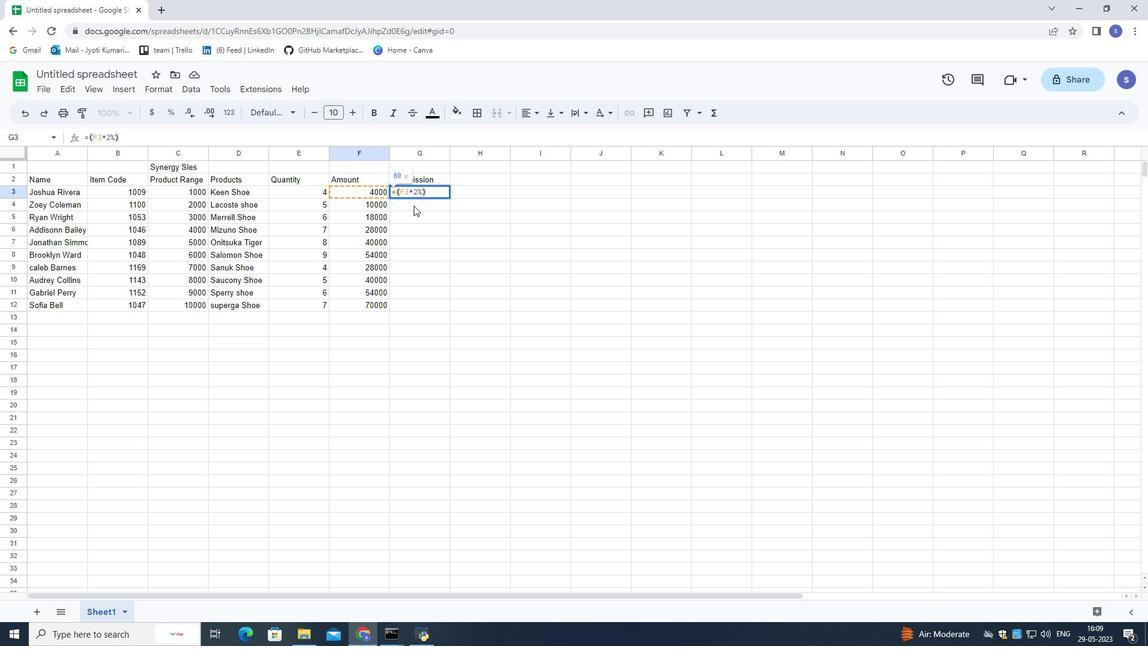 
Action: Mouse moved to (466, 284)
Screenshot: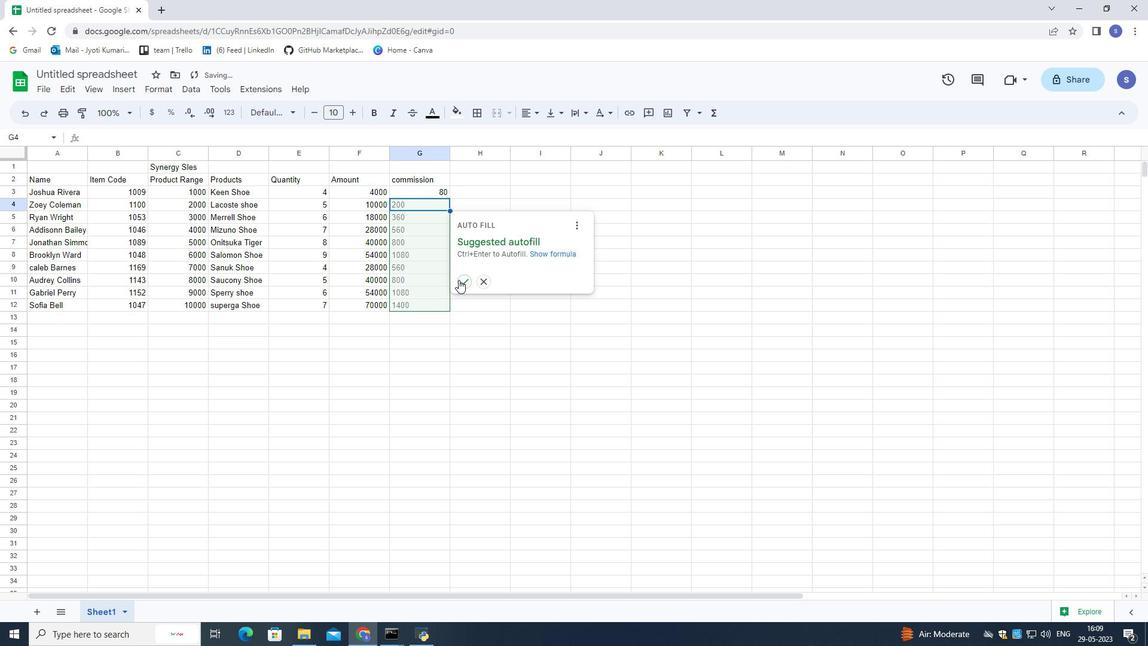 
Action: Mouse pressed left at (466, 284)
Screenshot: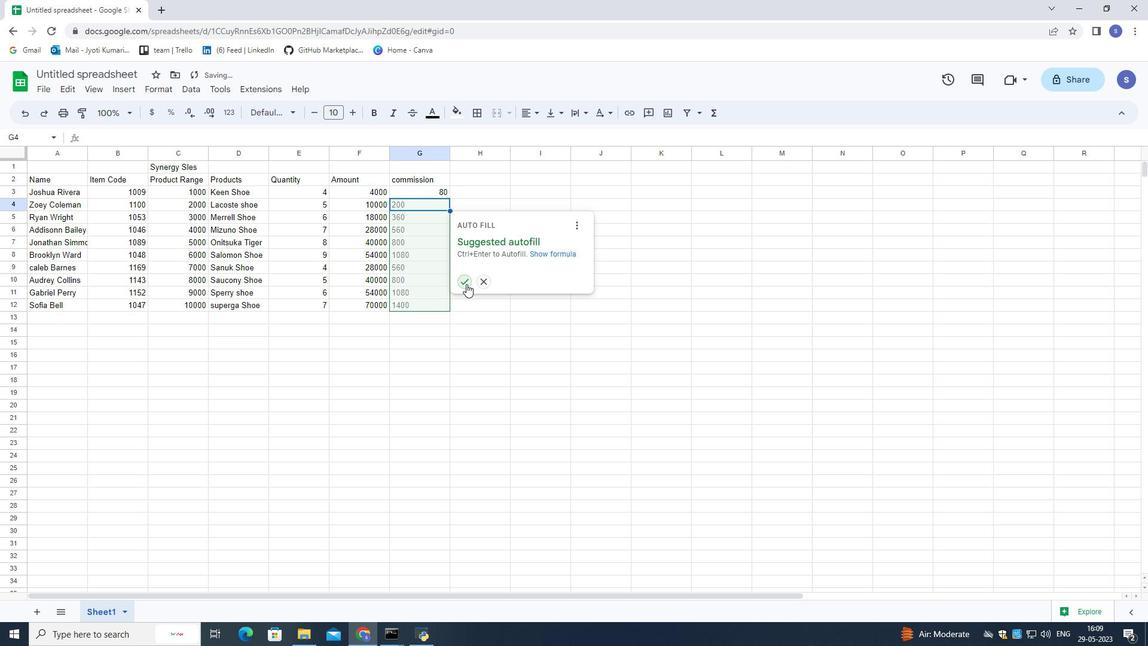 
Action: Mouse moved to (472, 180)
Screenshot: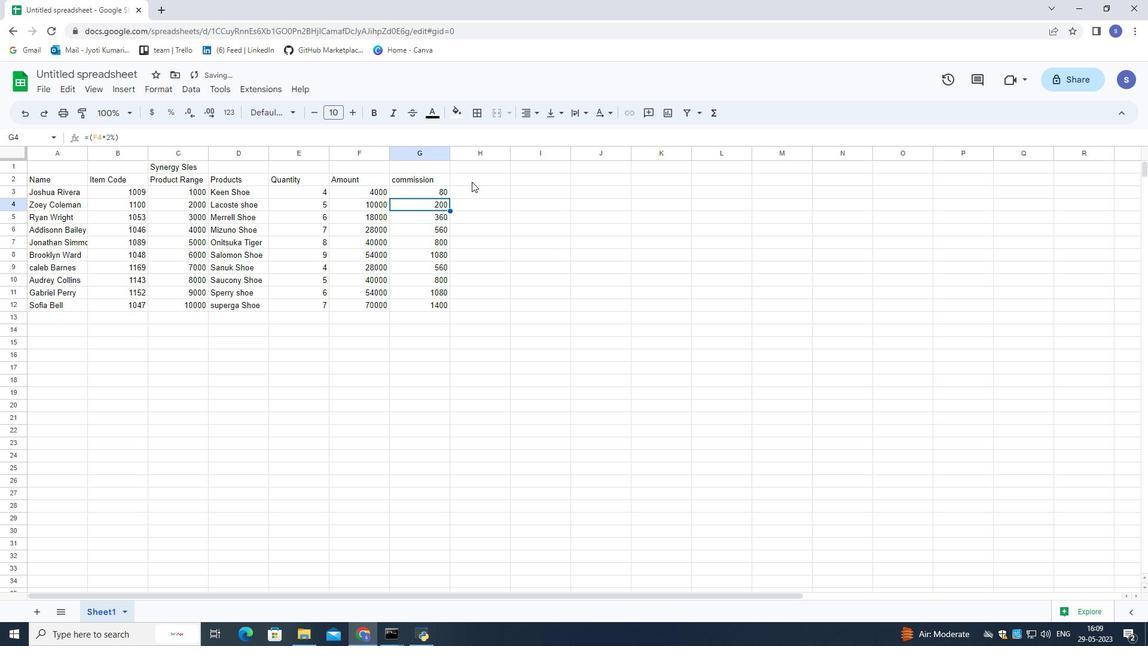 
Action: Mouse pressed left at (472, 180)
Screenshot: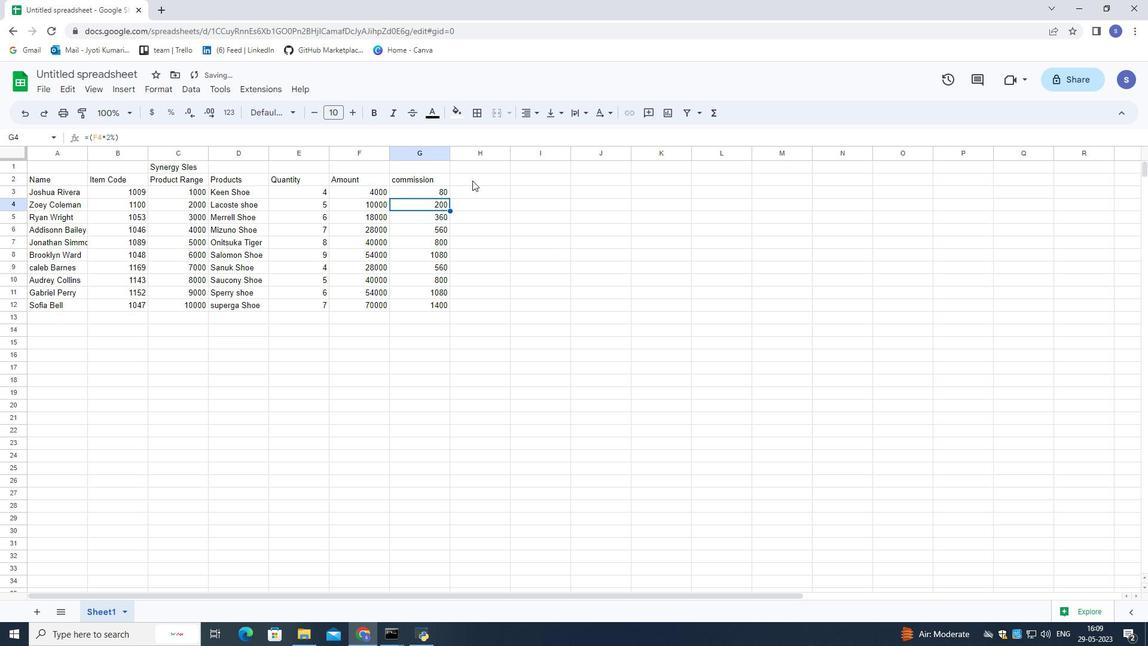 
Action: Key pressed <Key.shift><Key.shift>Total<Key.down>=<Key.shift_r>(
Screenshot: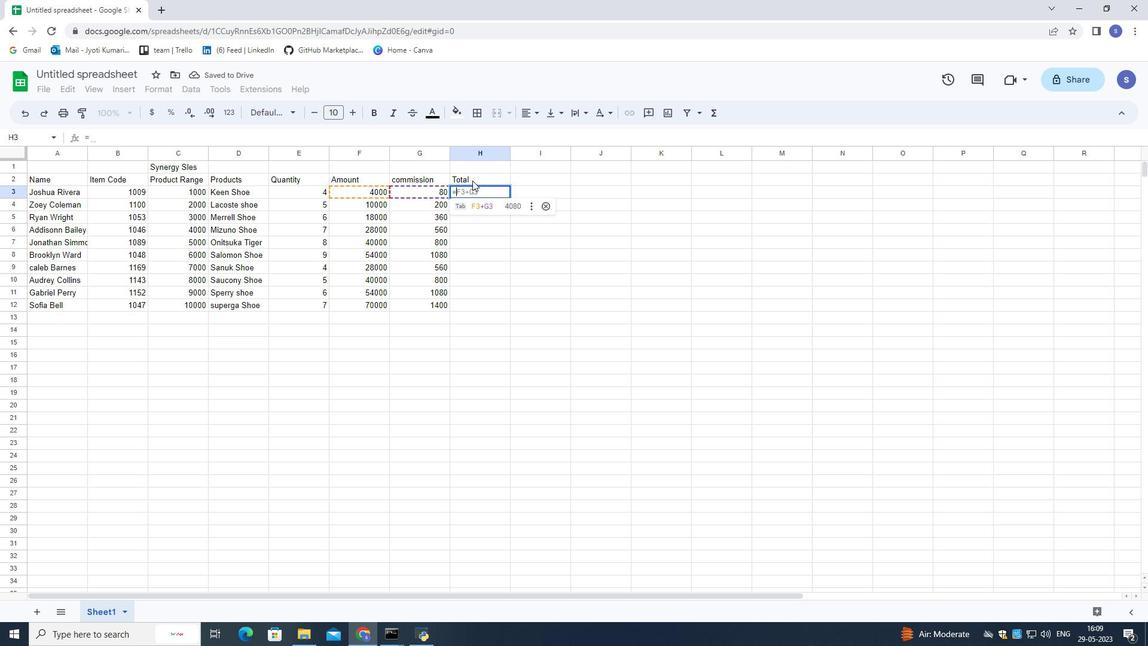 
Action: Mouse moved to (378, 189)
Screenshot: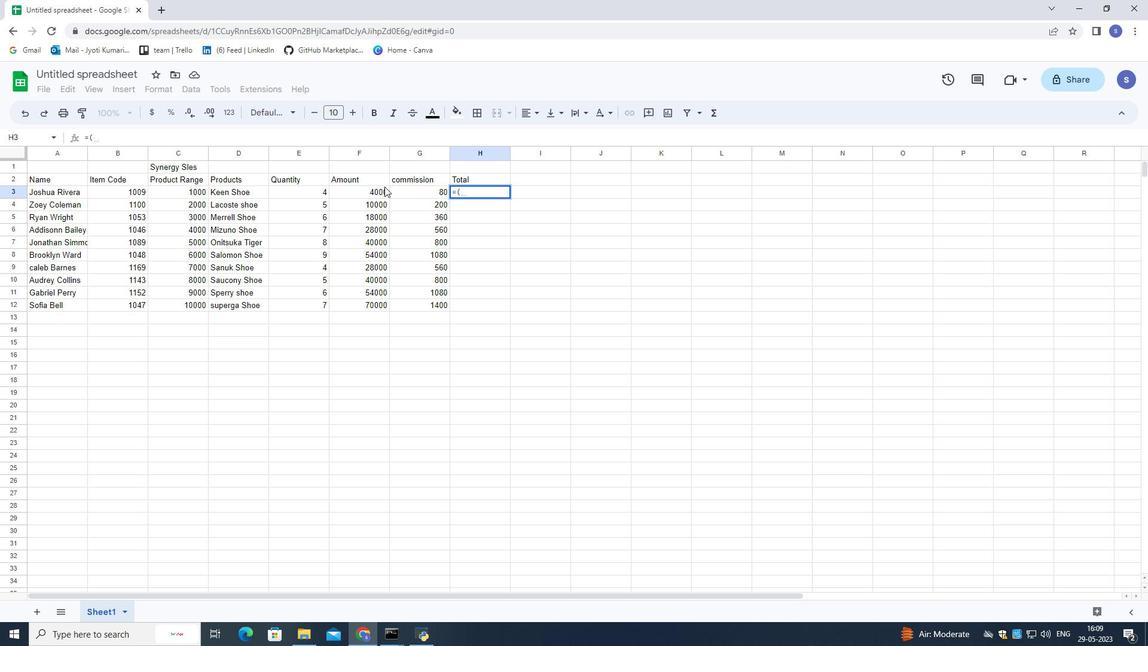 
Action: Mouse pressed left at (378, 189)
Screenshot: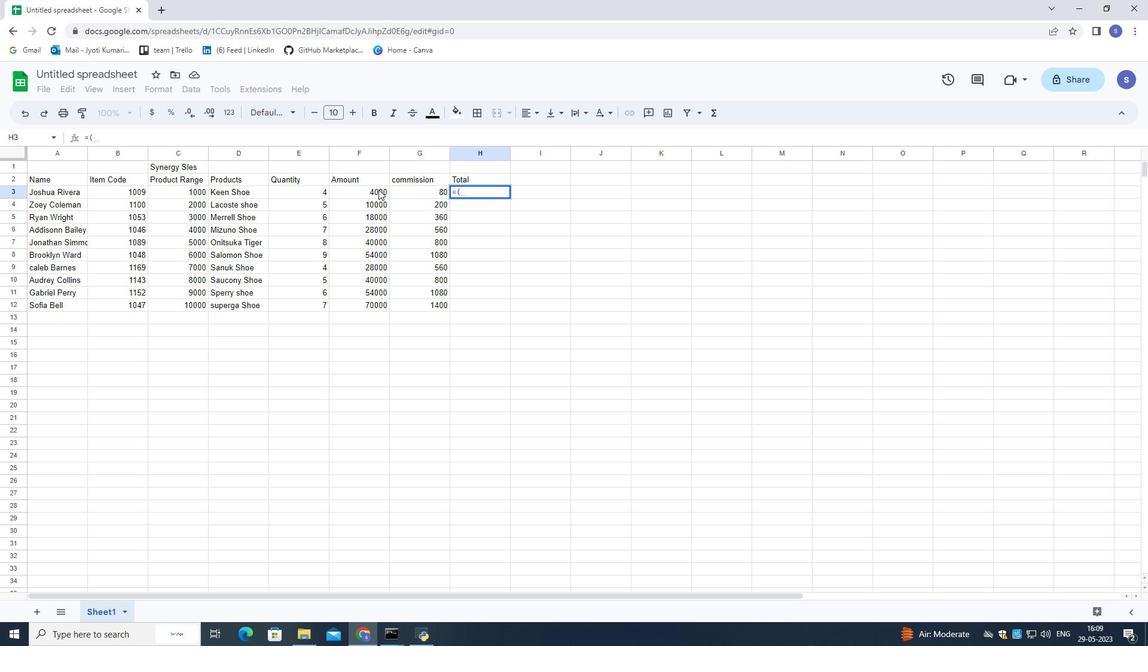 
Action: Key pressed +
Screenshot: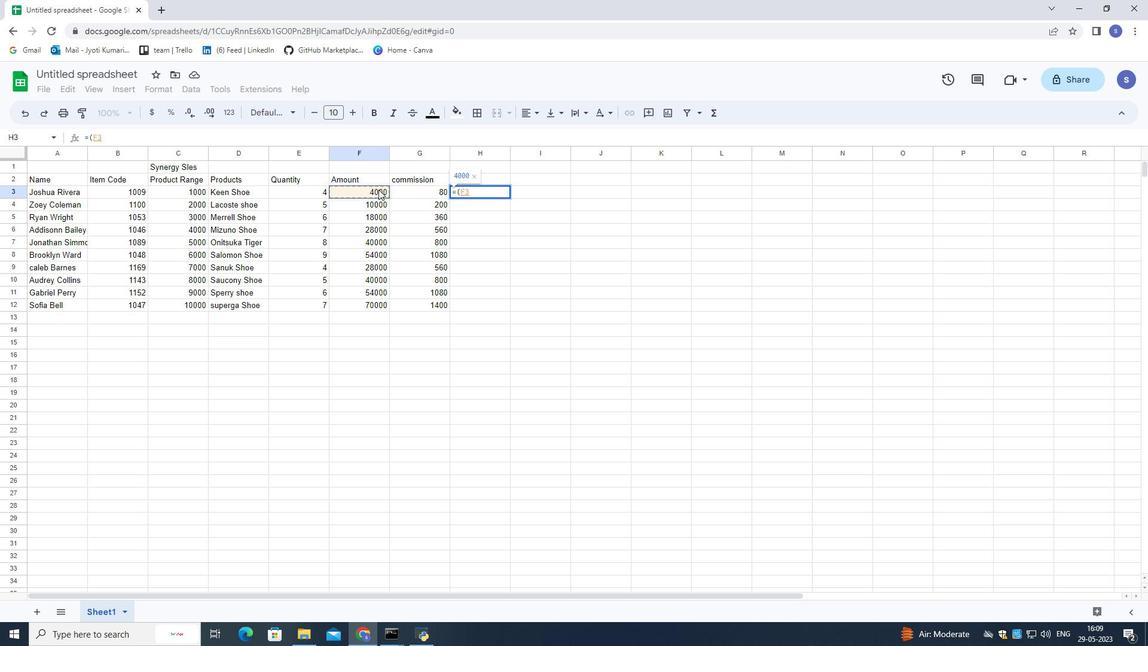 
Action: Mouse moved to (406, 193)
Screenshot: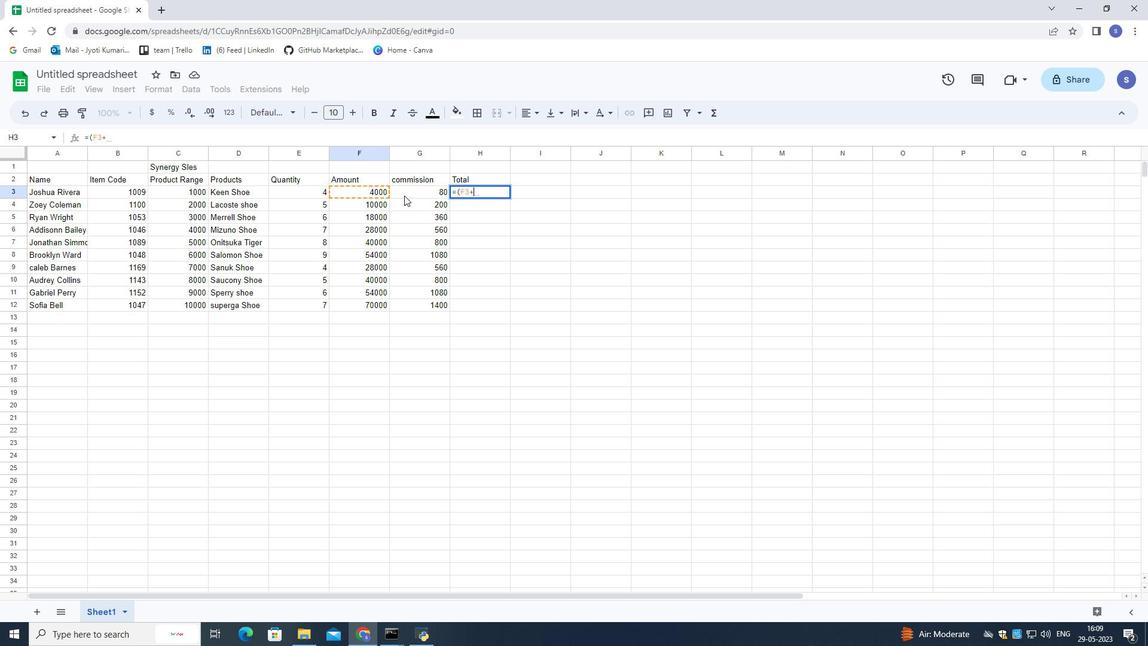 
Action: Mouse pressed left at (406, 193)
Screenshot: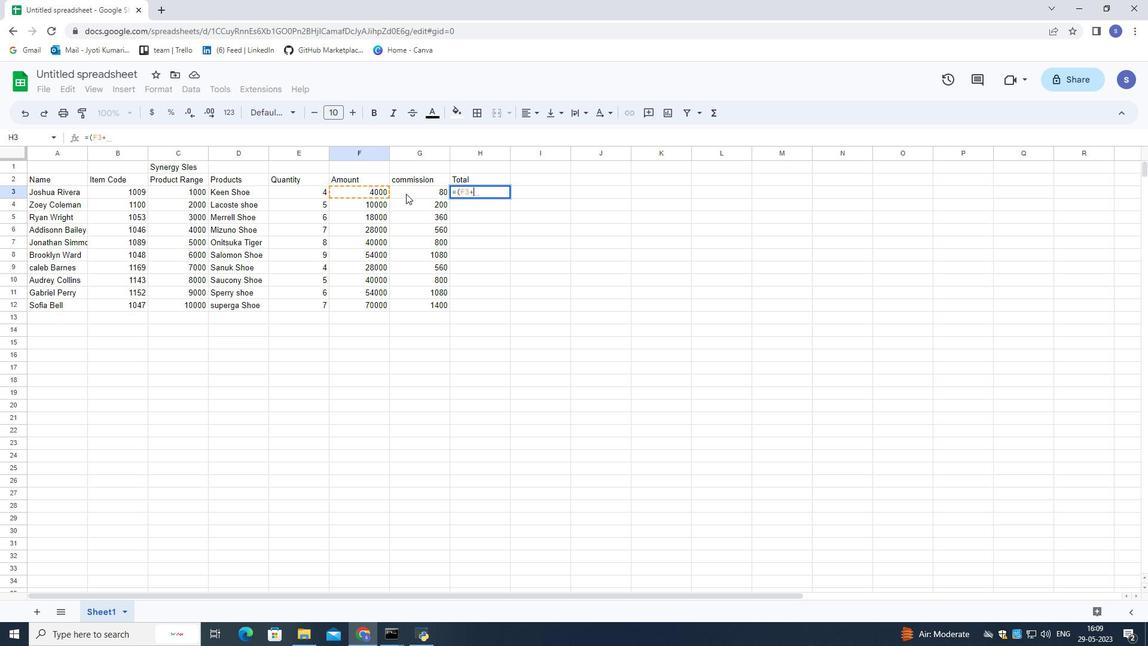 
Action: Key pressed <Key.shift_r>)
Screenshot: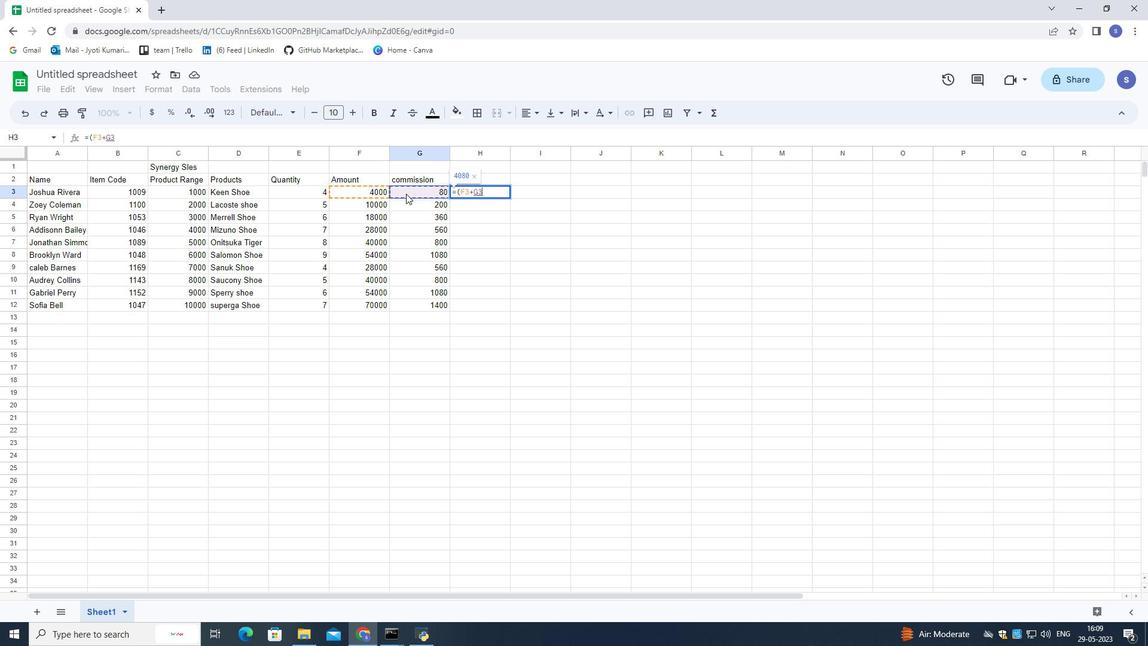 
Action: Mouse moved to (457, 204)
Screenshot: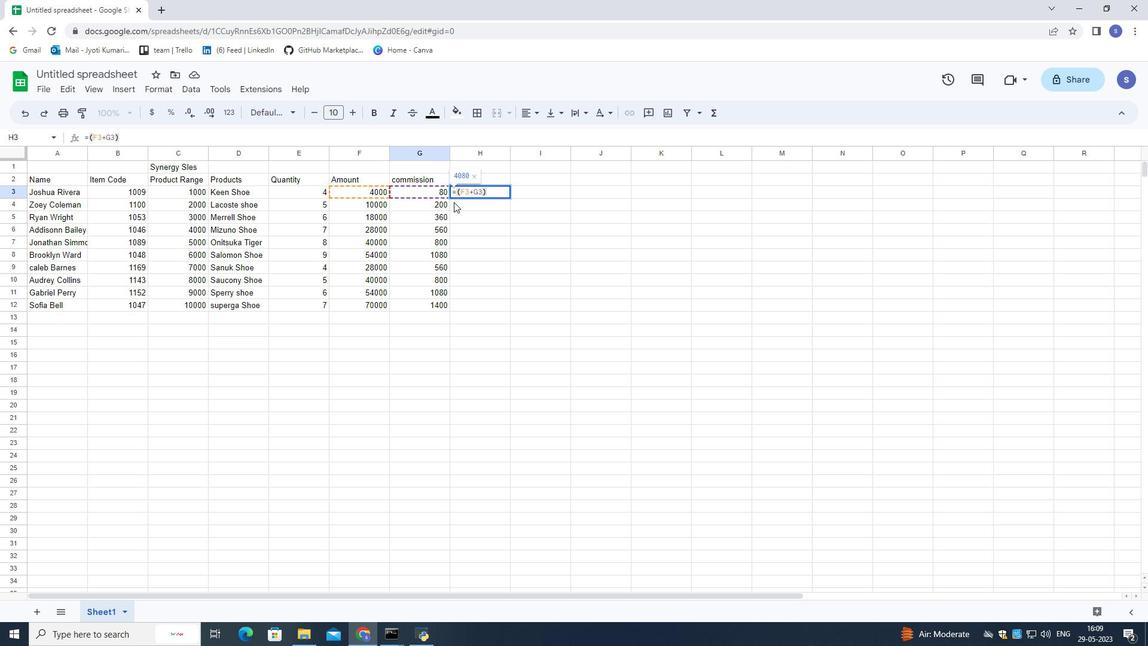 
Action: Key pressed <Key.enter>
Screenshot: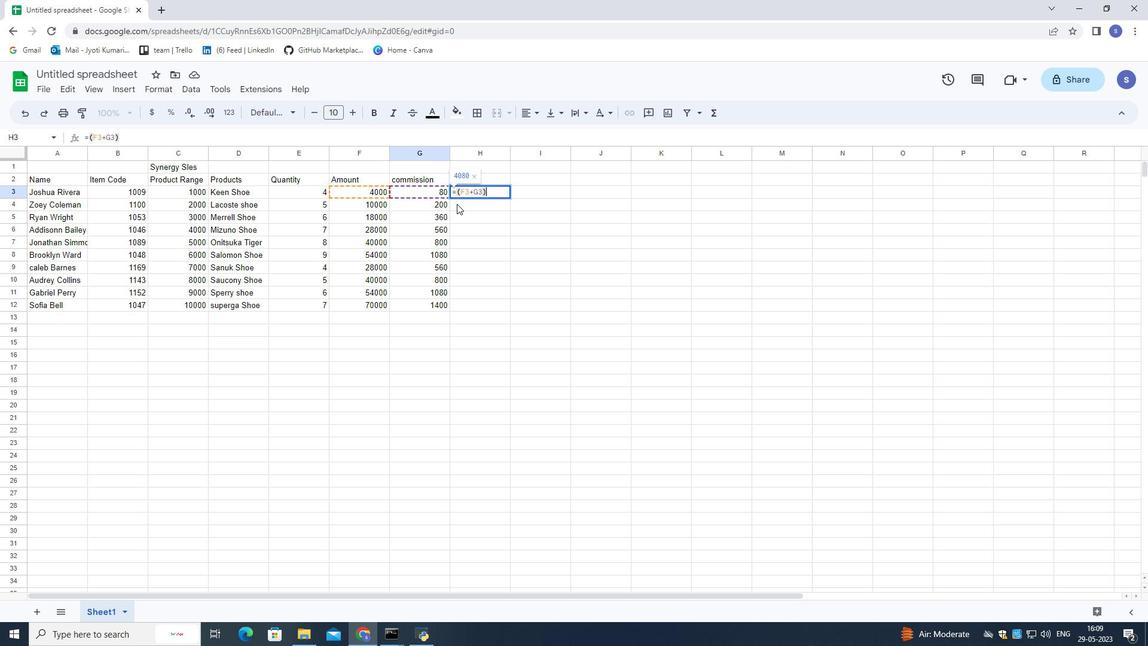 
Action: Mouse moved to (528, 284)
Screenshot: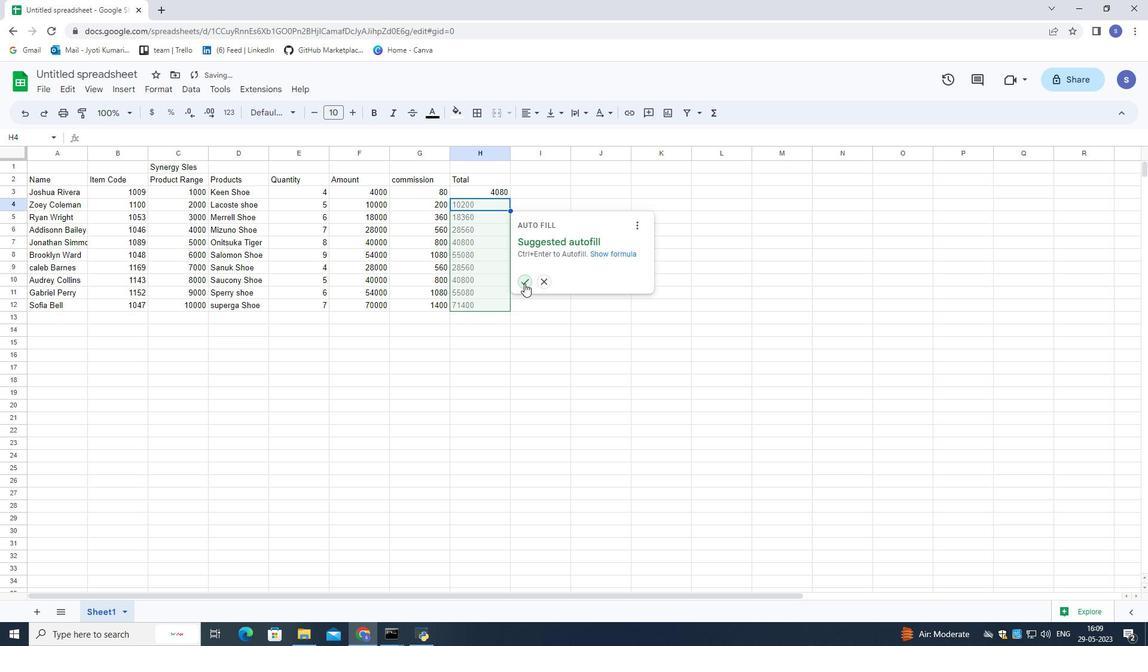
Action: Mouse pressed left at (528, 284)
Screenshot: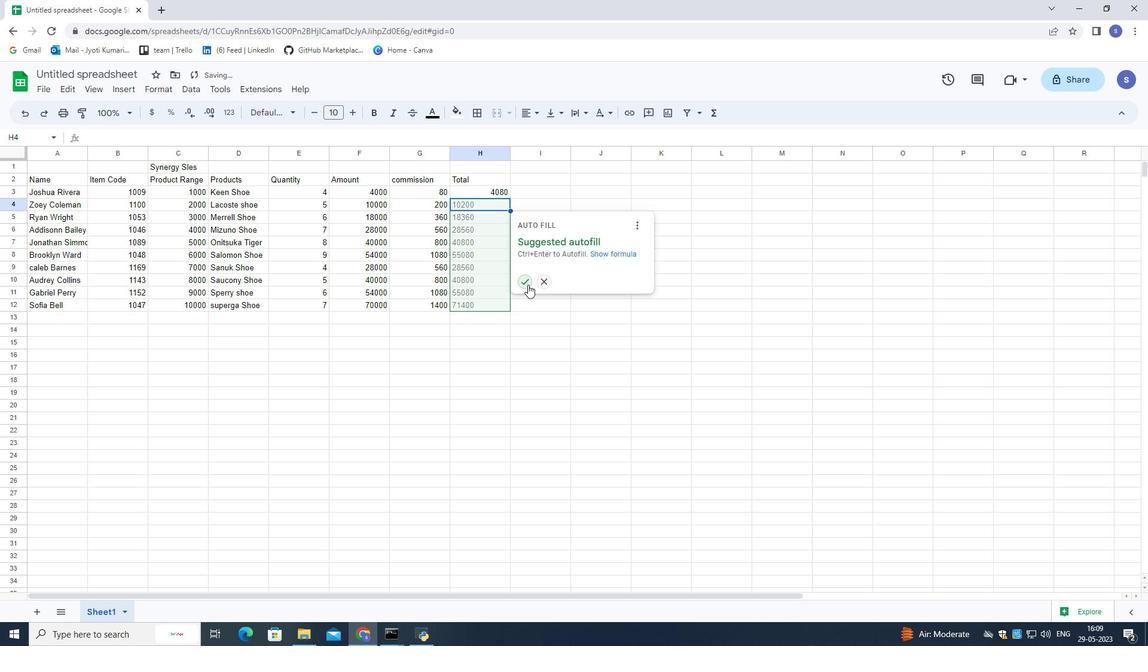 
Action: Mouse pressed left at (528, 284)
Screenshot: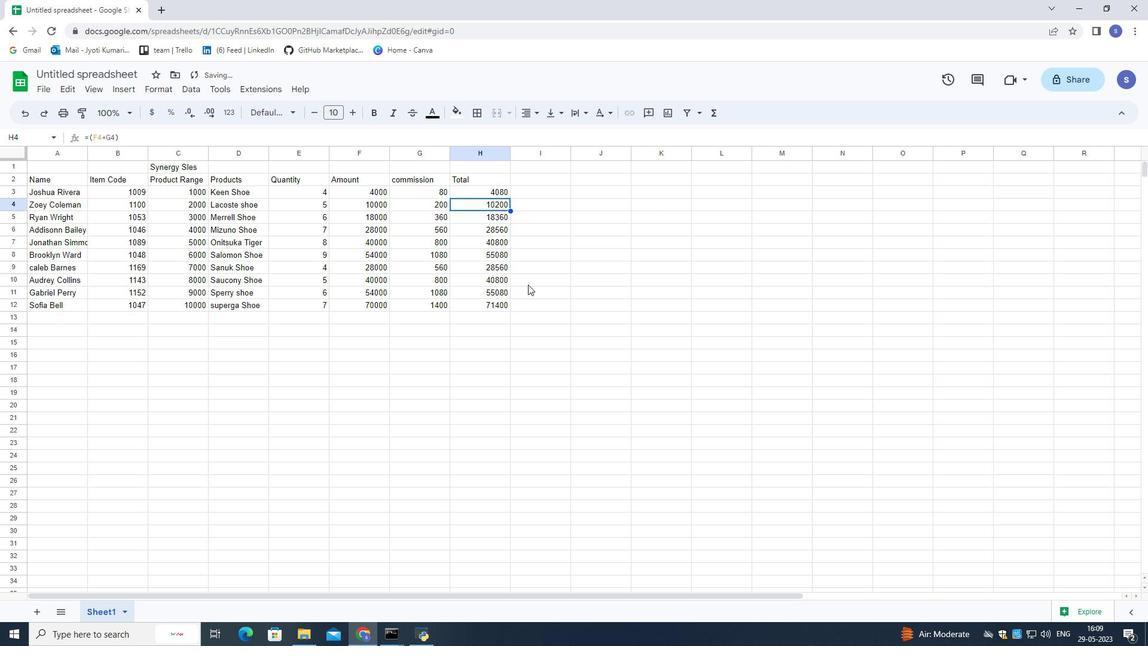 
Action: Mouse moved to (71, 75)
Screenshot: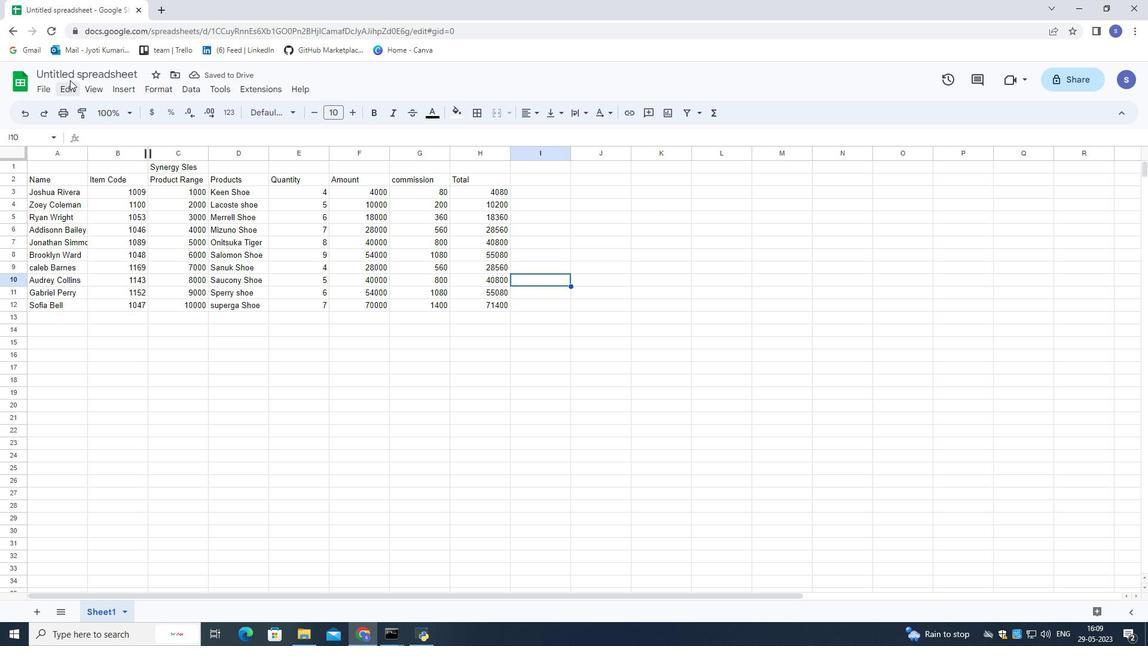 
Action: Mouse pressed left at (71, 75)
Screenshot: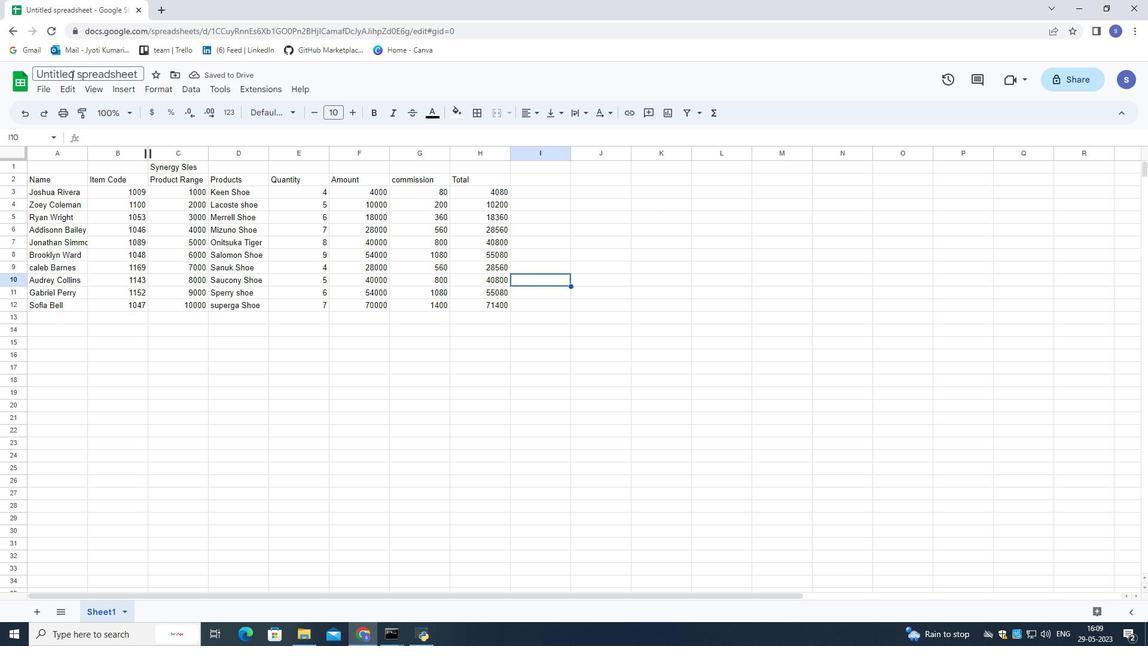 
Action: Mouse pressed left at (71, 75)
Screenshot: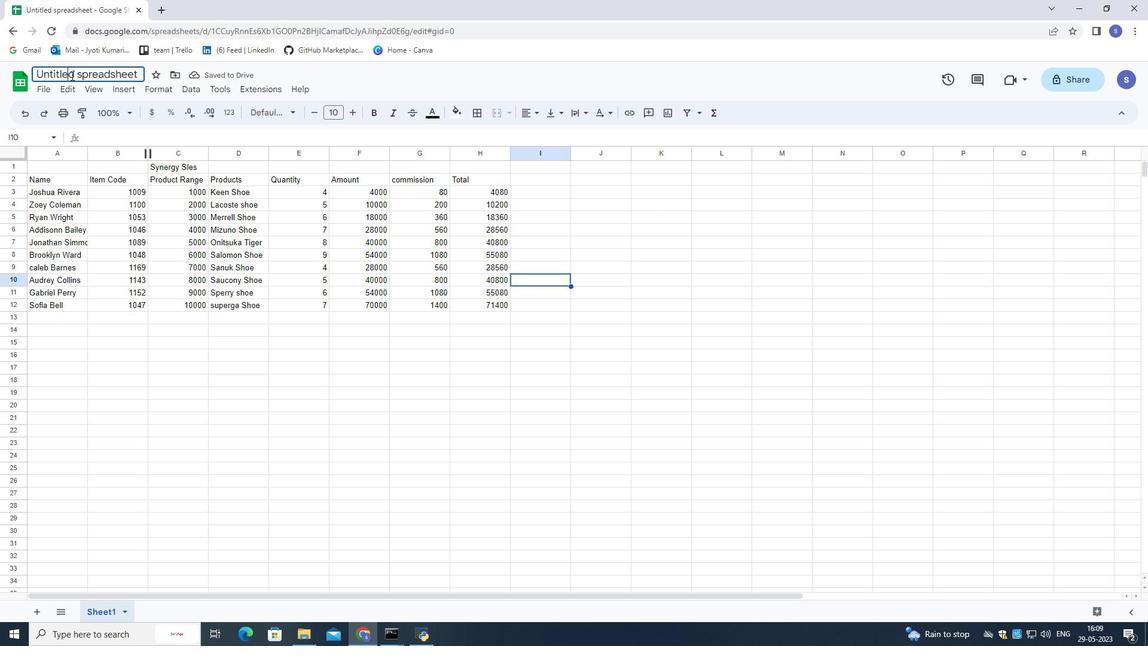
Action: Key pressed <Key.shift><Key.shift>Synergy<Key.space><Key.shift>Sales<Key.space><Key.shift>Log<Key.space><Key.shift>Book<Key.enter>
Screenshot: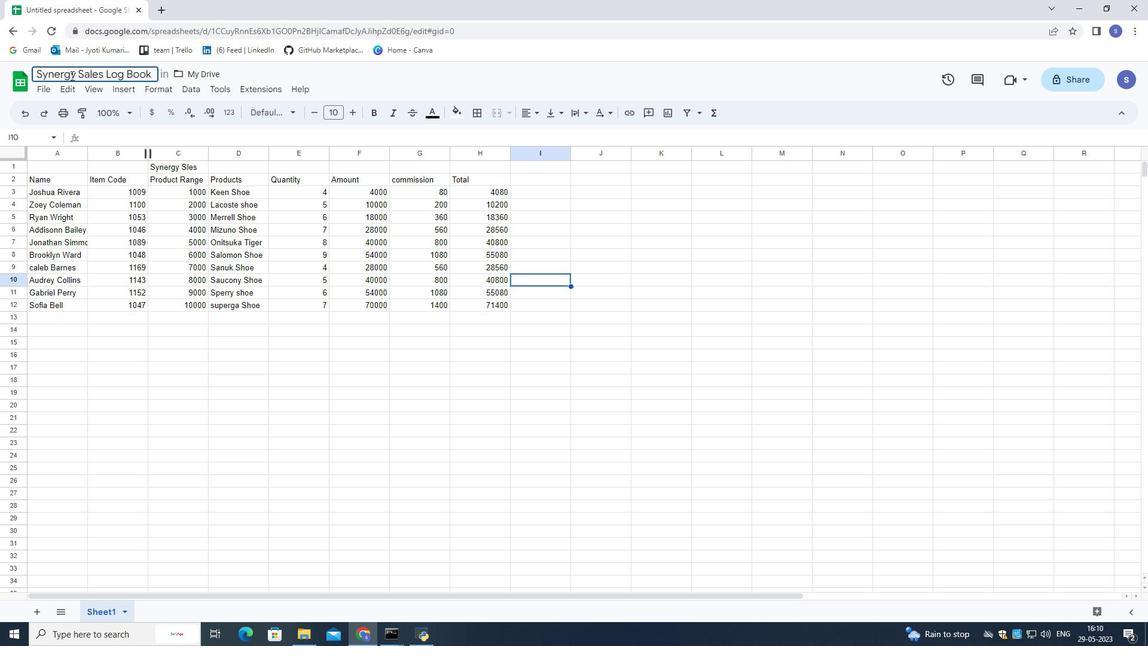 
Action: Mouse moved to (281, 334)
Screenshot: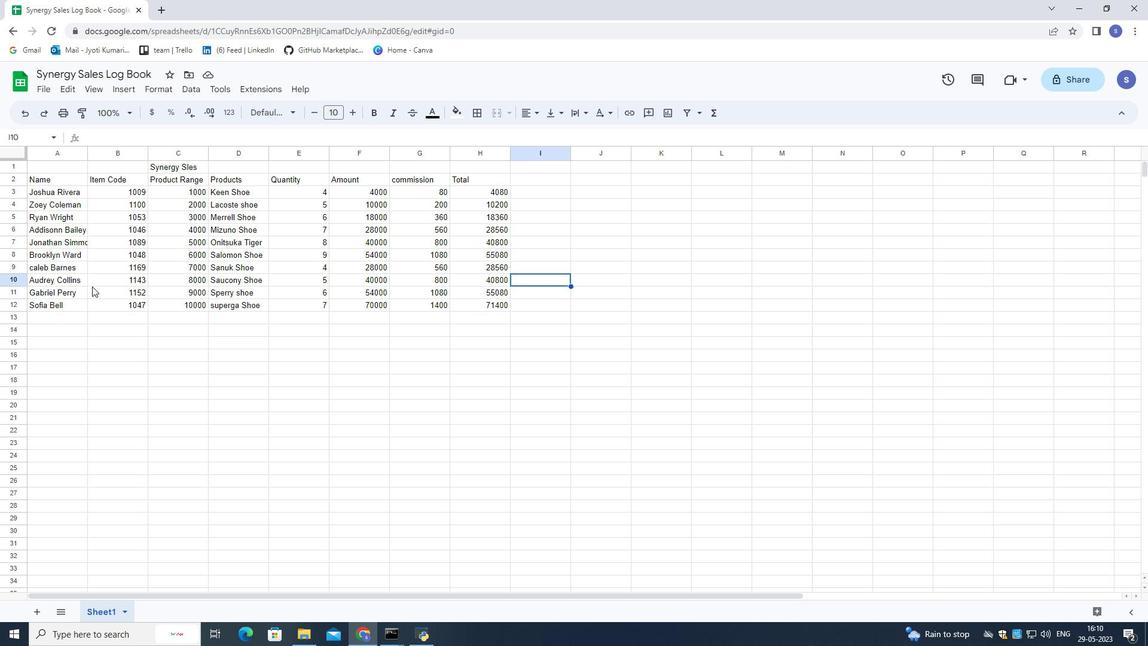 
Action: Mouse pressed left at (281, 334)
Screenshot: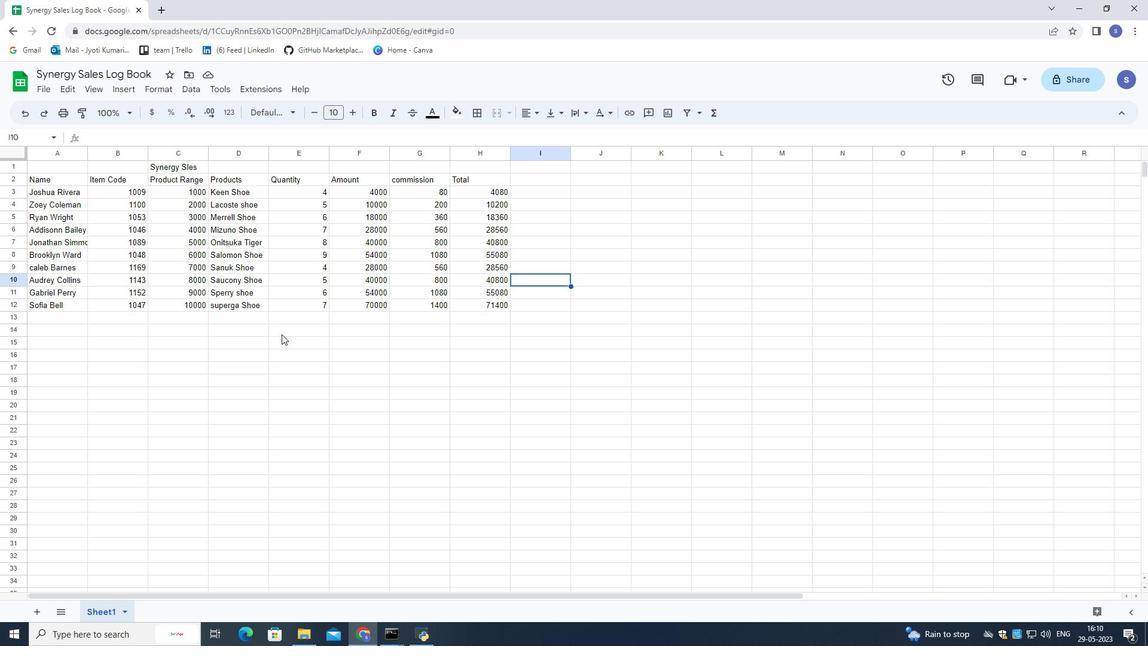 
Action: Key pressed ctrl+S
Screenshot: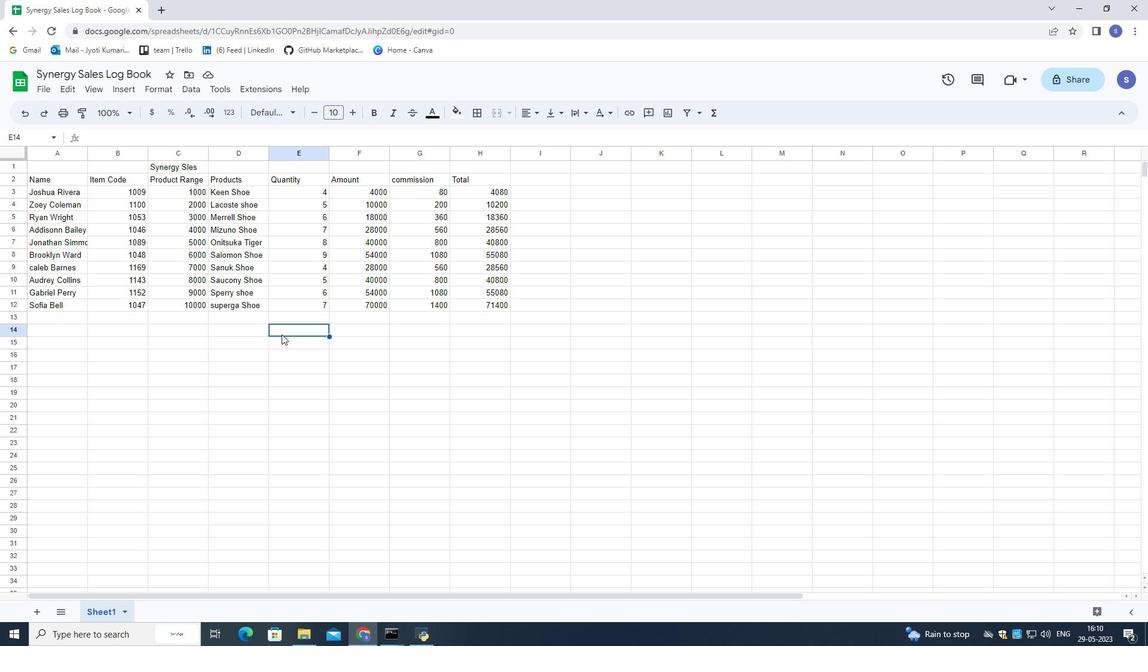 
Action: Mouse moved to (602, 498)
Screenshot: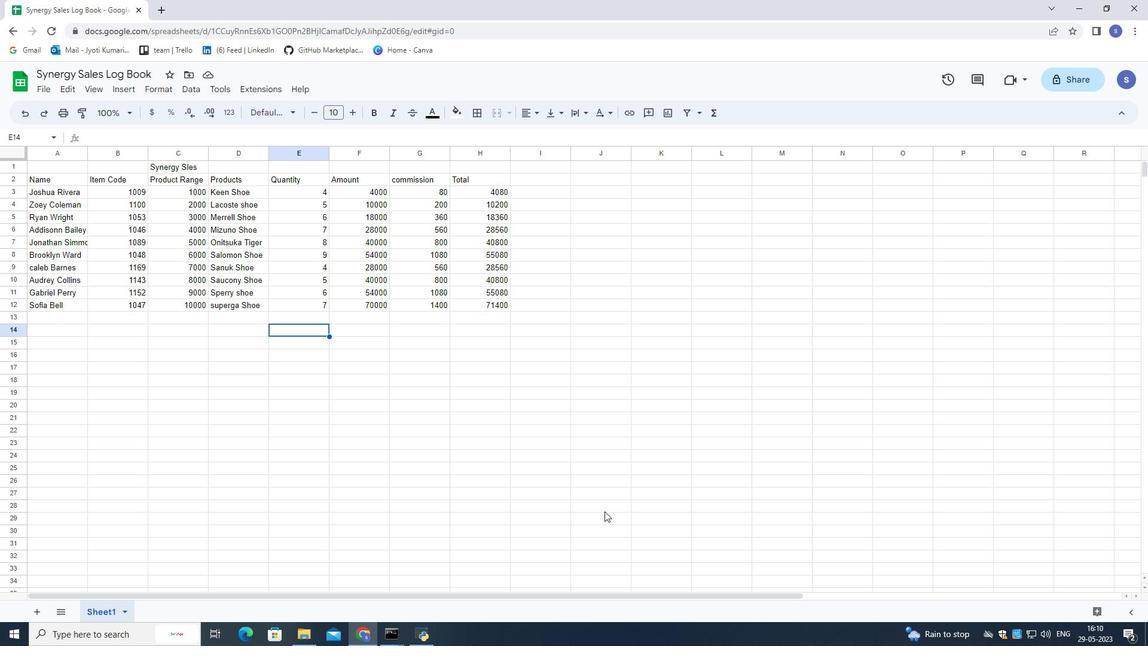 
Action: Mouse pressed left at (602, 498)
Screenshot: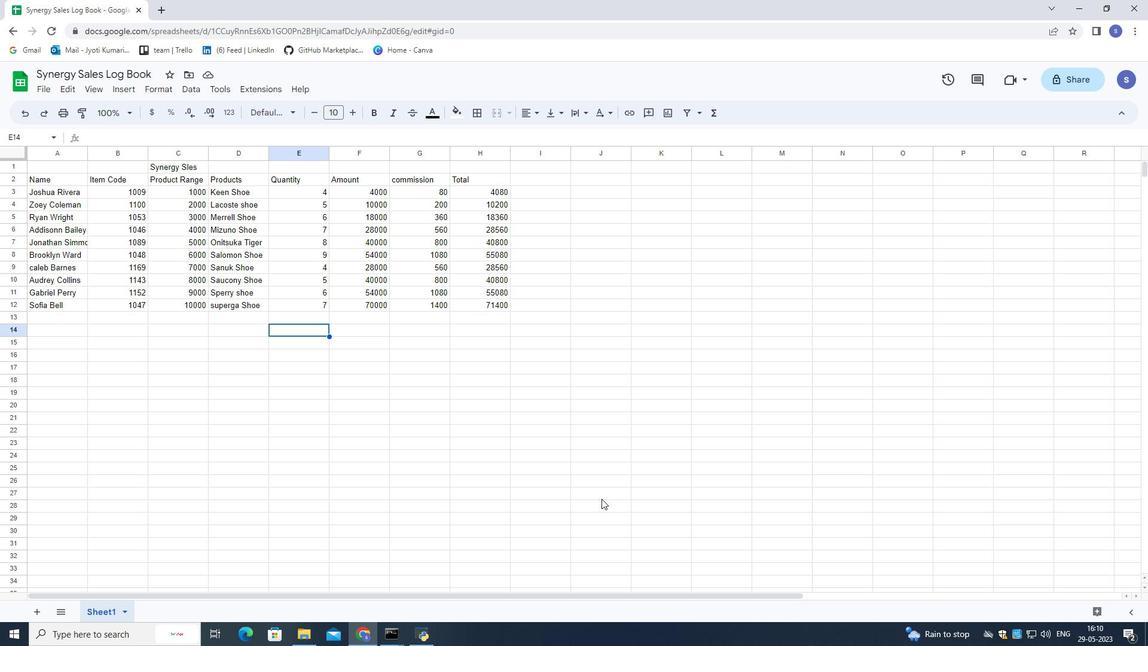 
Action: Mouse moved to (436, 358)
Screenshot: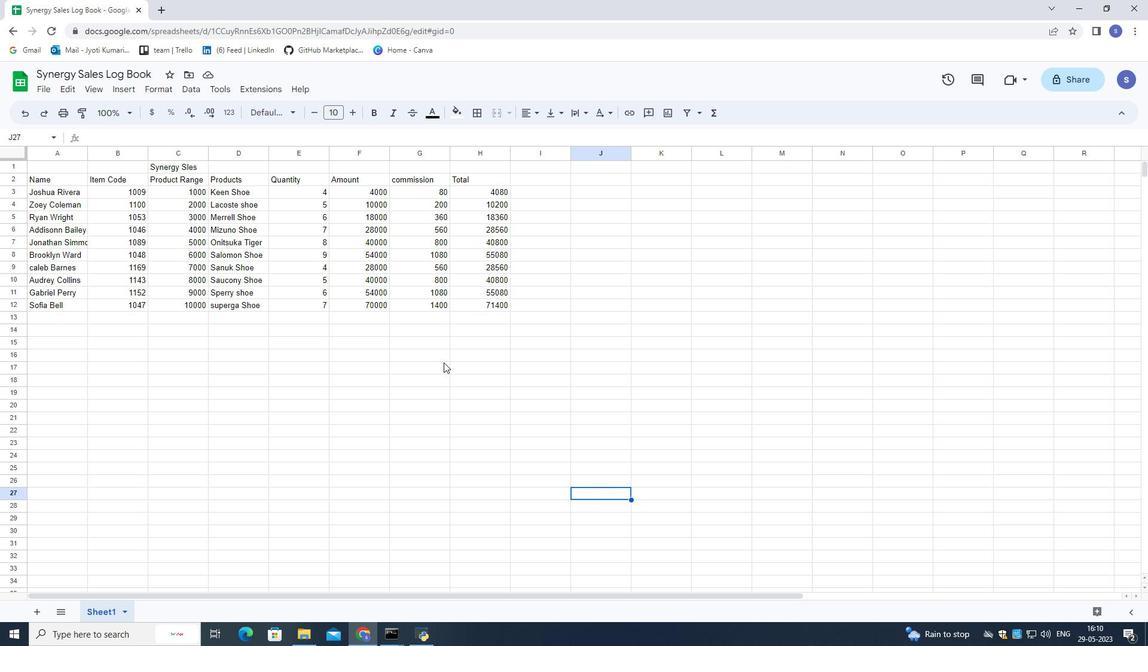 
Action: Mouse pressed left at (436, 358)
Screenshot: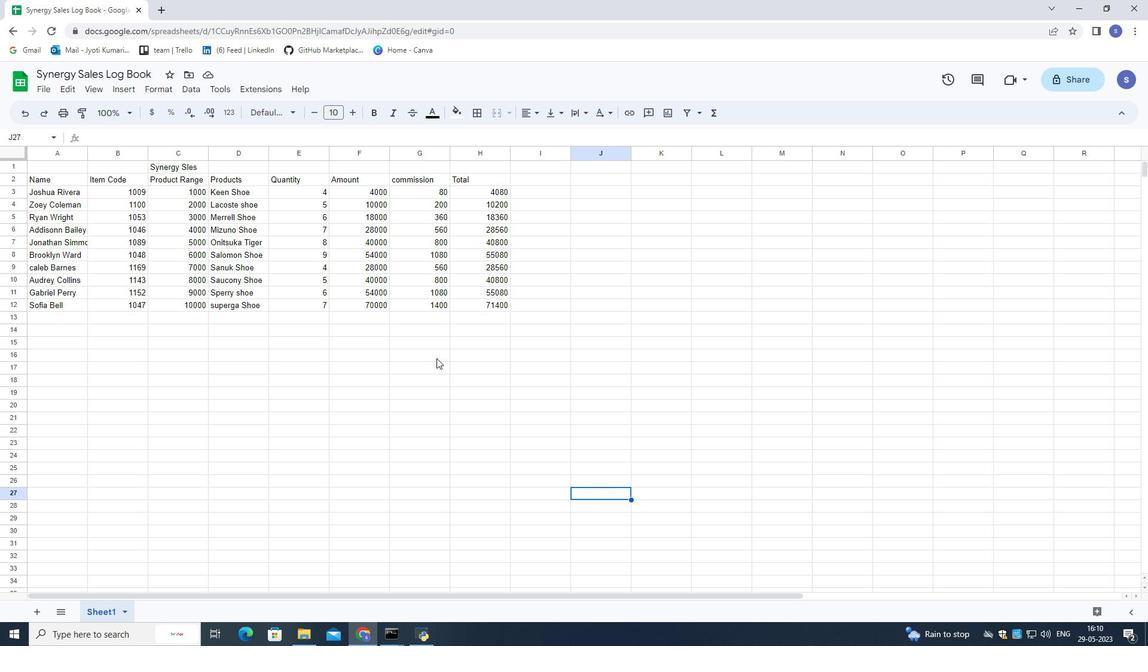 
Action: Mouse moved to (156, 257)
Screenshot: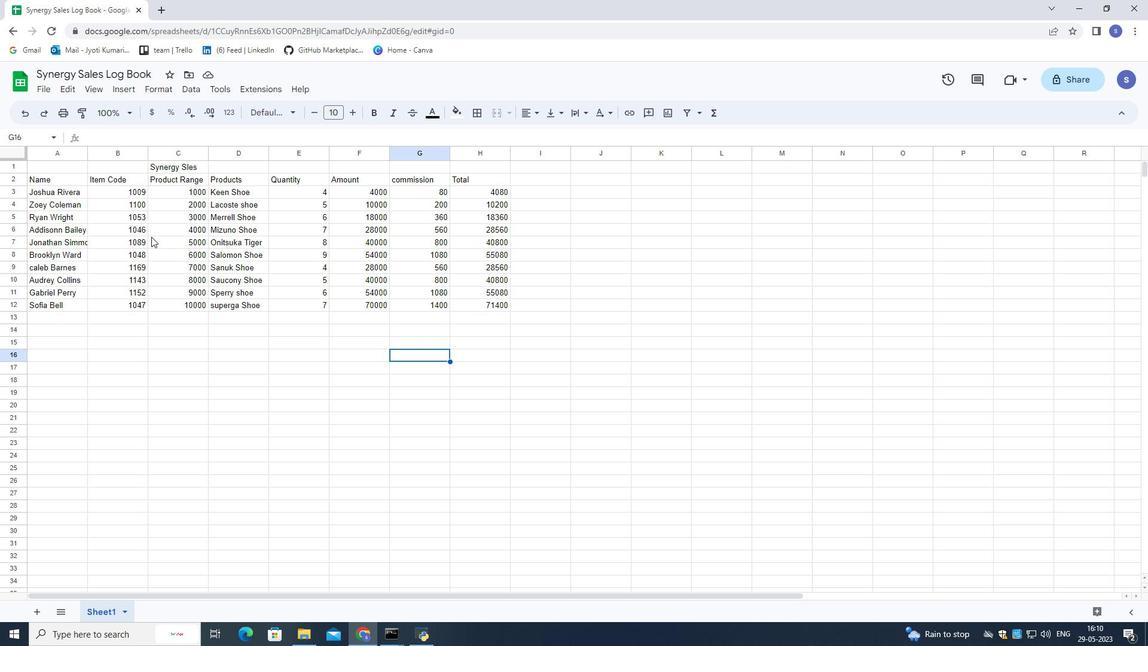 
